 Task: Open Card Bug Report Triage in Board Content Creation to Workspace Community Management and add a team member Softage.4@softage.net, a label Purple, a checklist Playwriting, an attachment from your computer, a color Purple and finally, add a card description 'Plan and execute company charity event' and a comment 'We should approach this task with a customer-centric mindset, ensuring that we meet their needs and expectations.'. Add a start date 'Jan 04, 1900' with a due date 'Jan 11, 1900'
Action: Mouse moved to (115, 60)
Screenshot: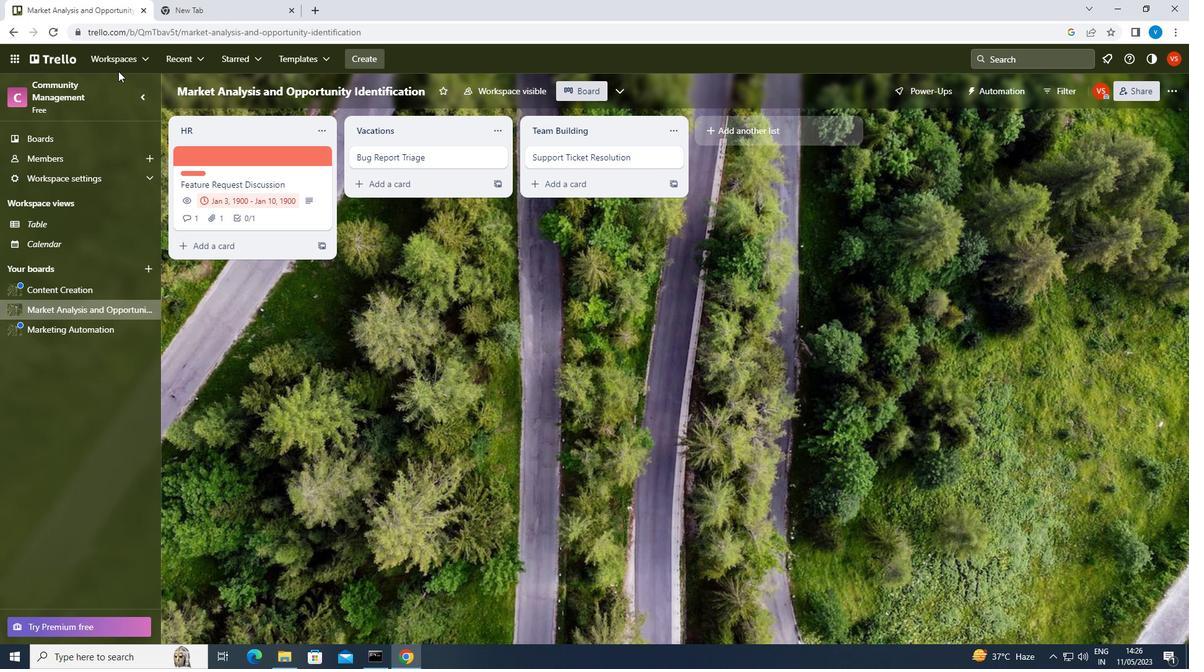 
Action: Mouse pressed left at (115, 60)
Screenshot: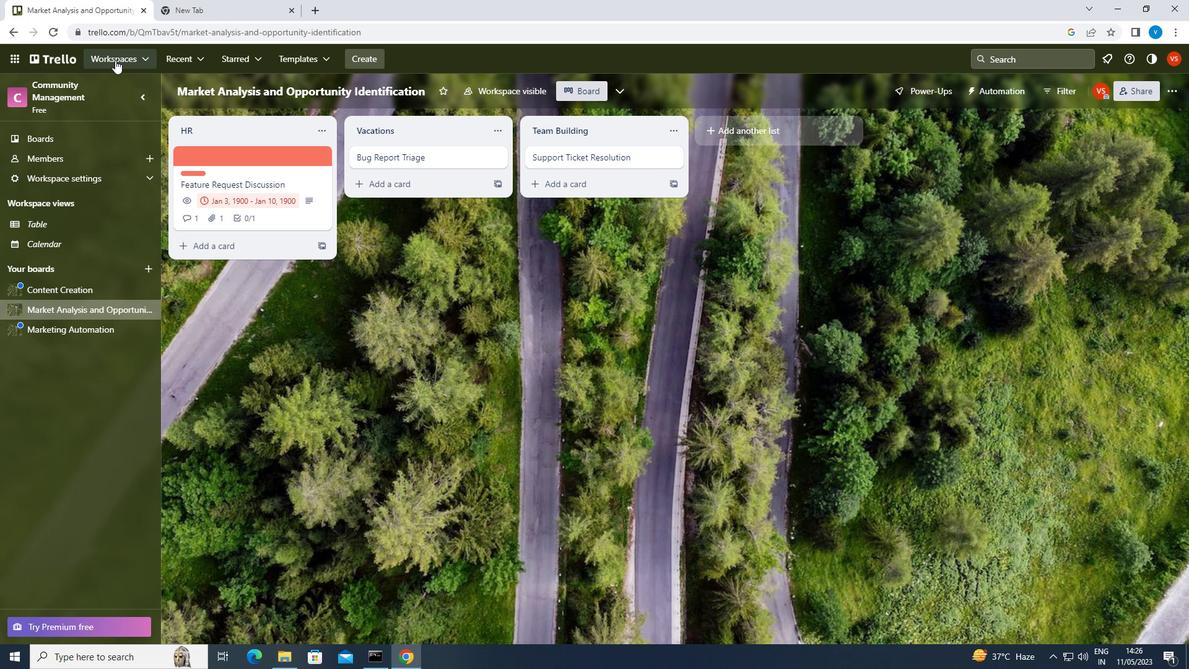 
Action: Mouse moved to (191, 296)
Screenshot: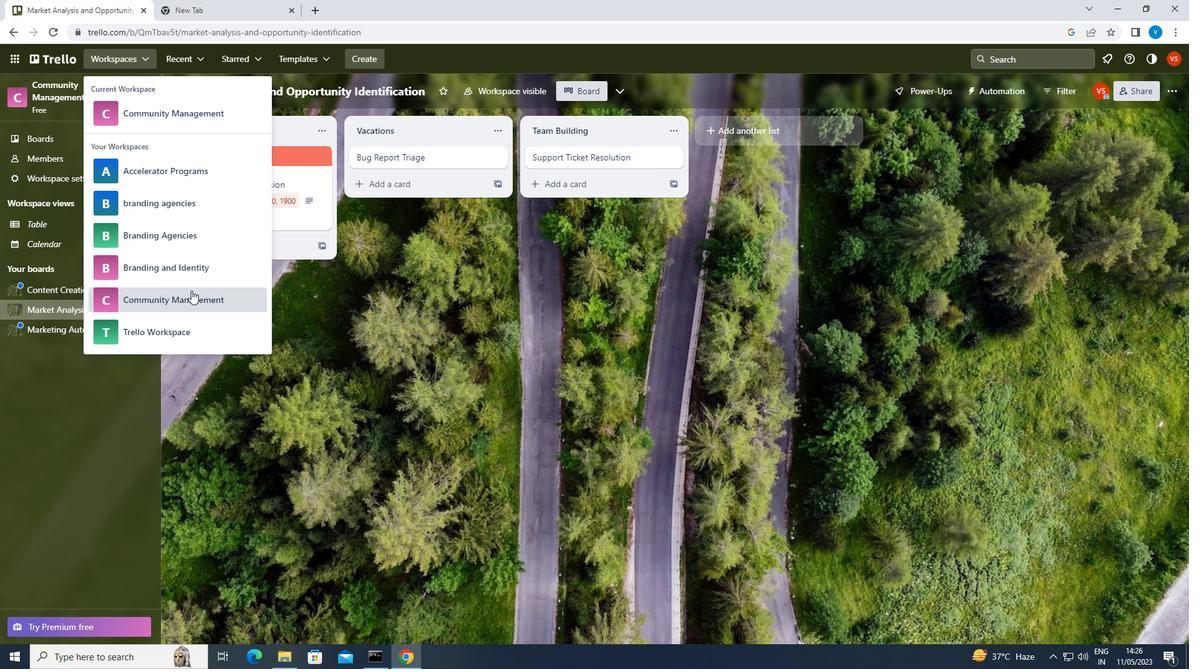 
Action: Mouse pressed left at (191, 296)
Screenshot: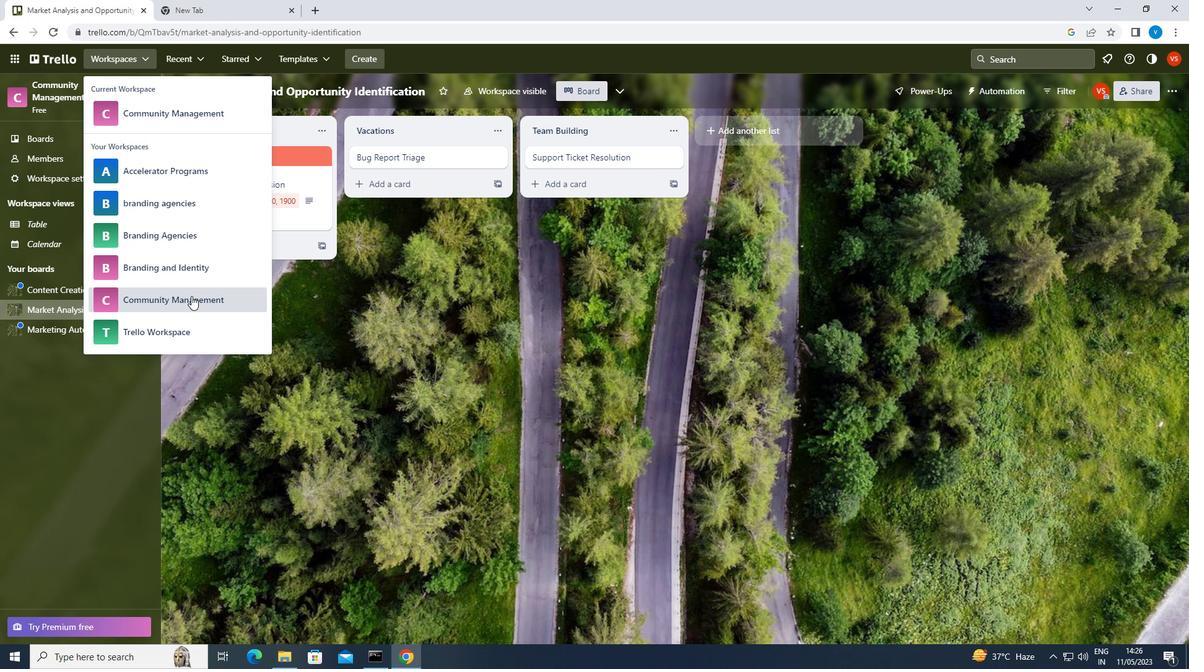 
Action: Mouse moved to (942, 516)
Screenshot: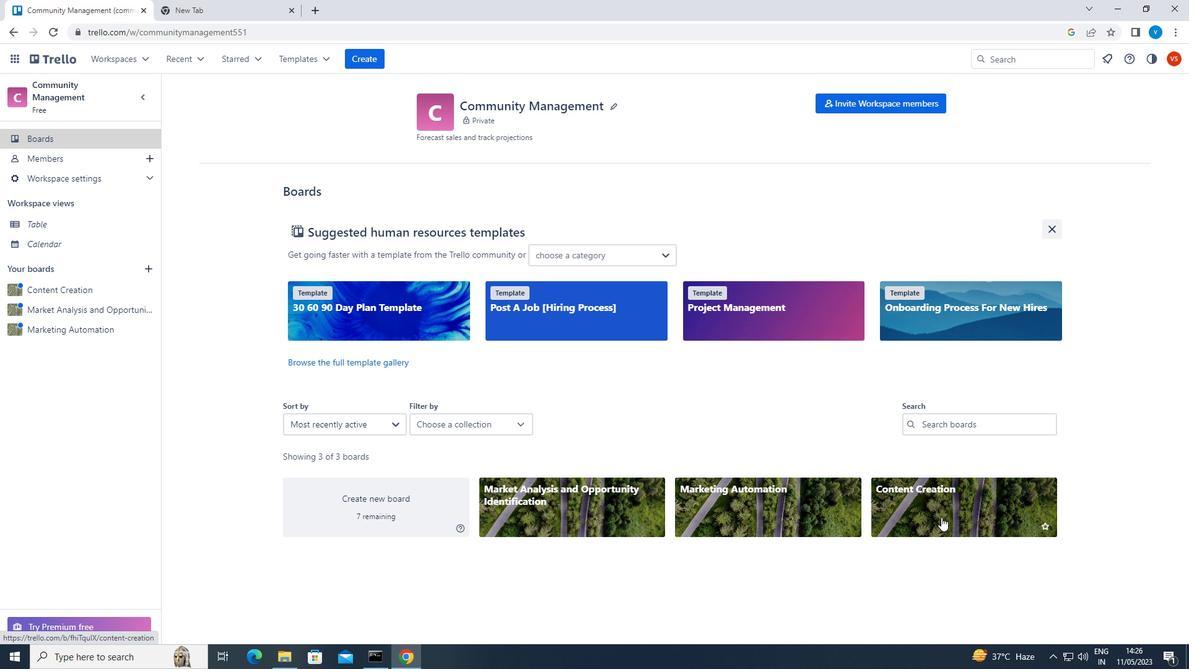
Action: Mouse pressed left at (942, 516)
Screenshot: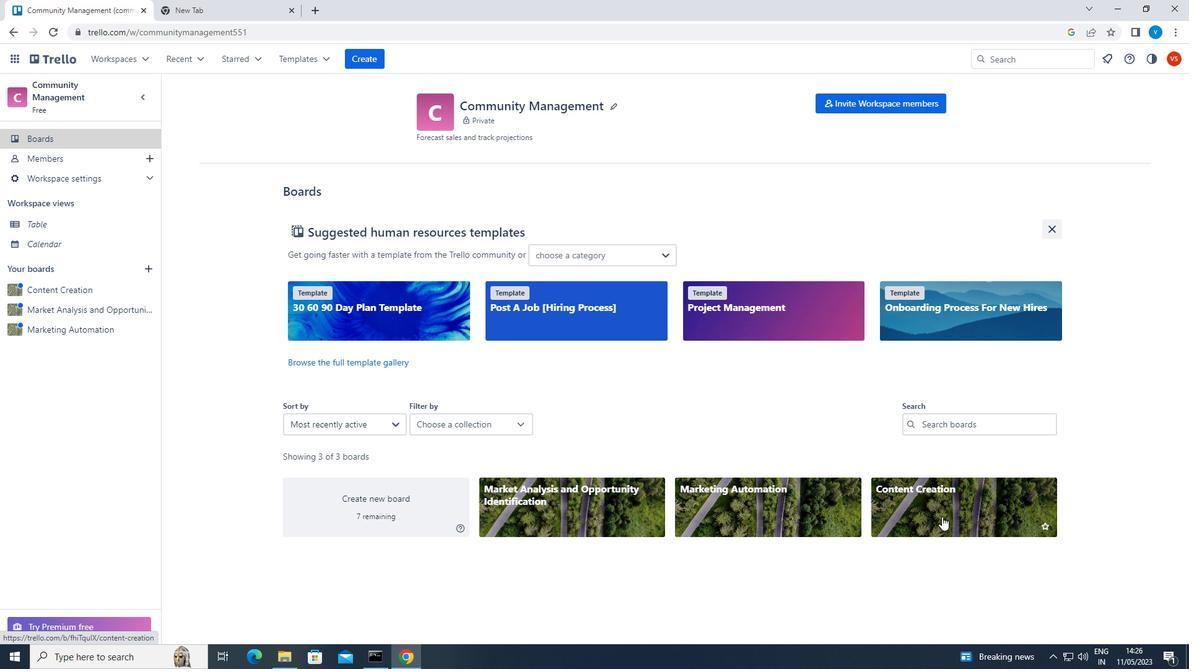 
Action: Mouse moved to (453, 162)
Screenshot: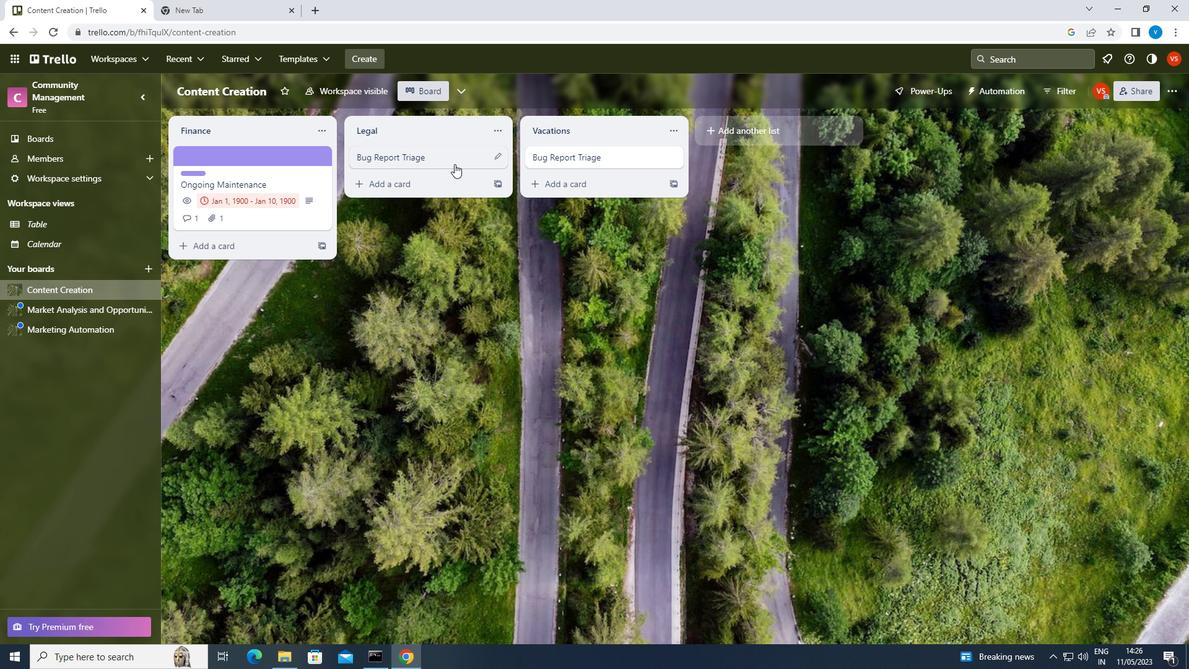 
Action: Mouse pressed left at (453, 162)
Screenshot: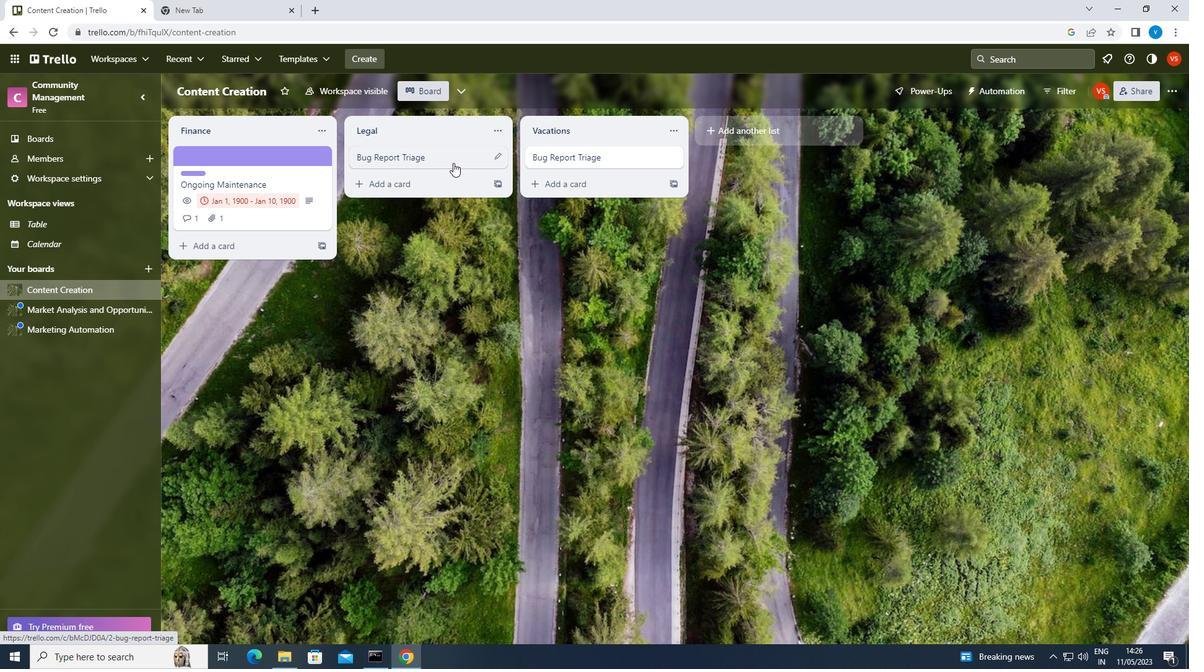 
Action: Mouse moved to (767, 155)
Screenshot: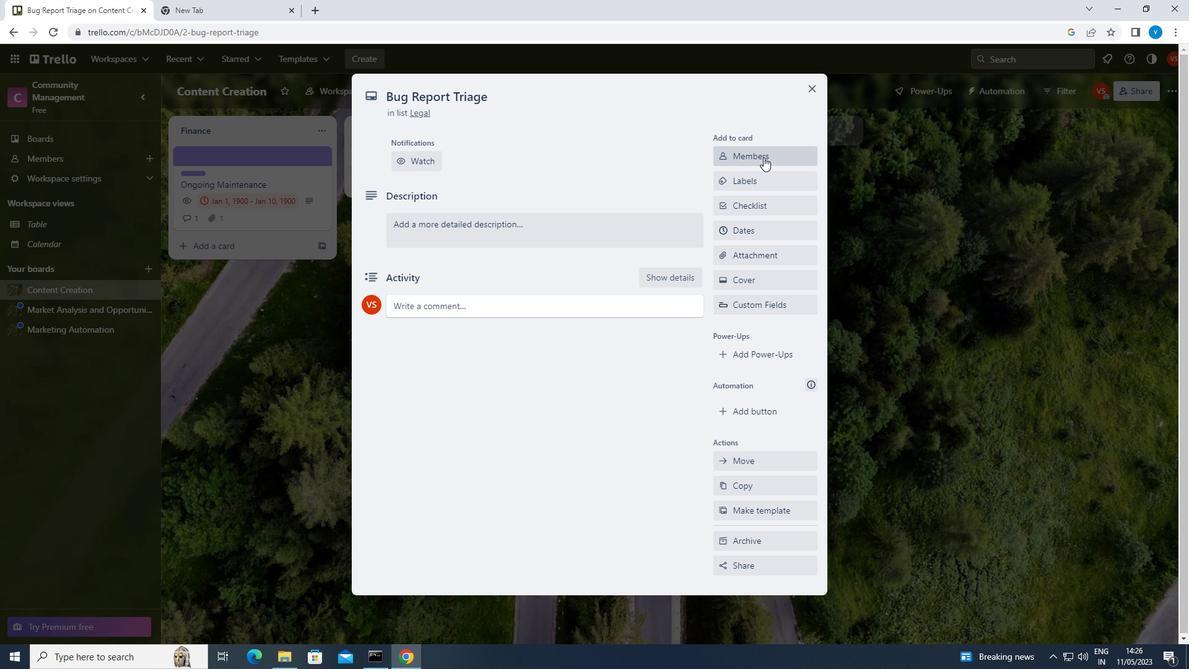 
Action: Mouse pressed left at (767, 155)
Screenshot: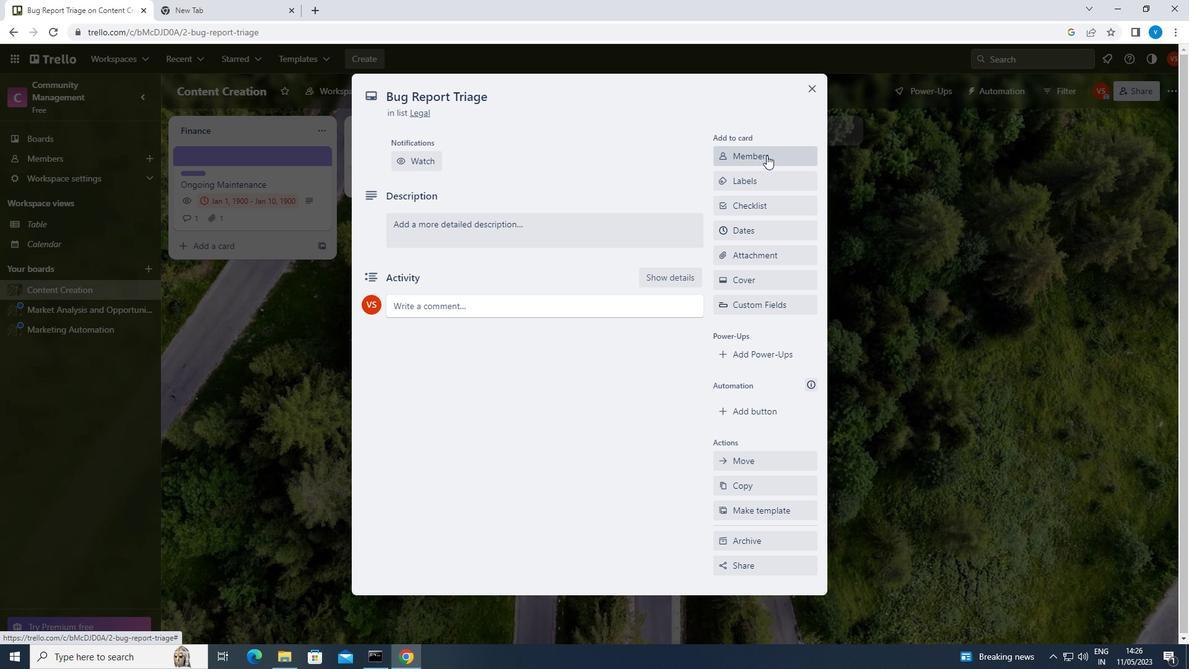 
Action: Mouse moved to (780, 206)
Screenshot: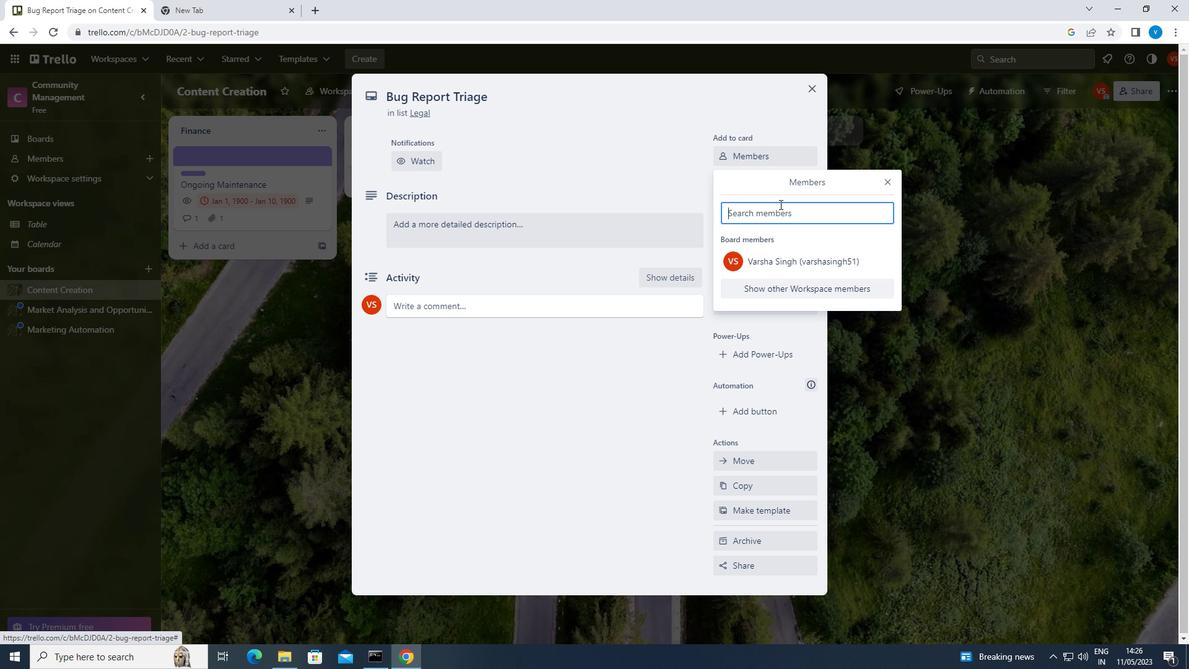 
Action: Mouse pressed left at (780, 206)
Screenshot: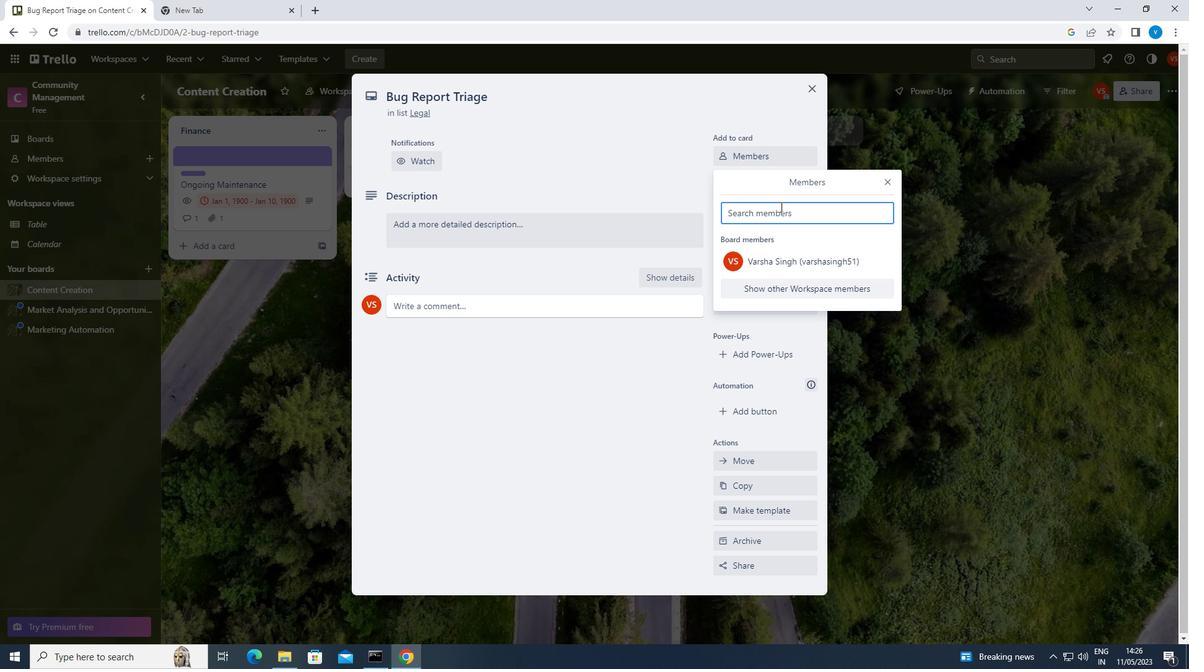 
Action: Mouse moved to (781, 206)
Screenshot: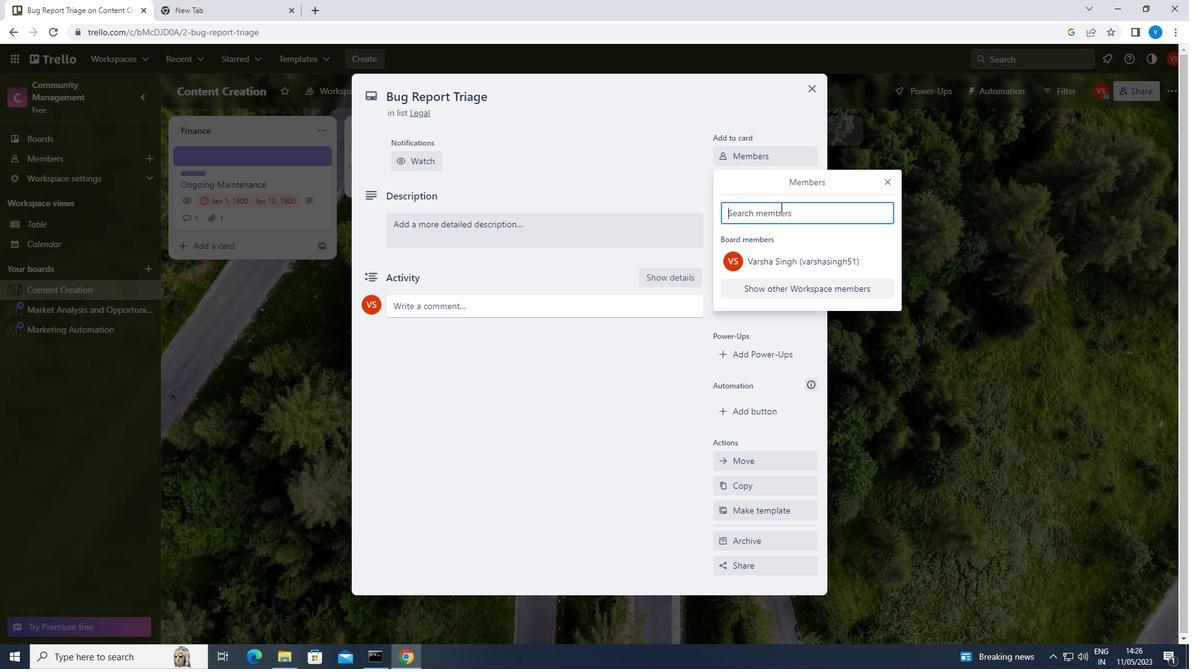 
Action: Key pressed <Key.shift>SOFTAGE.4<Key.shift>@SOFTAGE.NET
Screenshot: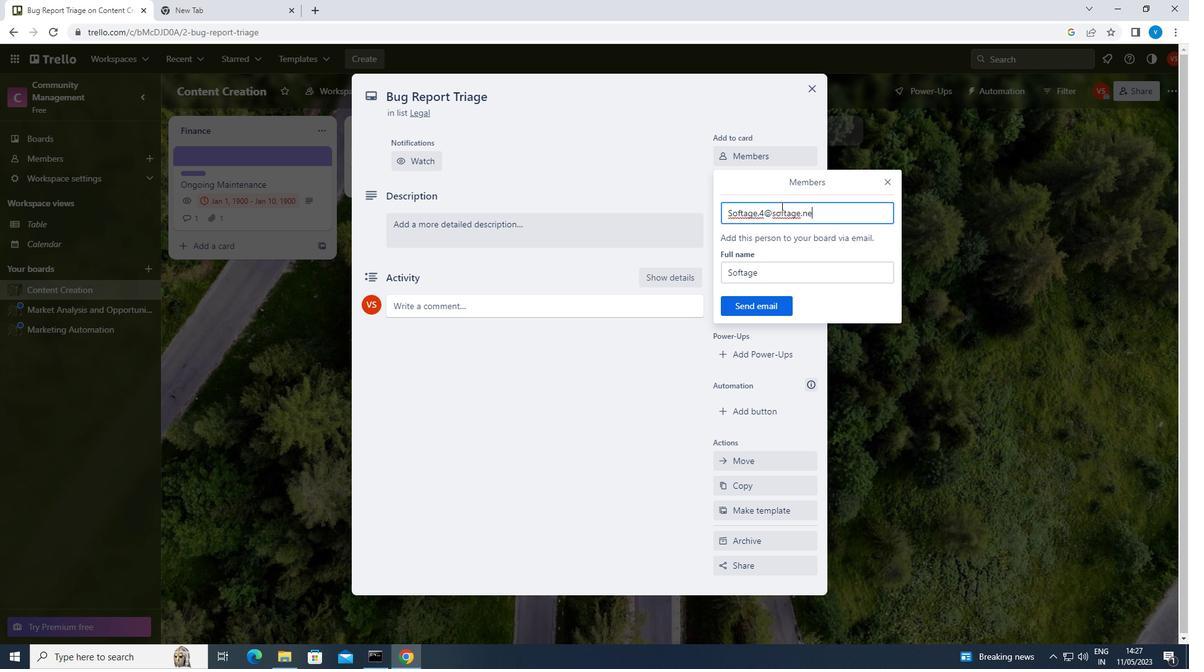 
Action: Mouse moved to (883, 184)
Screenshot: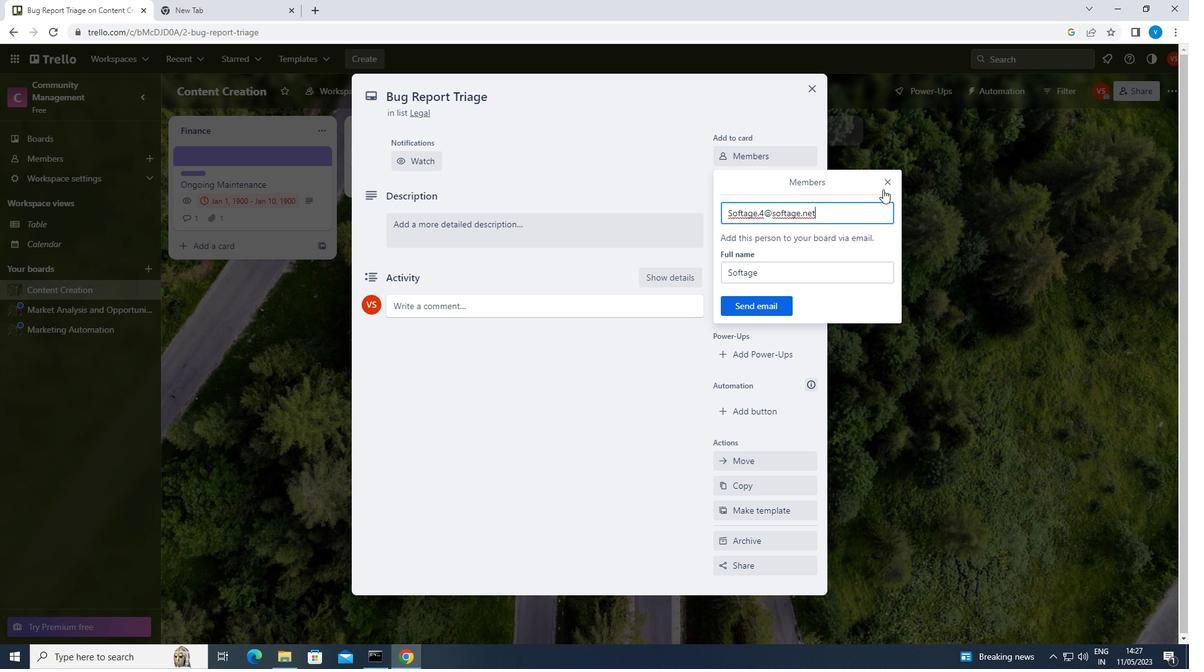 
Action: Mouse pressed left at (883, 184)
Screenshot: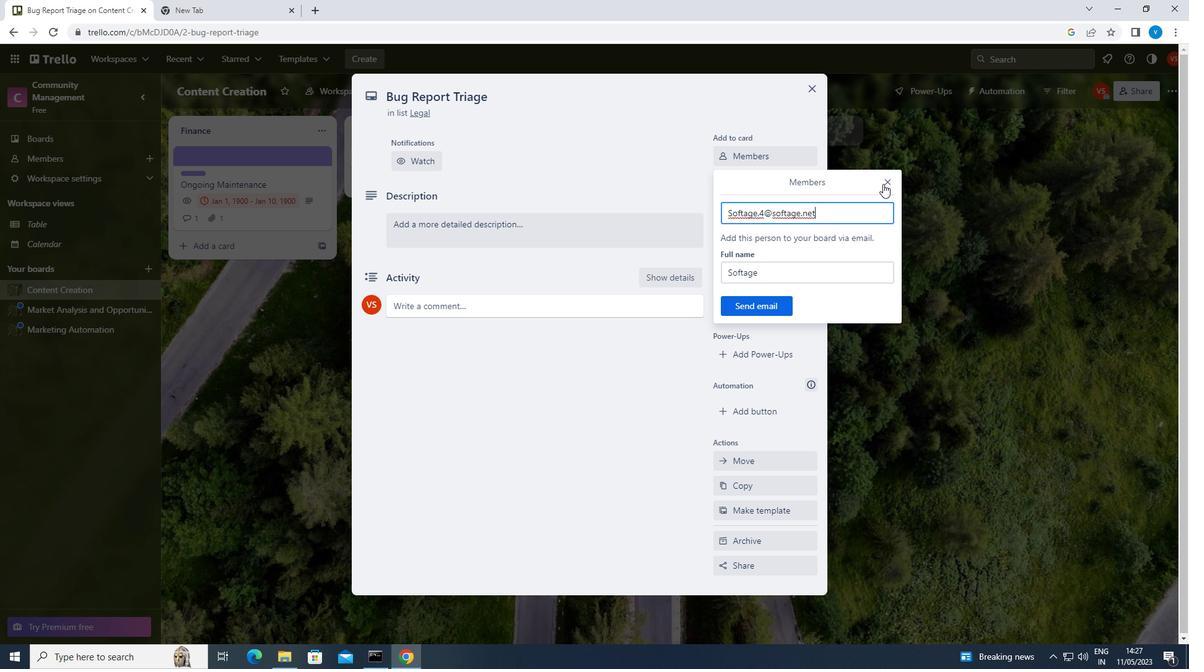 
Action: Mouse moved to (782, 177)
Screenshot: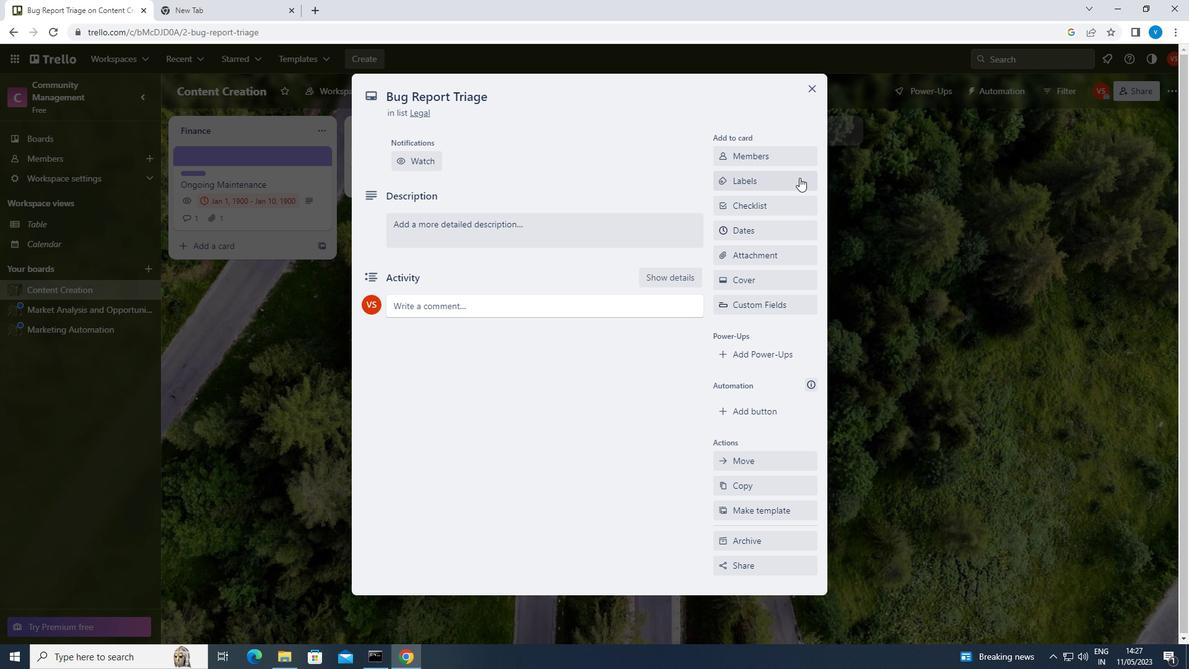 
Action: Mouse pressed left at (782, 177)
Screenshot: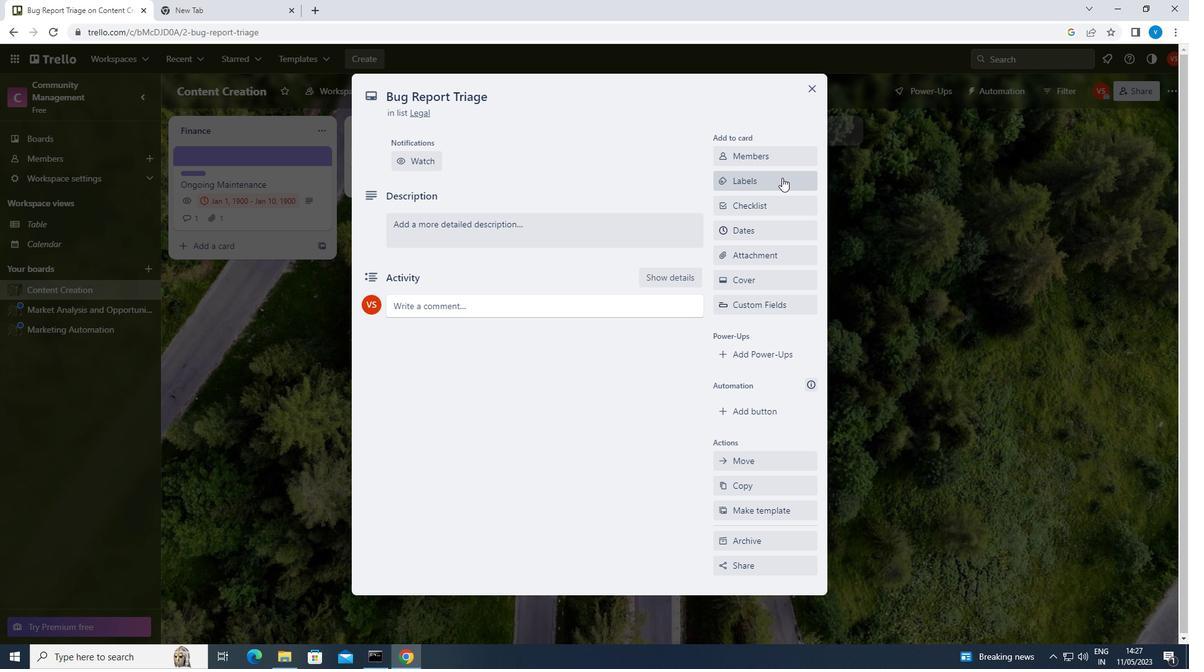 
Action: Mouse moved to (780, 366)
Screenshot: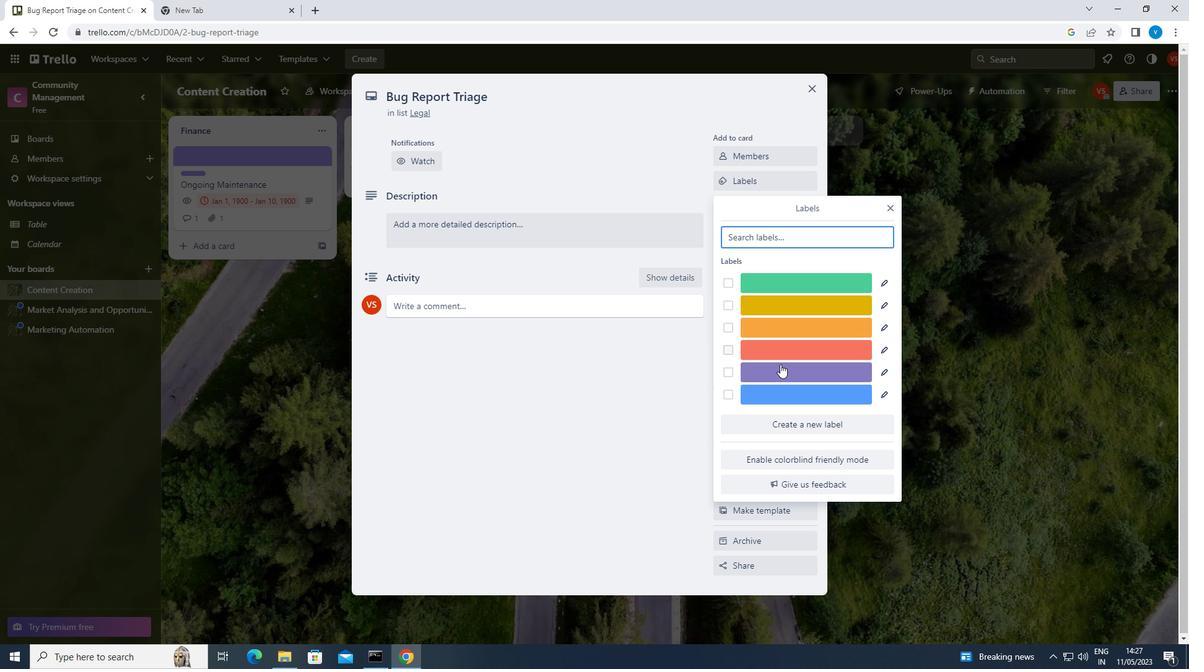 
Action: Mouse pressed left at (780, 366)
Screenshot: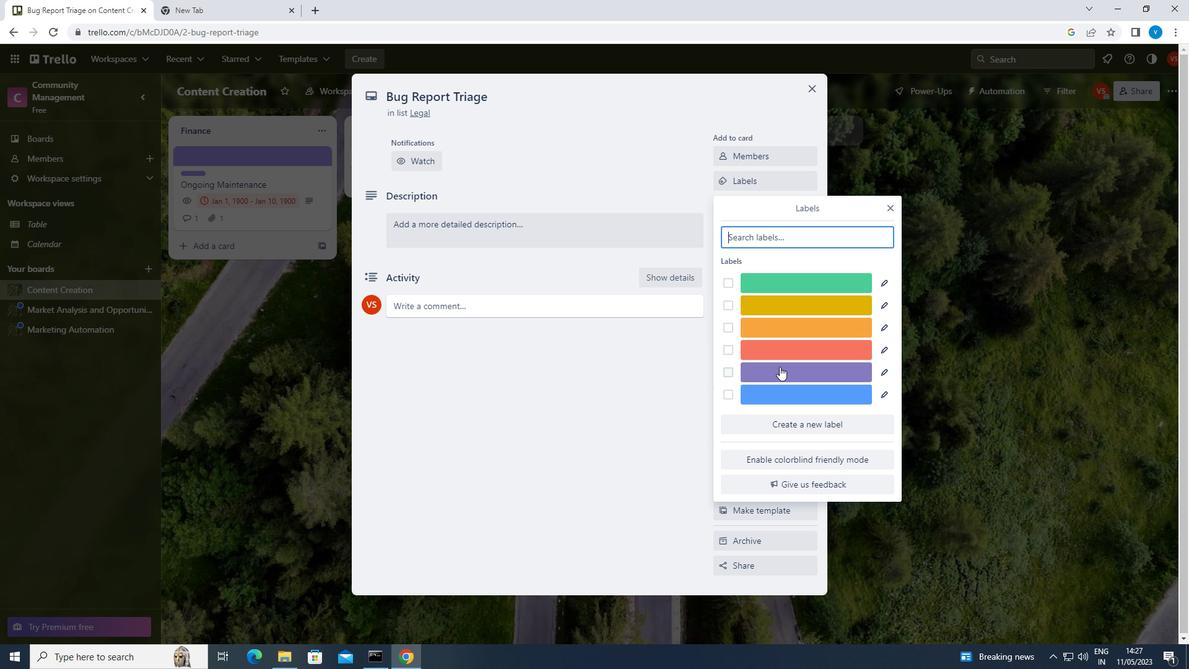 
Action: Mouse moved to (891, 210)
Screenshot: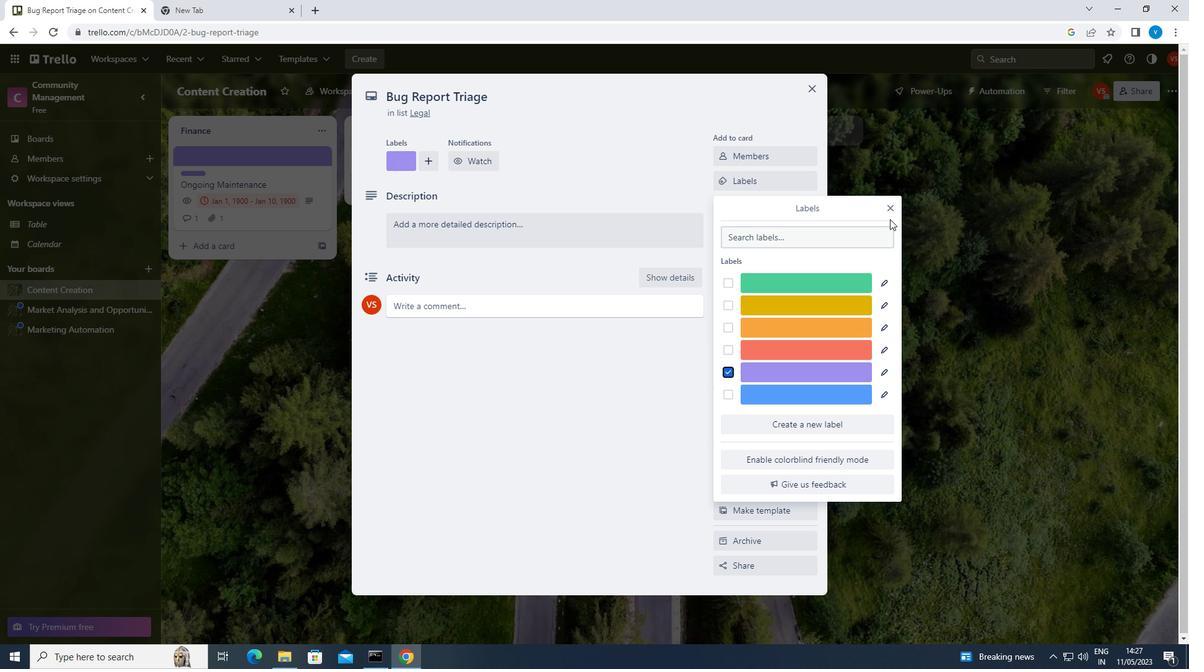 
Action: Mouse pressed left at (891, 210)
Screenshot: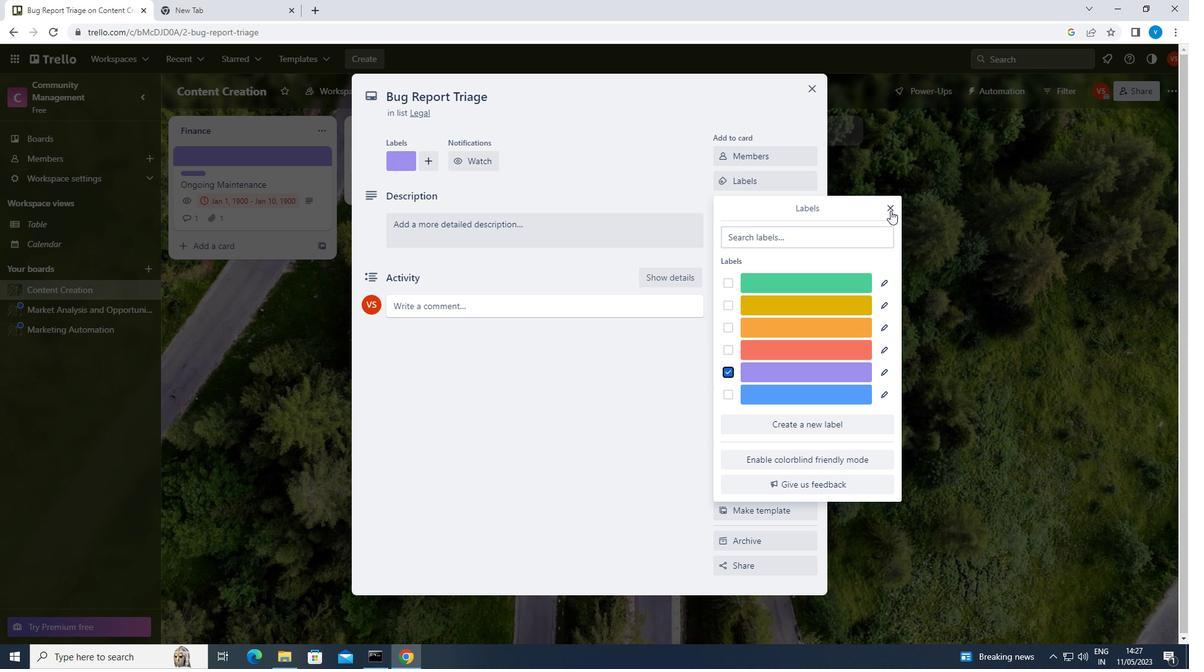 
Action: Mouse moved to (775, 204)
Screenshot: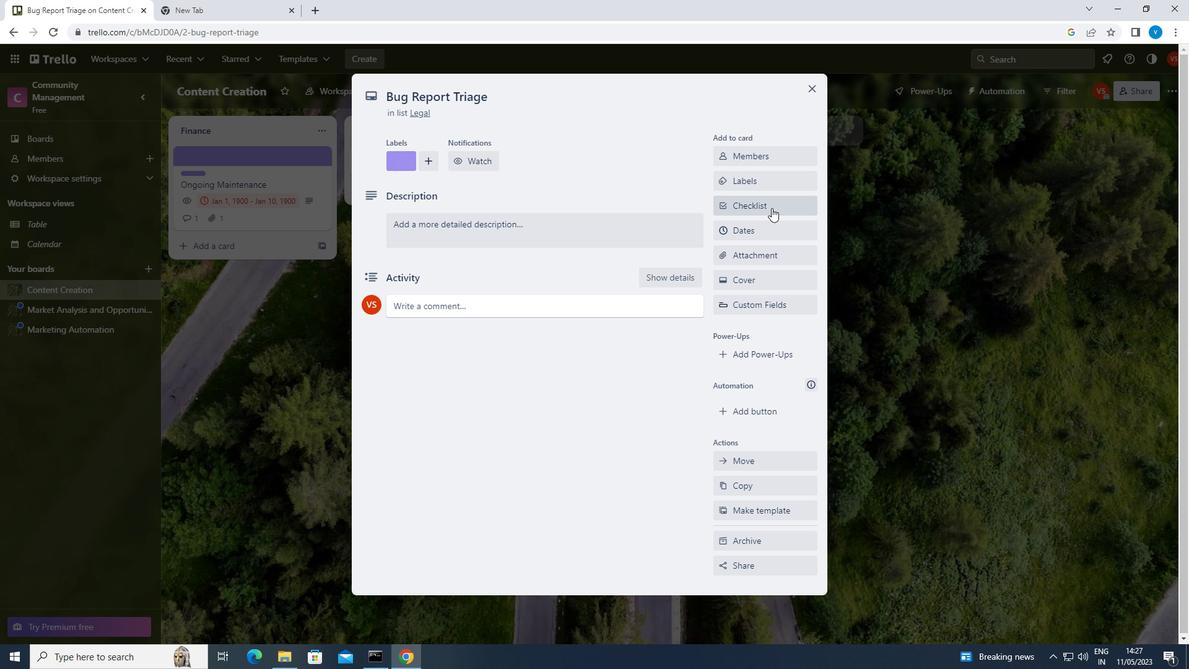
Action: Mouse pressed left at (775, 204)
Screenshot: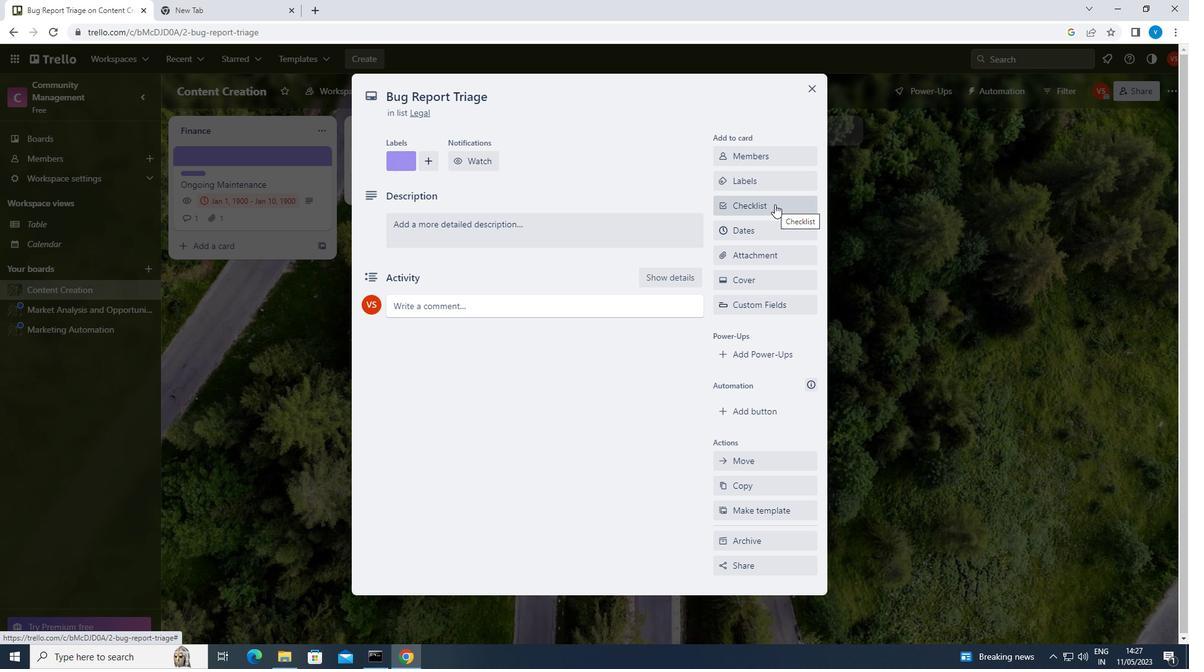 
Action: Mouse moved to (749, 342)
Screenshot: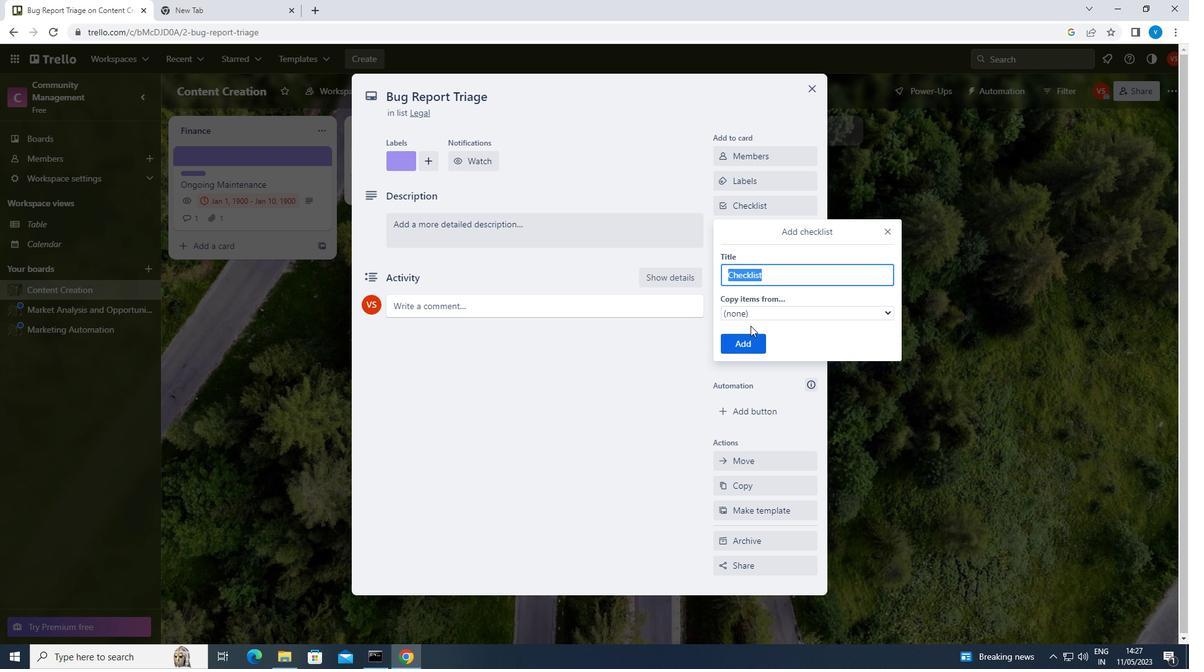 
Action: Mouse pressed left at (749, 342)
Screenshot: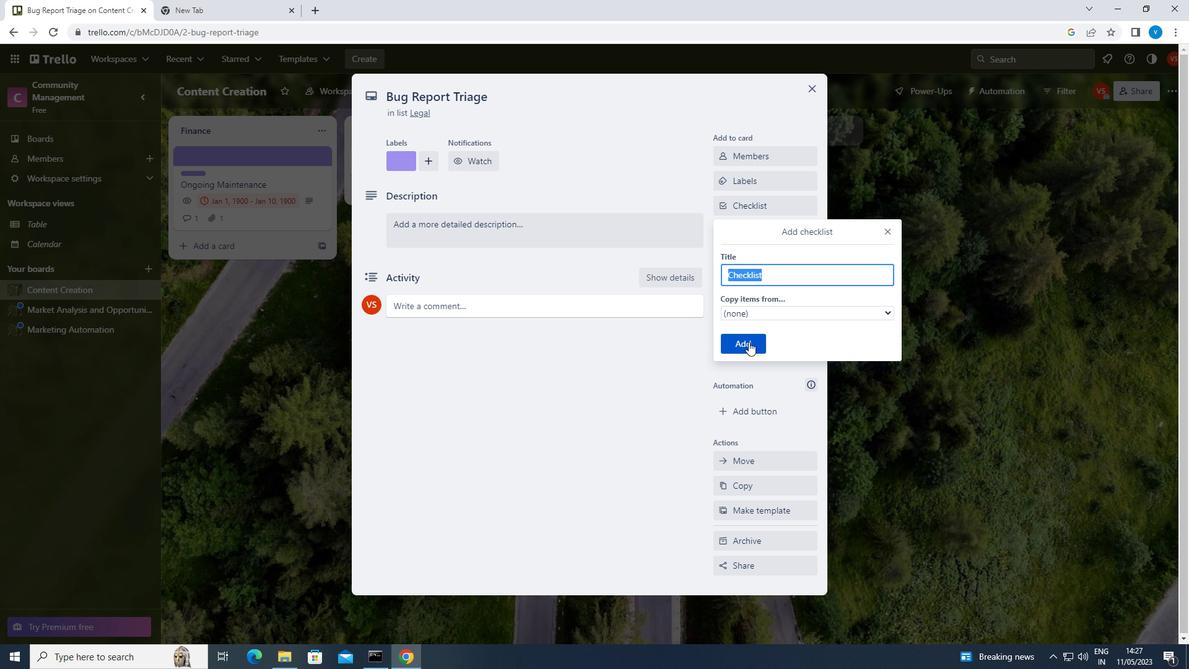 
Action: Mouse moved to (748, 341)
Screenshot: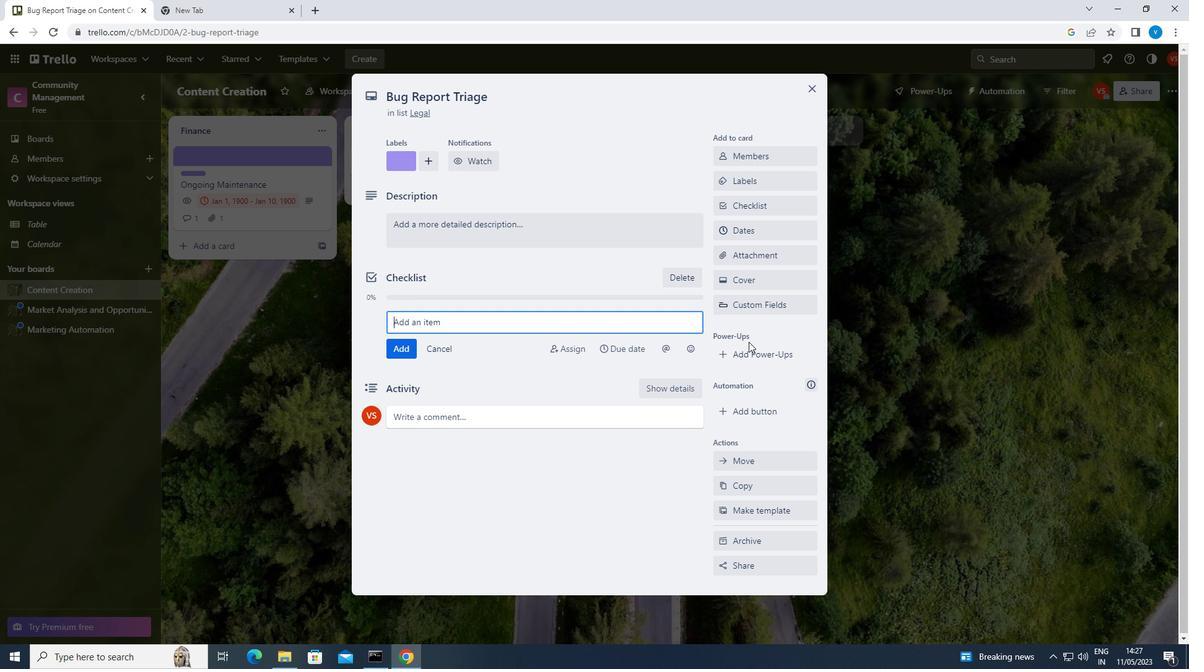 
Action: Key pressed <Key.shift>PLAYWRITING
Screenshot: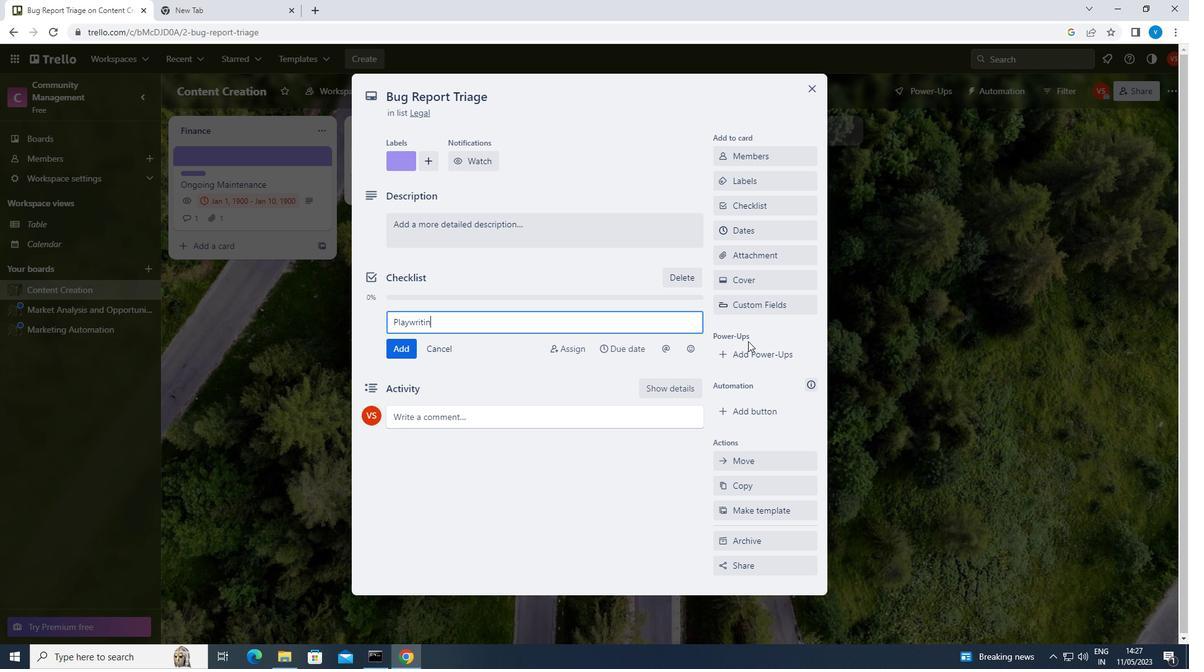 
Action: Mouse moved to (454, 305)
Screenshot: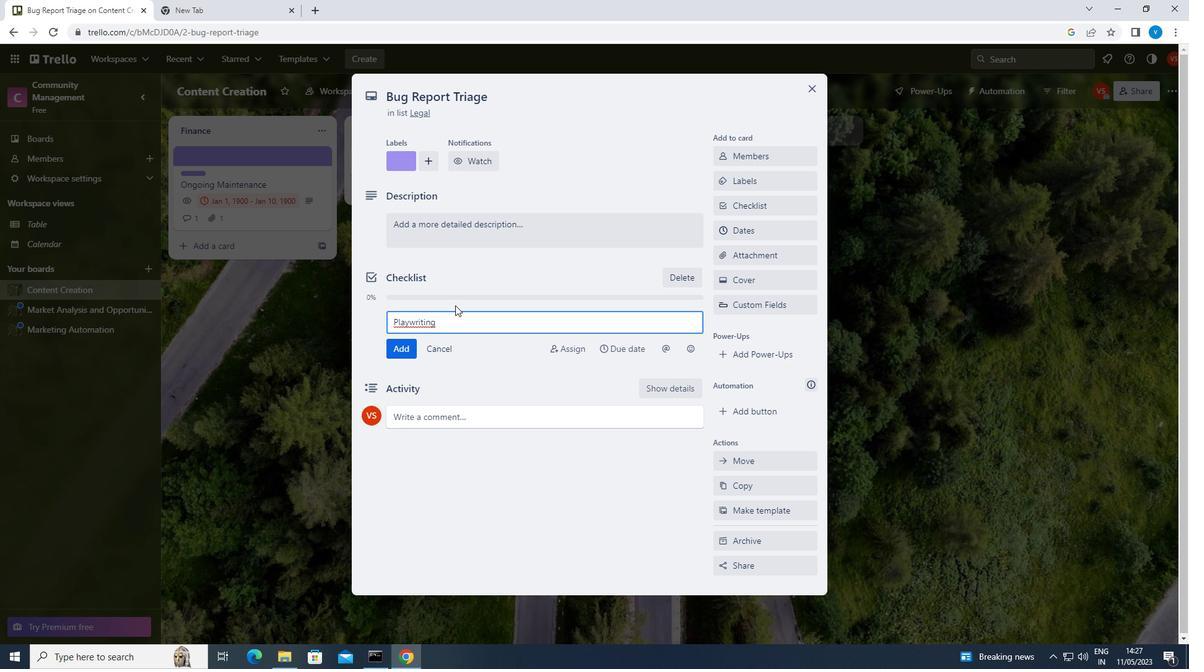 
Action: Key pressed <Key.enter>
Screenshot: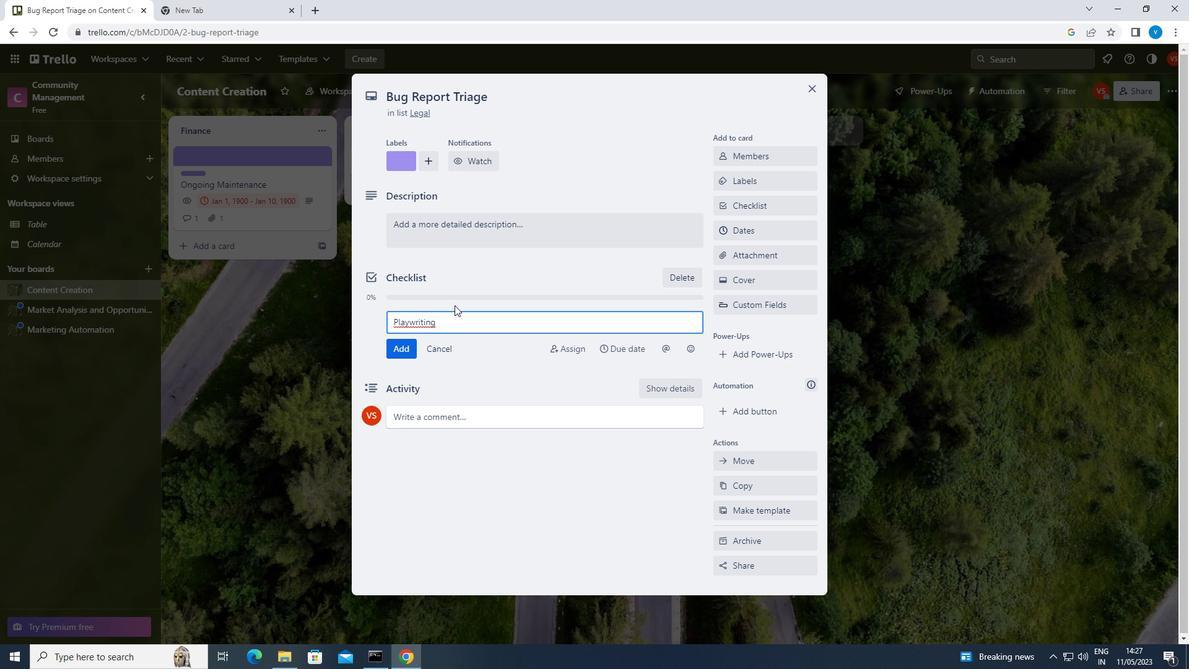 
Action: Mouse moved to (747, 257)
Screenshot: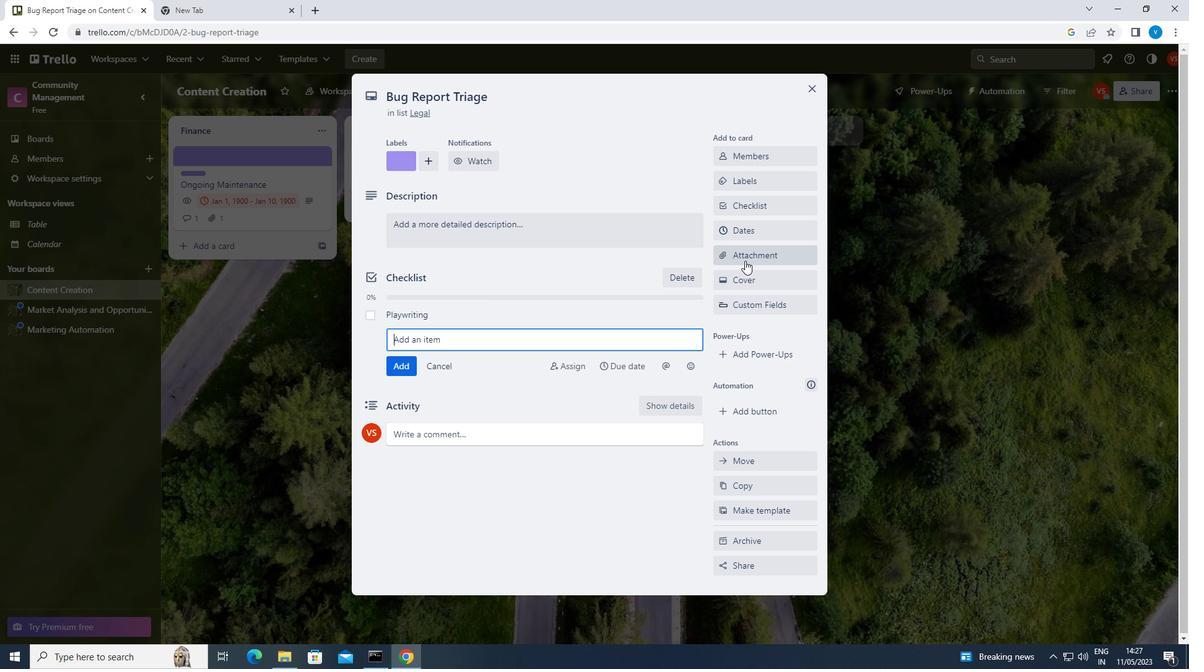 
Action: Mouse pressed left at (747, 257)
Screenshot: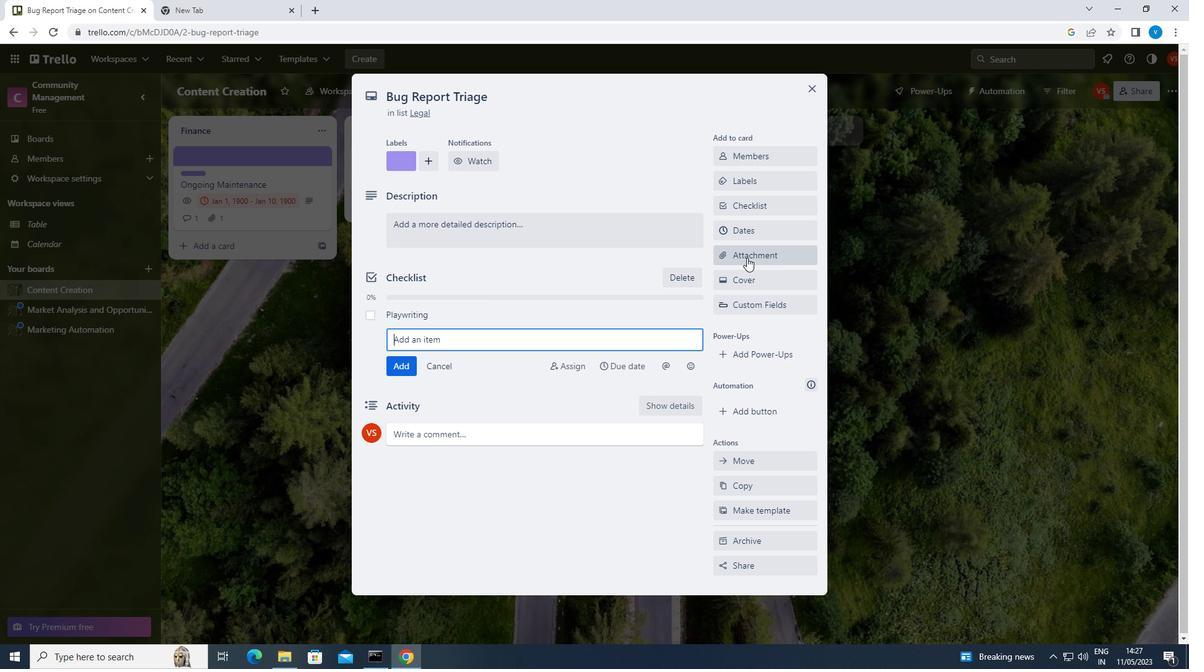 
Action: Mouse moved to (739, 309)
Screenshot: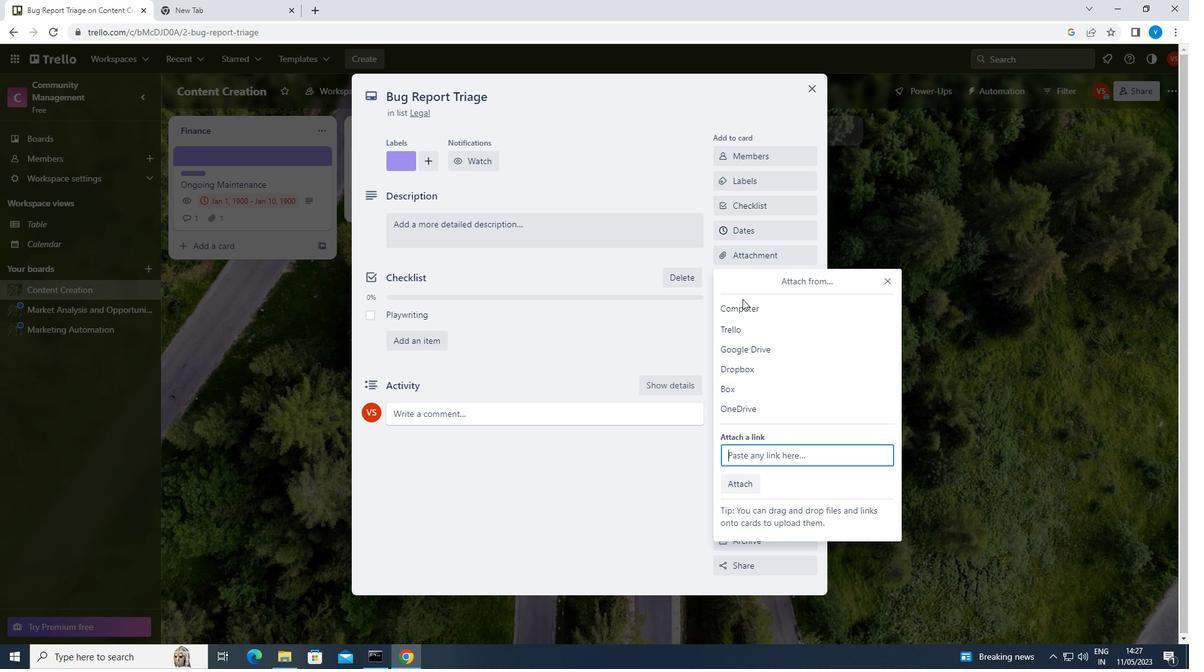 
Action: Mouse pressed left at (739, 309)
Screenshot: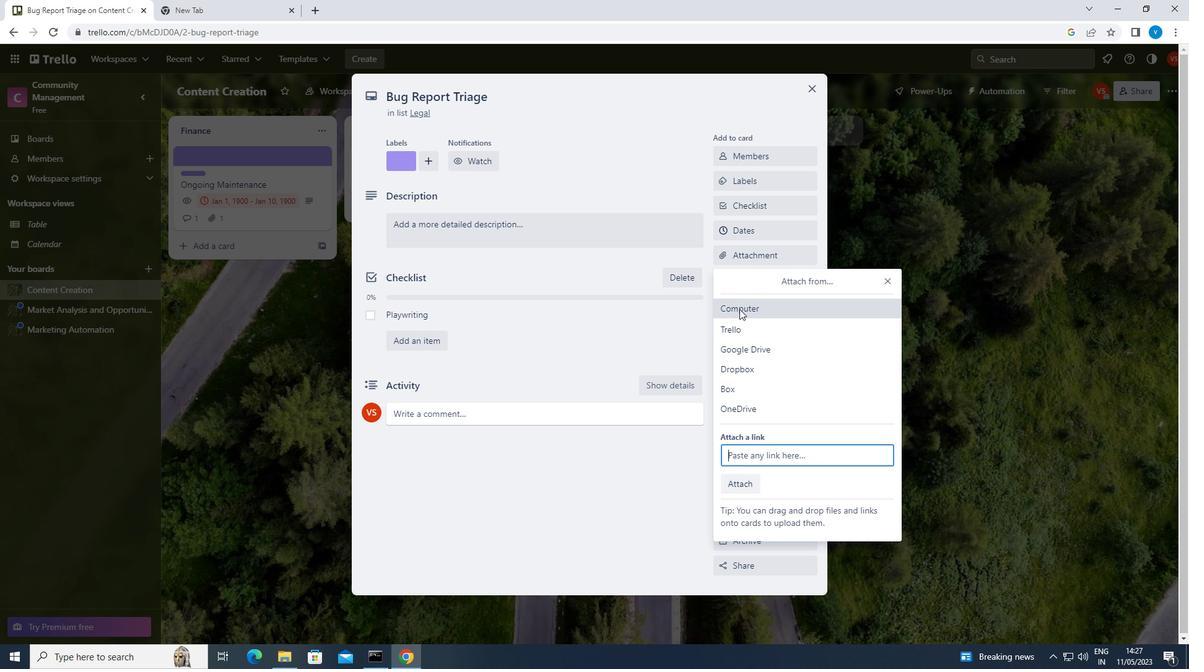 
Action: Mouse moved to (258, 204)
Screenshot: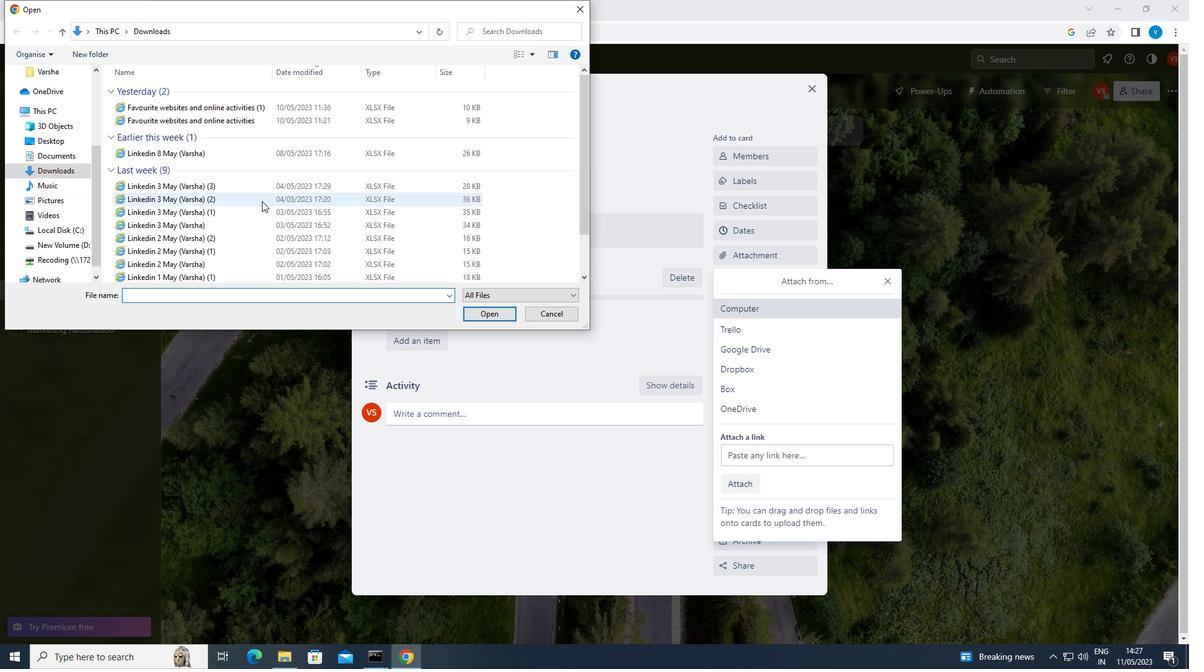 
Action: Mouse pressed left at (258, 204)
Screenshot: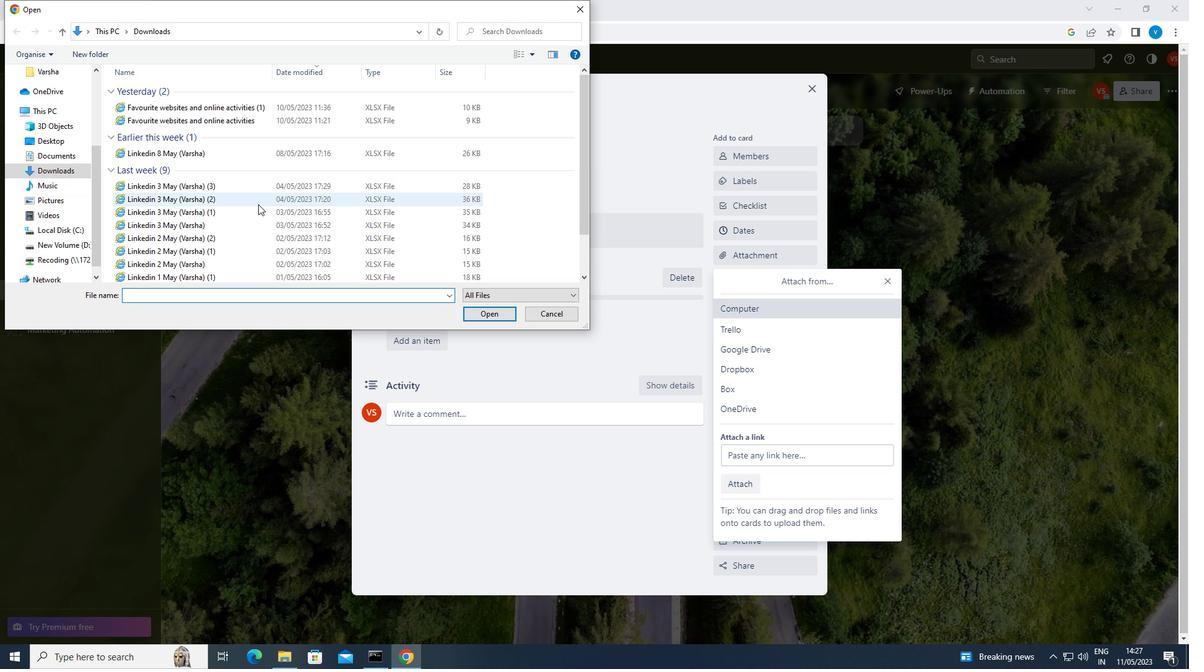 
Action: Mouse moved to (259, 203)
Screenshot: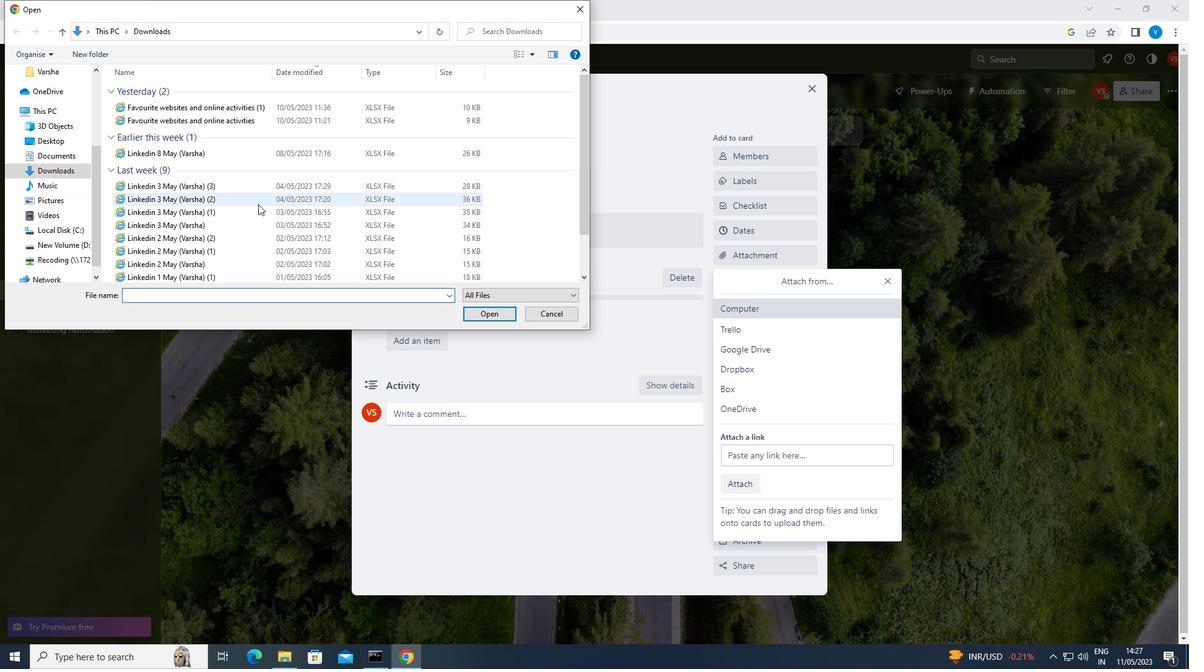 
Action: Mouse pressed left at (259, 203)
Screenshot: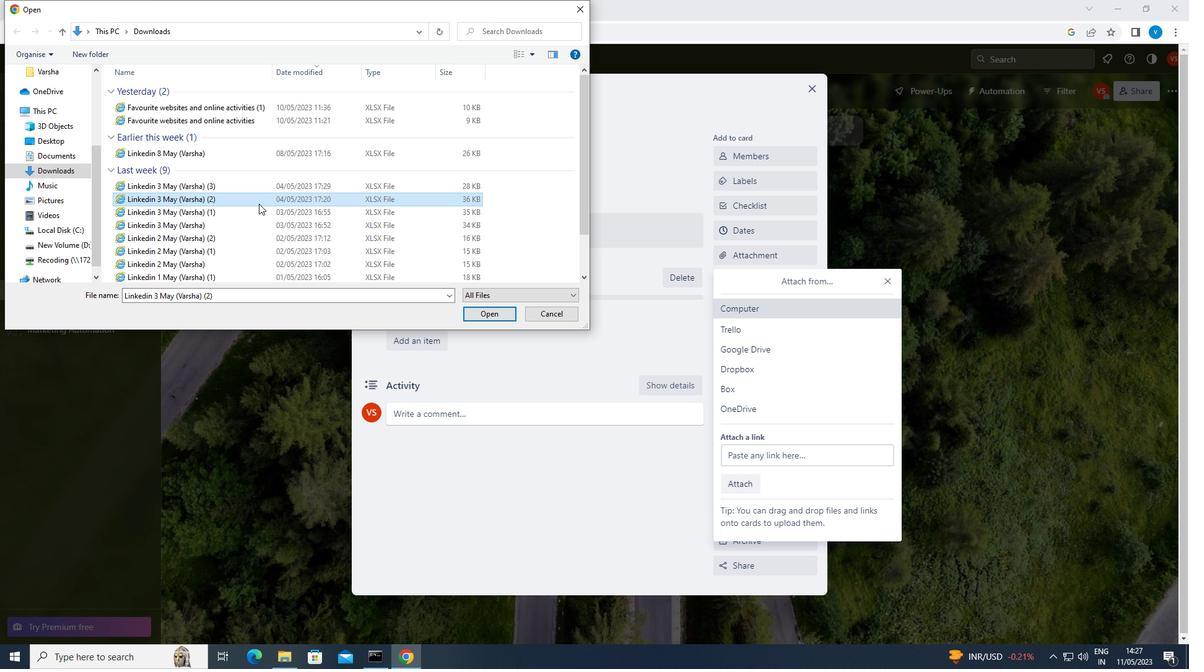 
Action: Mouse moved to (504, 316)
Screenshot: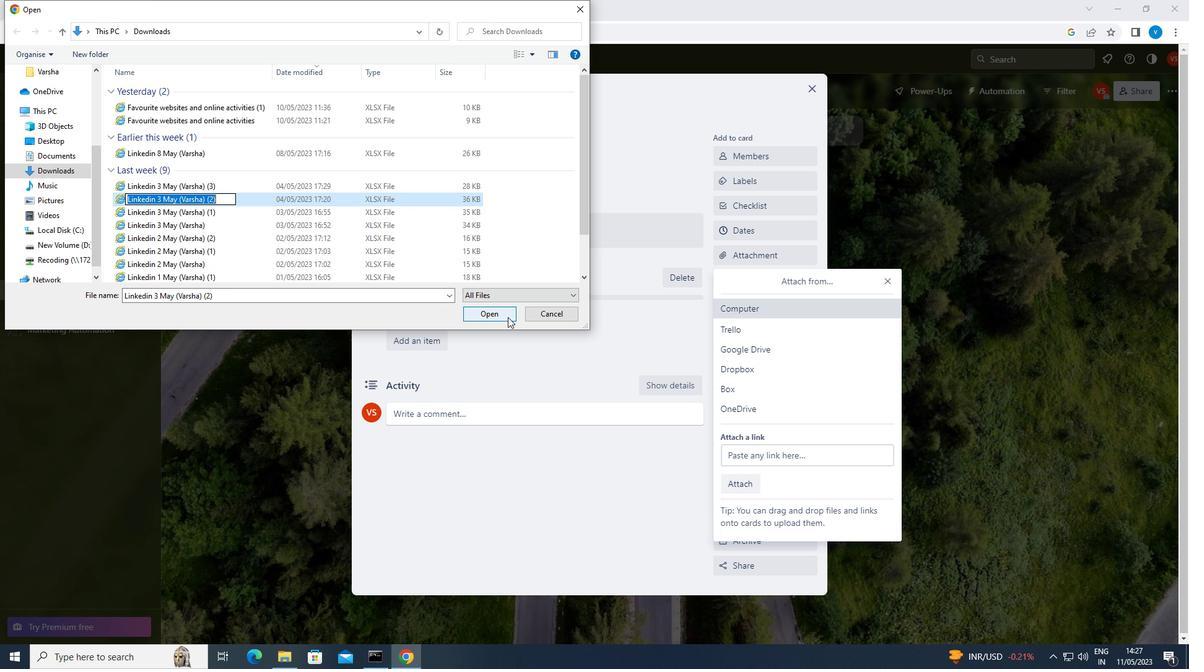 
Action: Mouse pressed left at (504, 316)
Screenshot: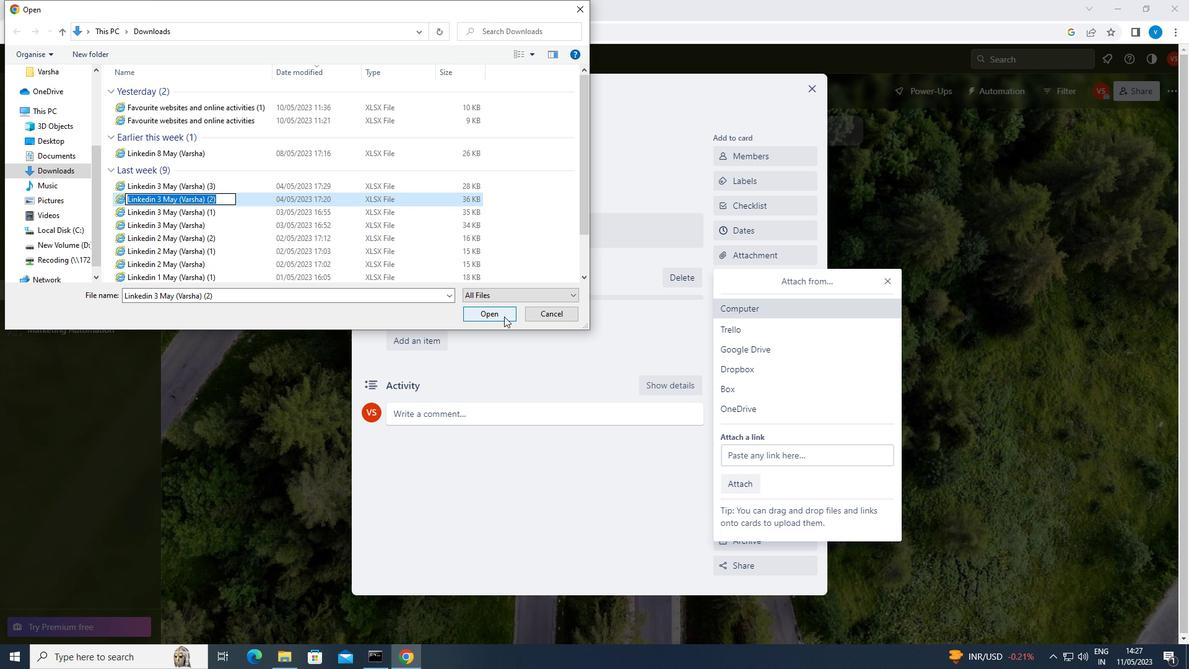 
Action: Mouse moved to (494, 316)
Screenshot: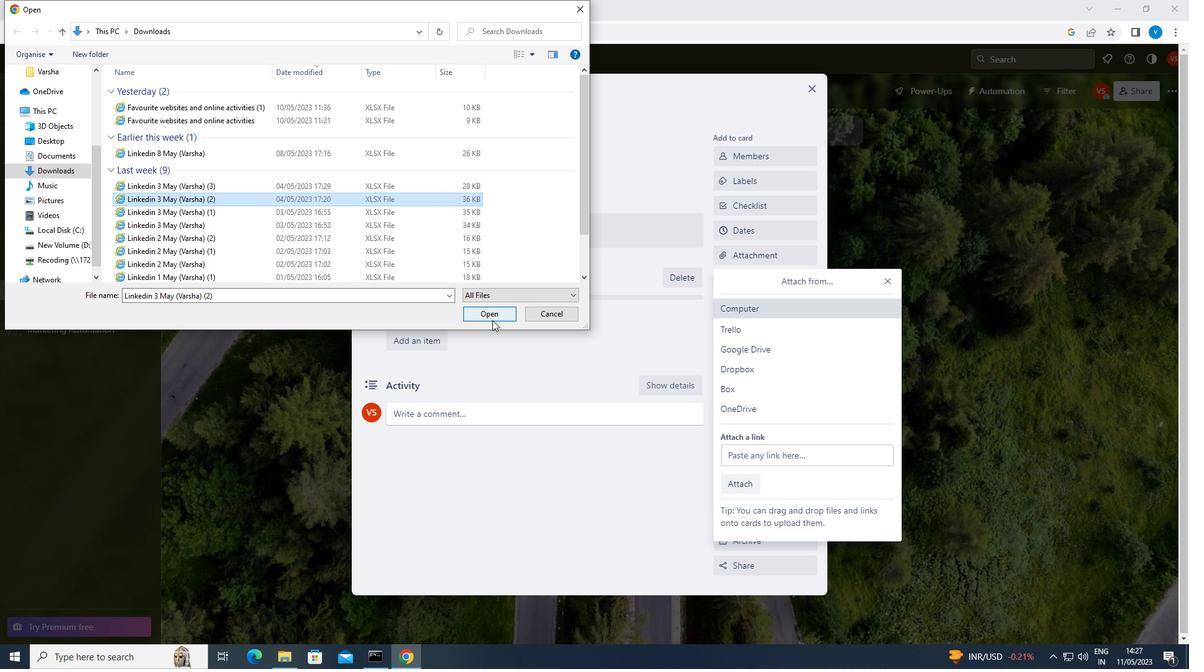 
Action: Mouse pressed left at (494, 316)
Screenshot: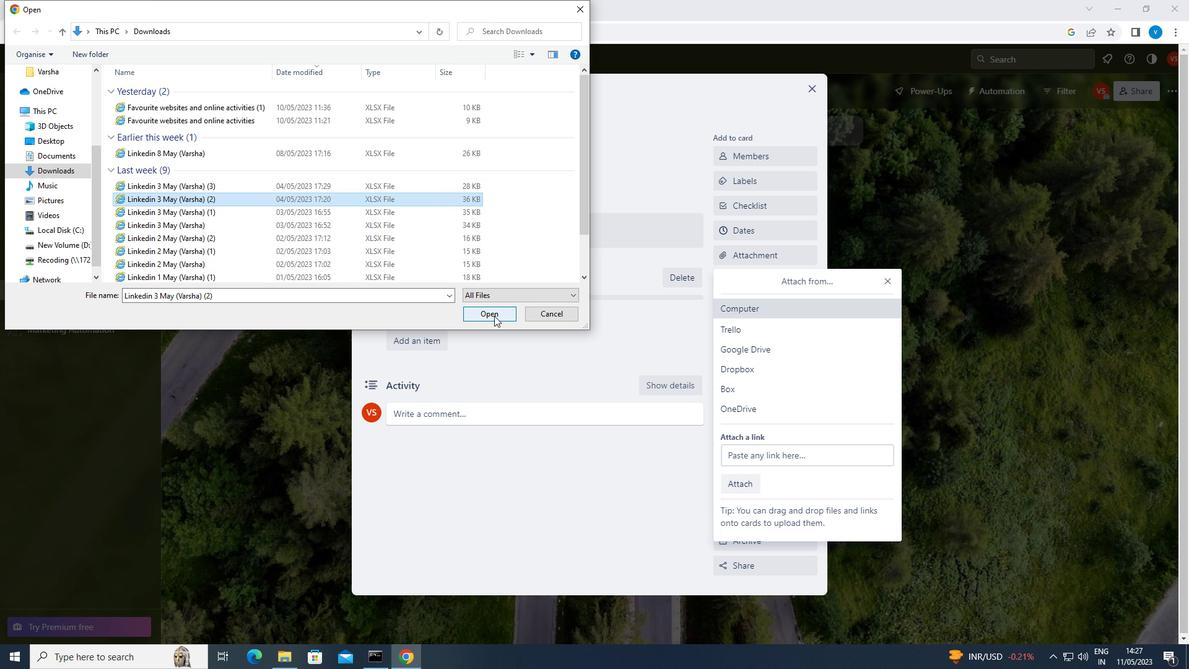 
Action: Mouse moved to (756, 275)
Screenshot: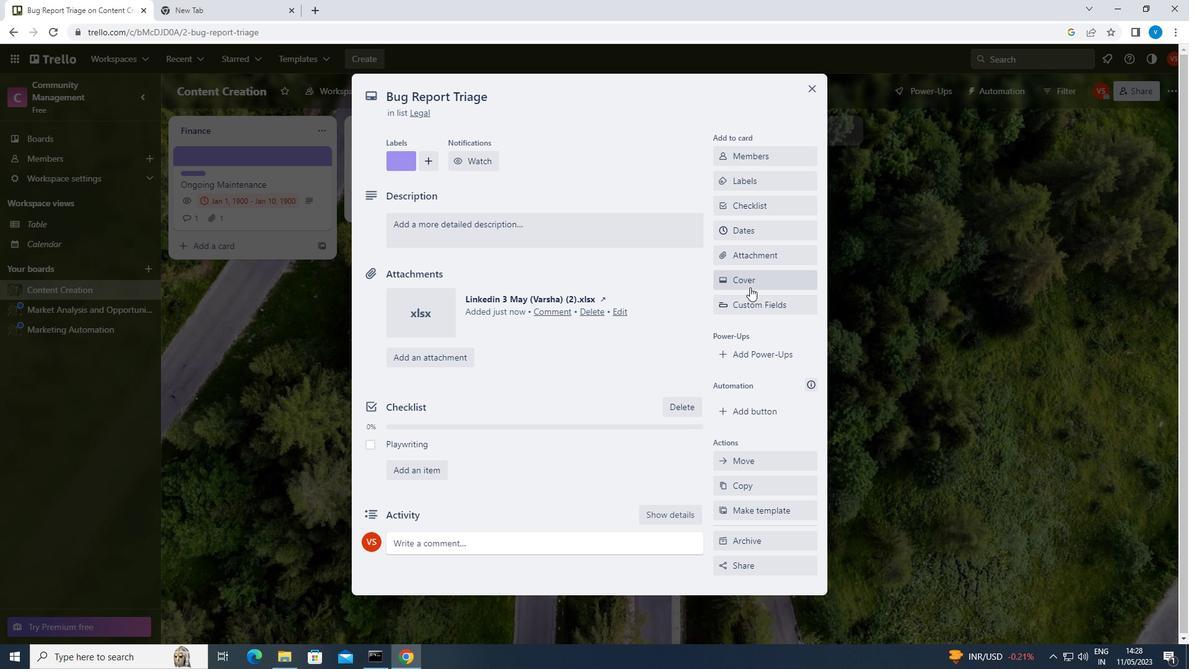 
Action: Mouse pressed left at (756, 275)
Screenshot: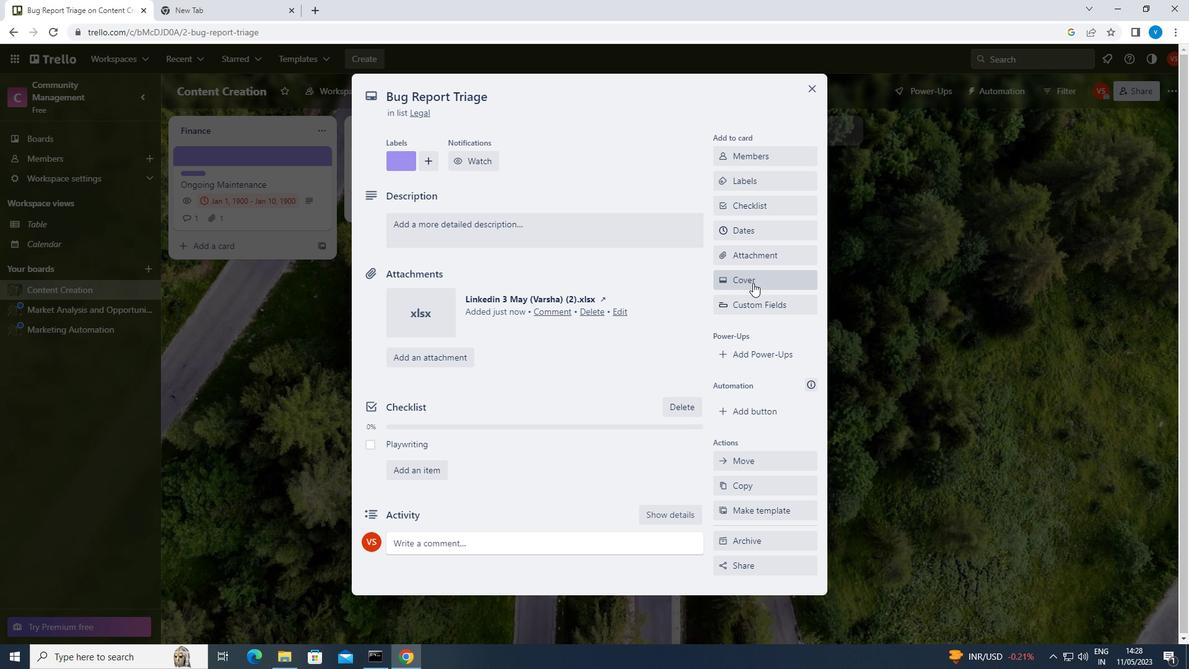 
Action: Mouse moved to (876, 396)
Screenshot: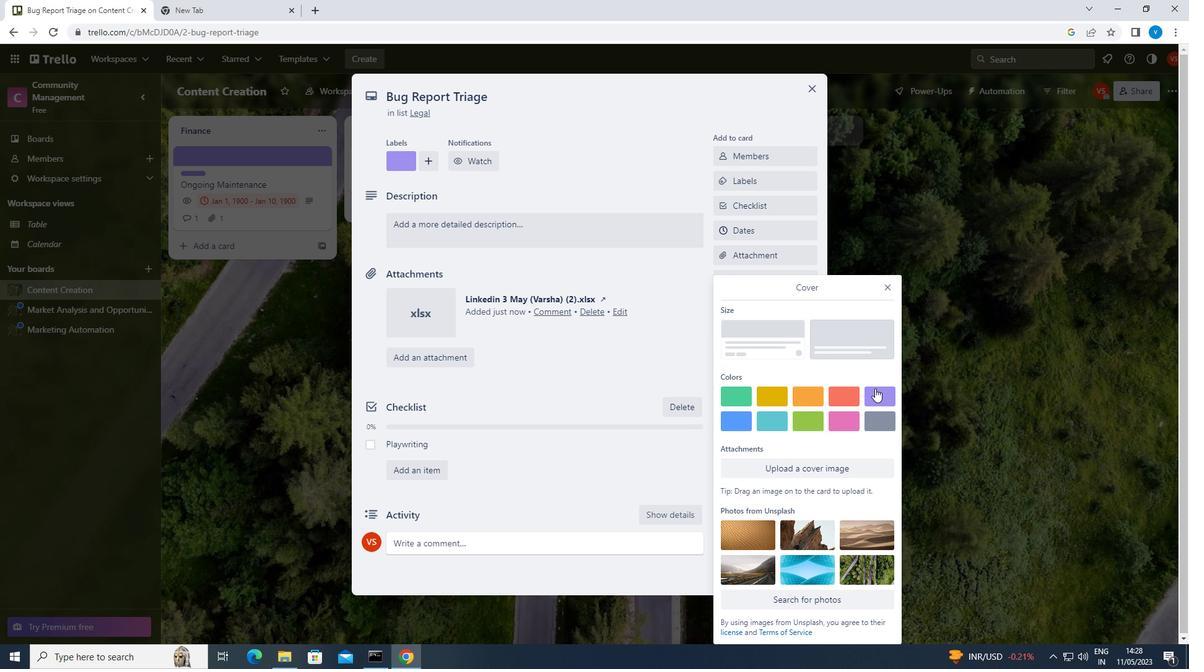 
Action: Mouse pressed left at (876, 396)
Screenshot: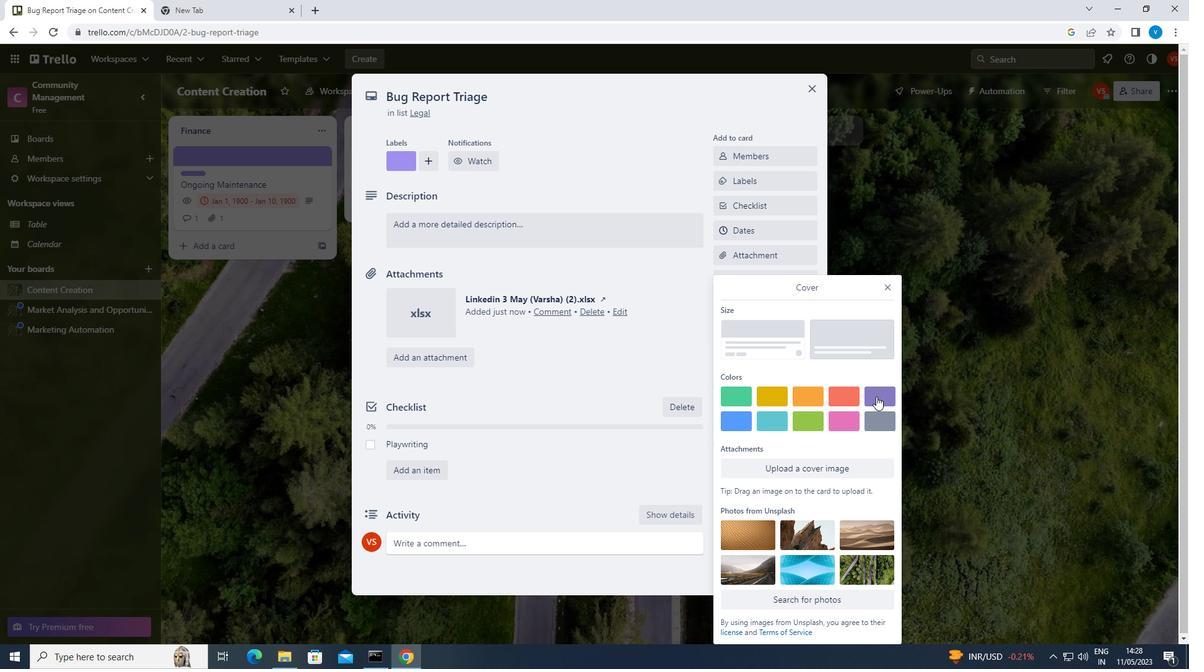 
Action: Mouse moved to (523, 299)
Screenshot: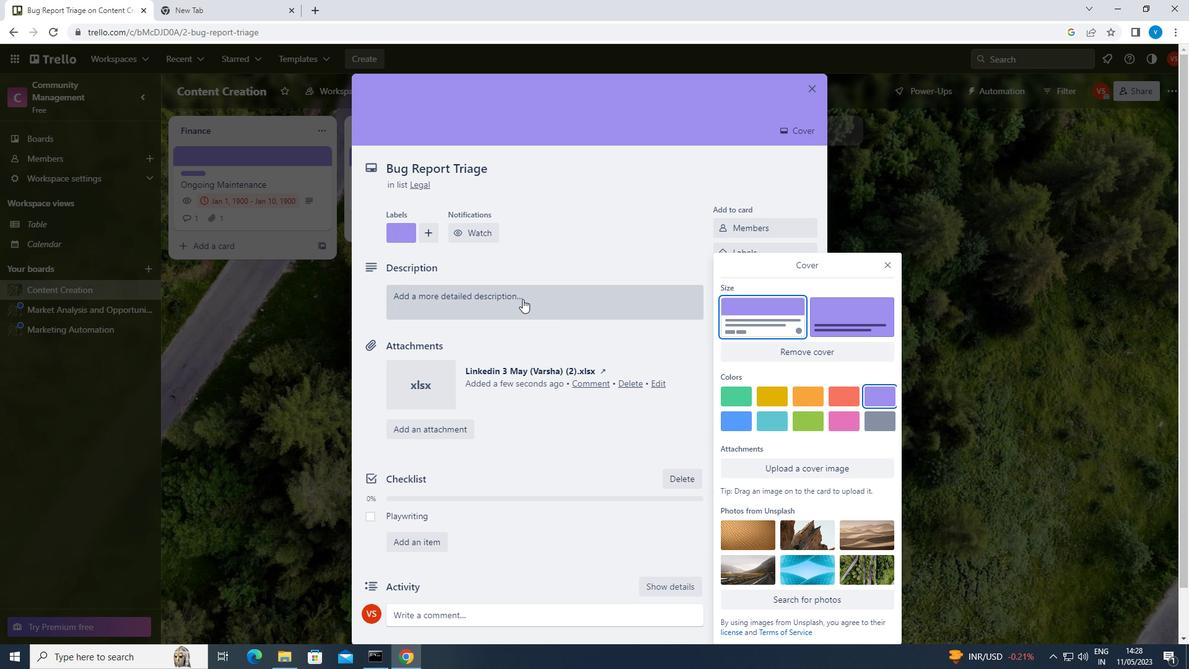 
Action: Mouse pressed left at (523, 299)
Screenshot: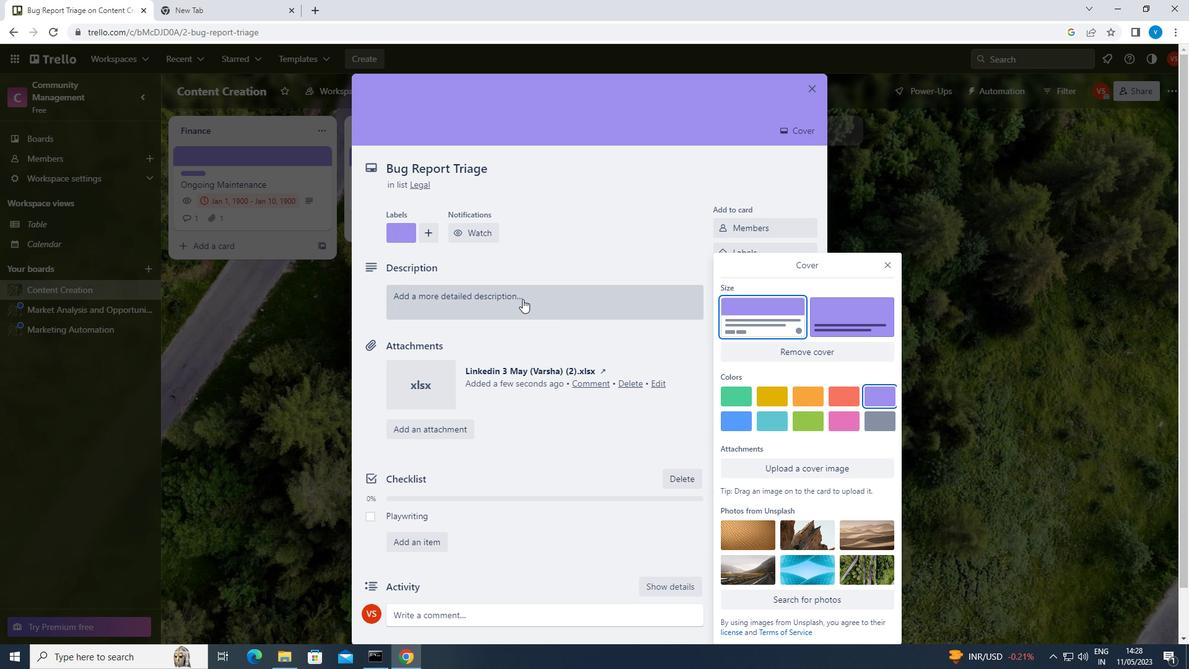 
Action: Mouse moved to (526, 294)
Screenshot: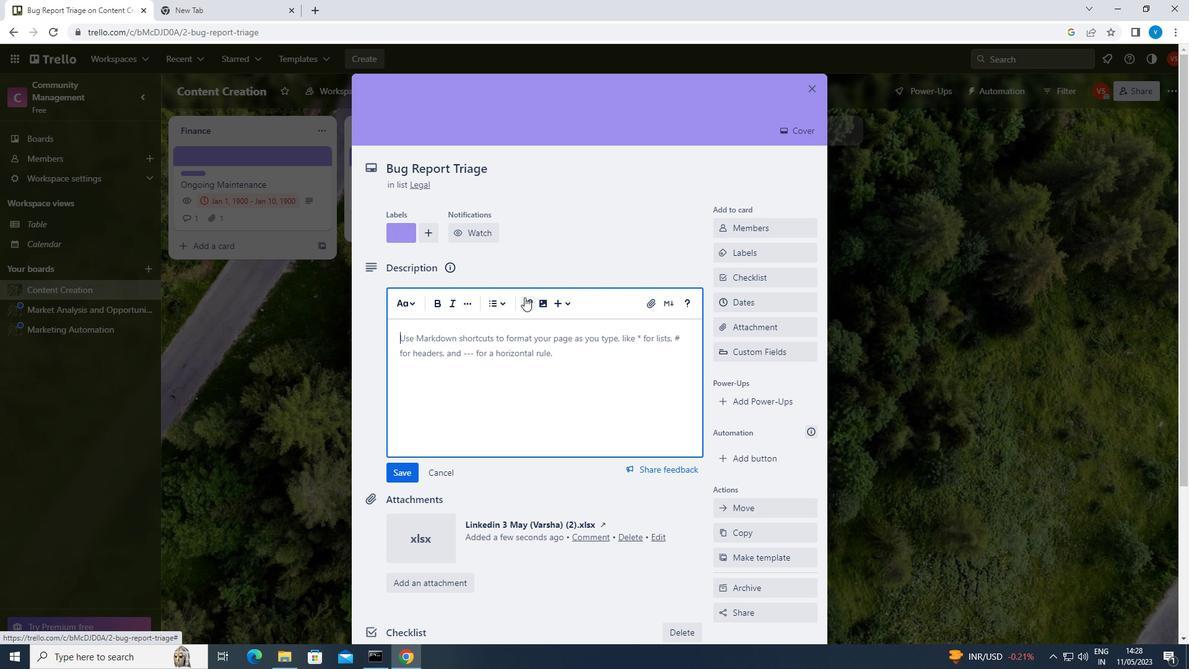 
Action: Key pressed <Key.shift>PLAN<Key.space>AND<Key.space>EXECUTE<Key.space>COMPANY<Key.space>CHARITY<Key.space>EVENT
Screenshot: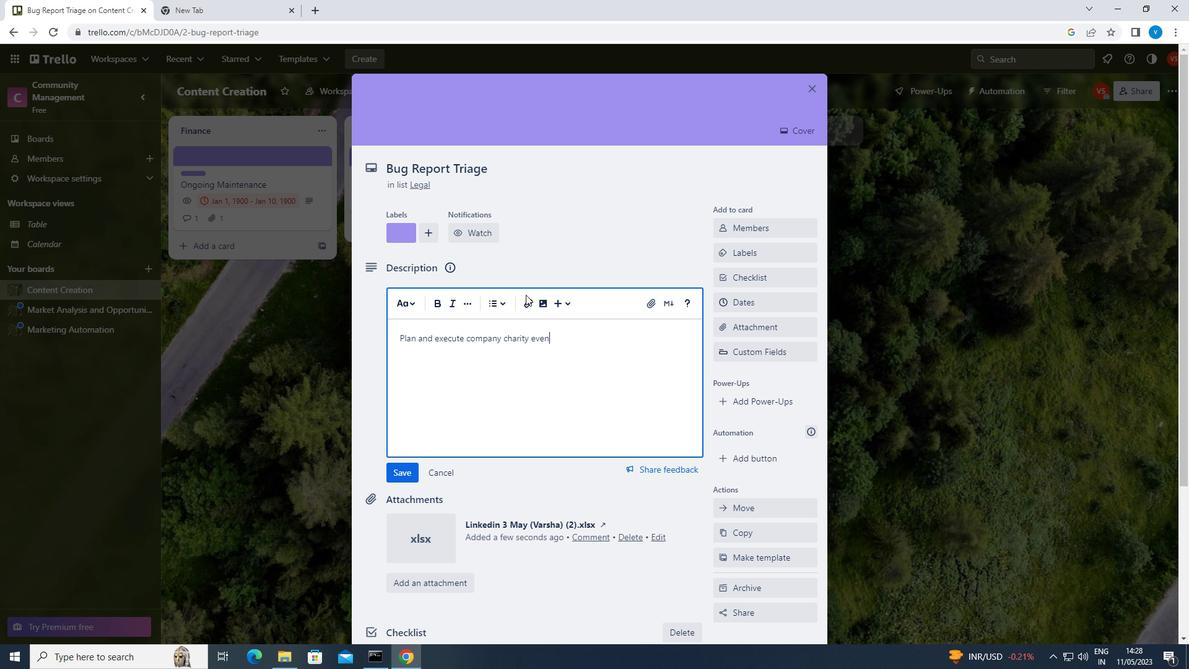 
Action: Mouse moved to (528, 293)
Screenshot: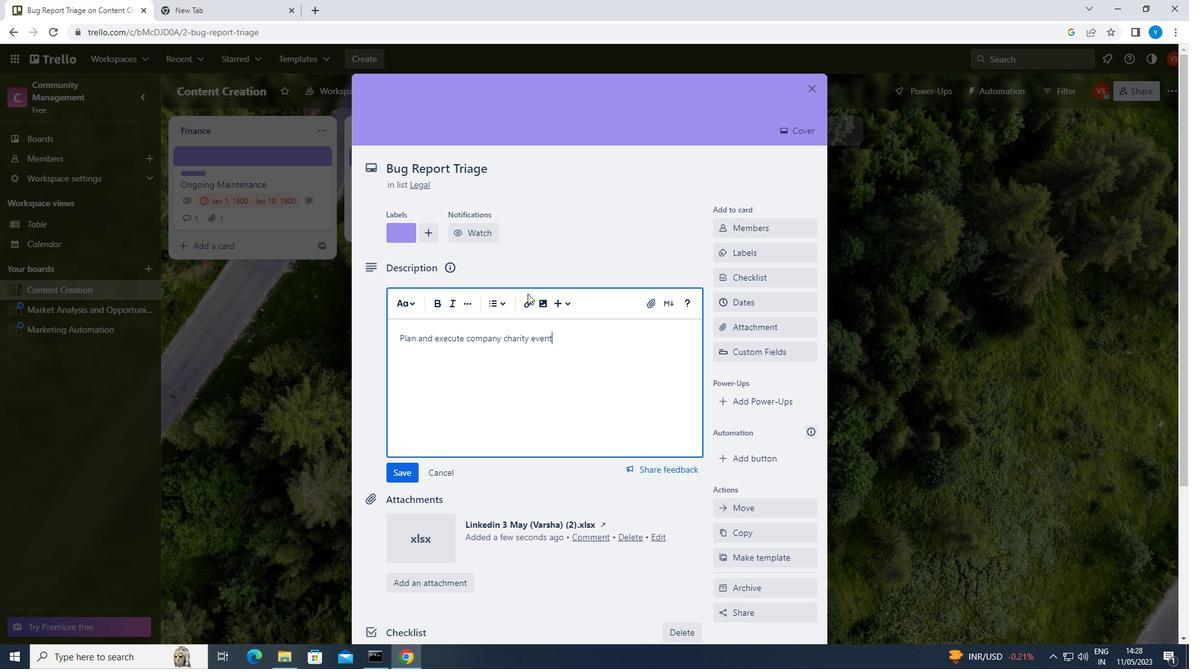 
Action: Mouse scrolled (528, 292) with delta (0, 0)
Screenshot: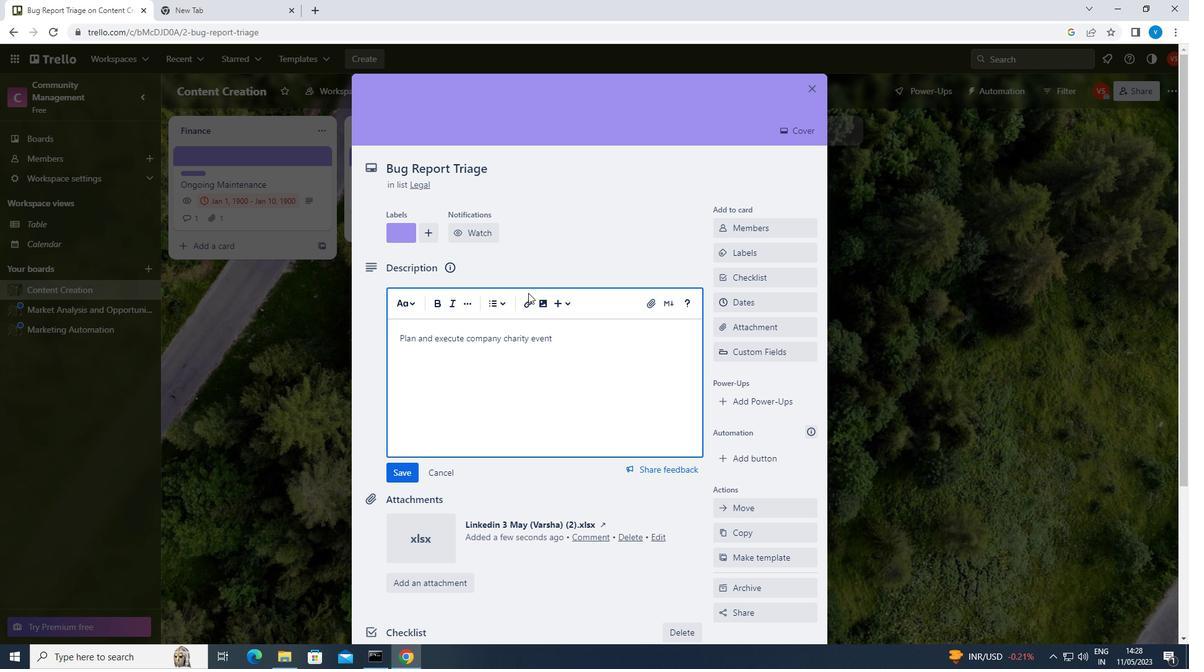 
Action: Mouse moved to (529, 297)
Screenshot: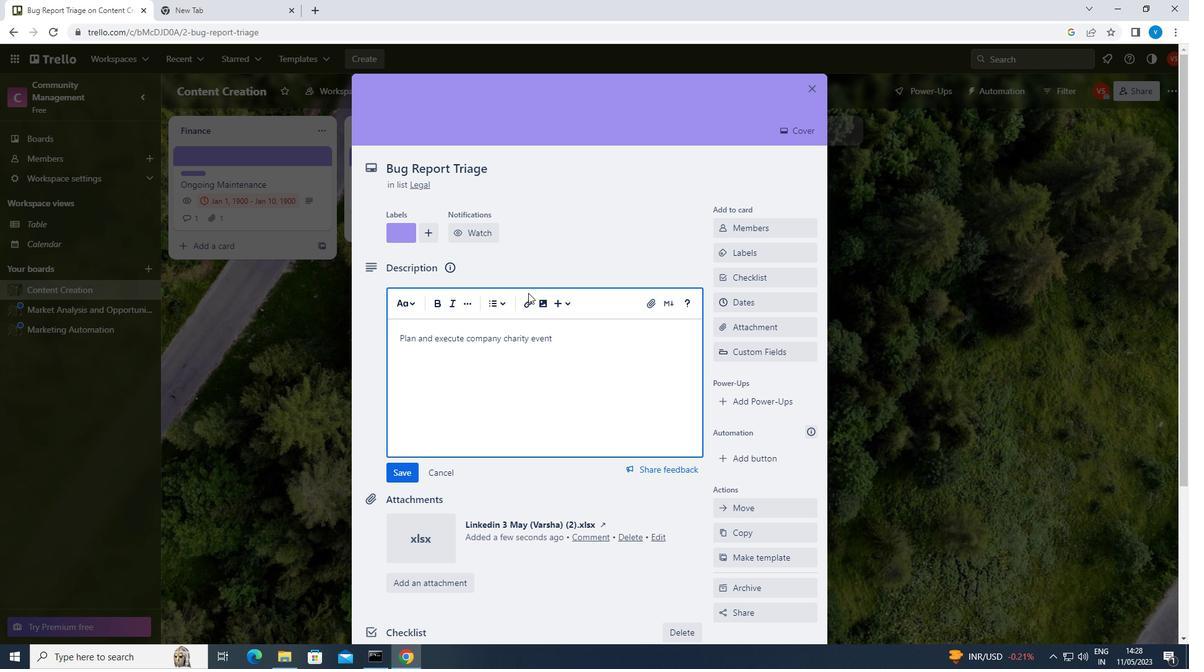 
Action: Mouse scrolled (529, 296) with delta (0, 0)
Screenshot: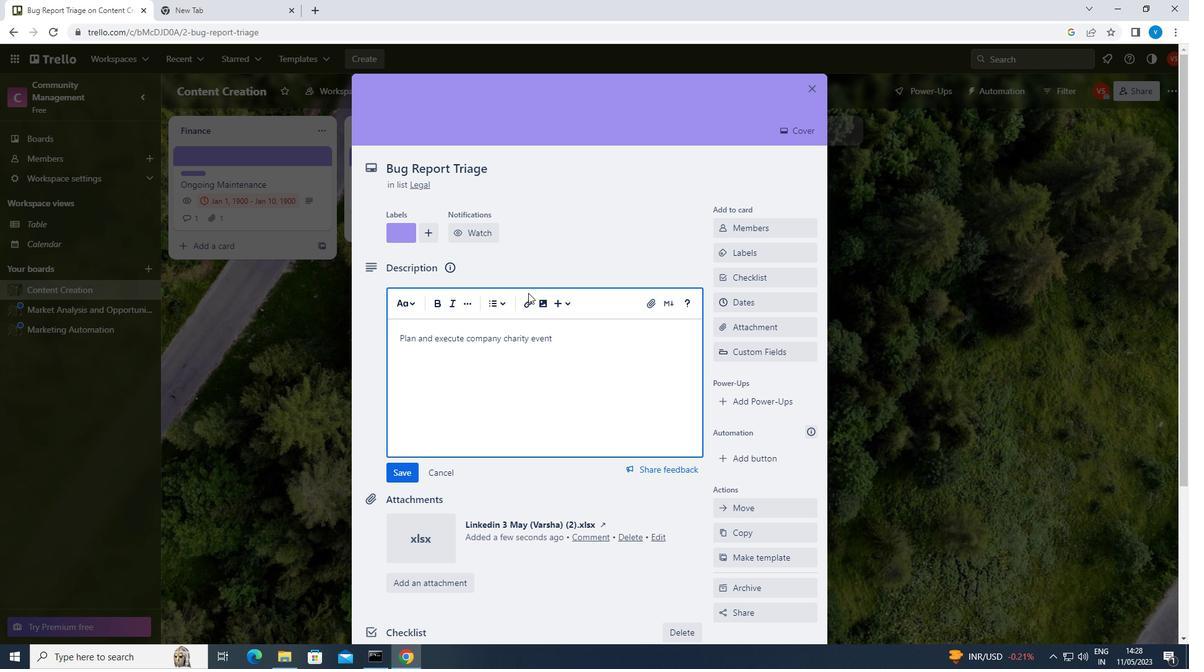 
Action: Mouse scrolled (529, 296) with delta (0, 0)
Screenshot: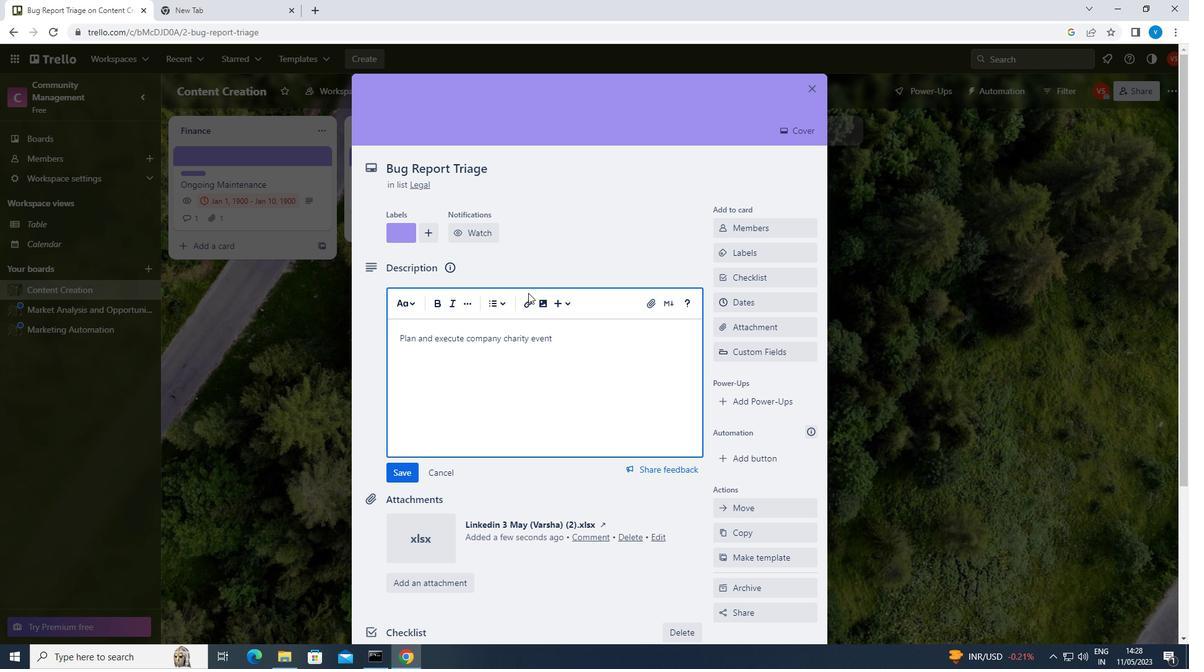 
Action: Mouse scrolled (529, 296) with delta (0, 0)
Screenshot: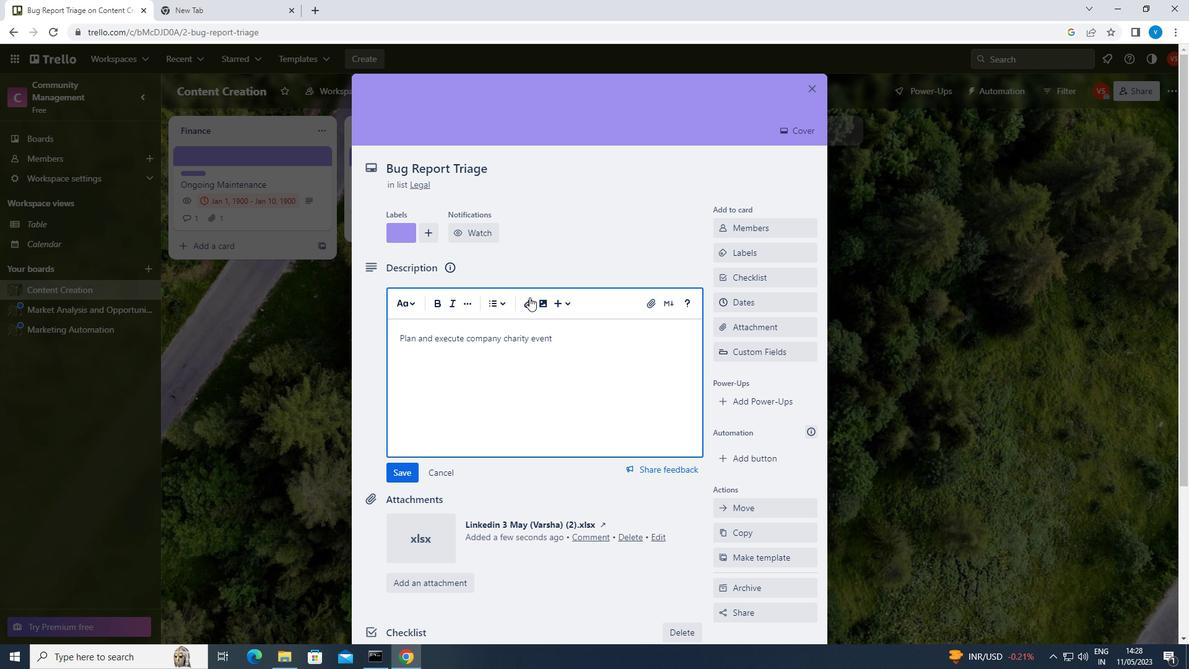 
Action: Mouse moved to (529, 298)
Screenshot: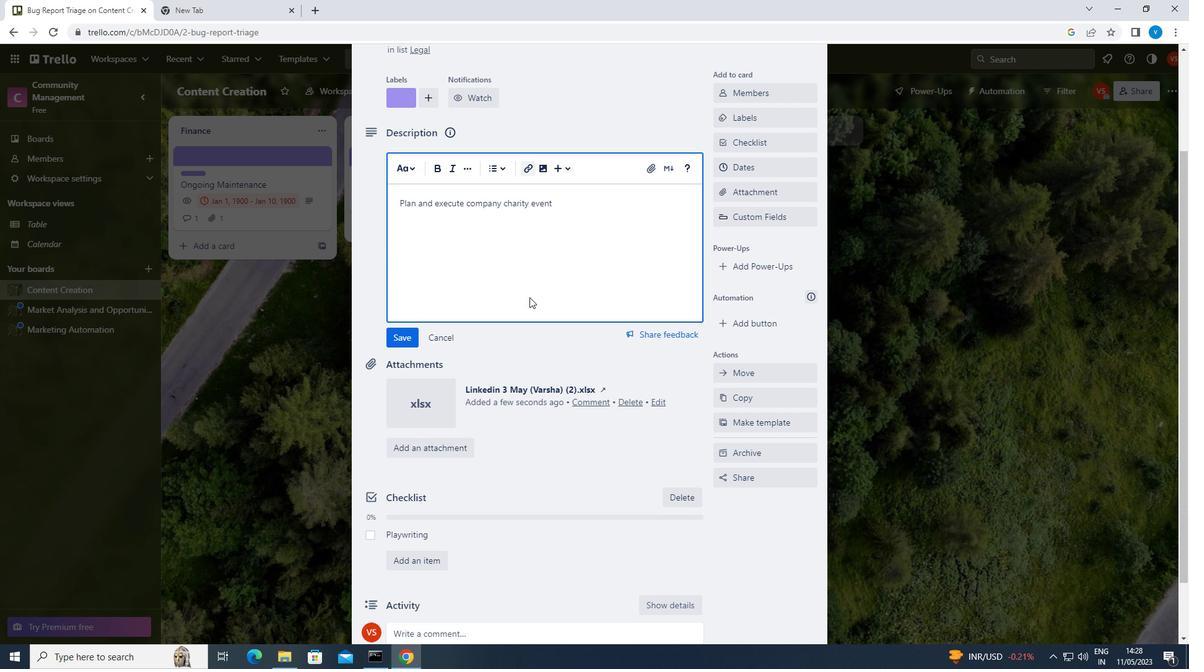 
Action: Mouse scrolled (529, 298) with delta (0, 0)
Screenshot: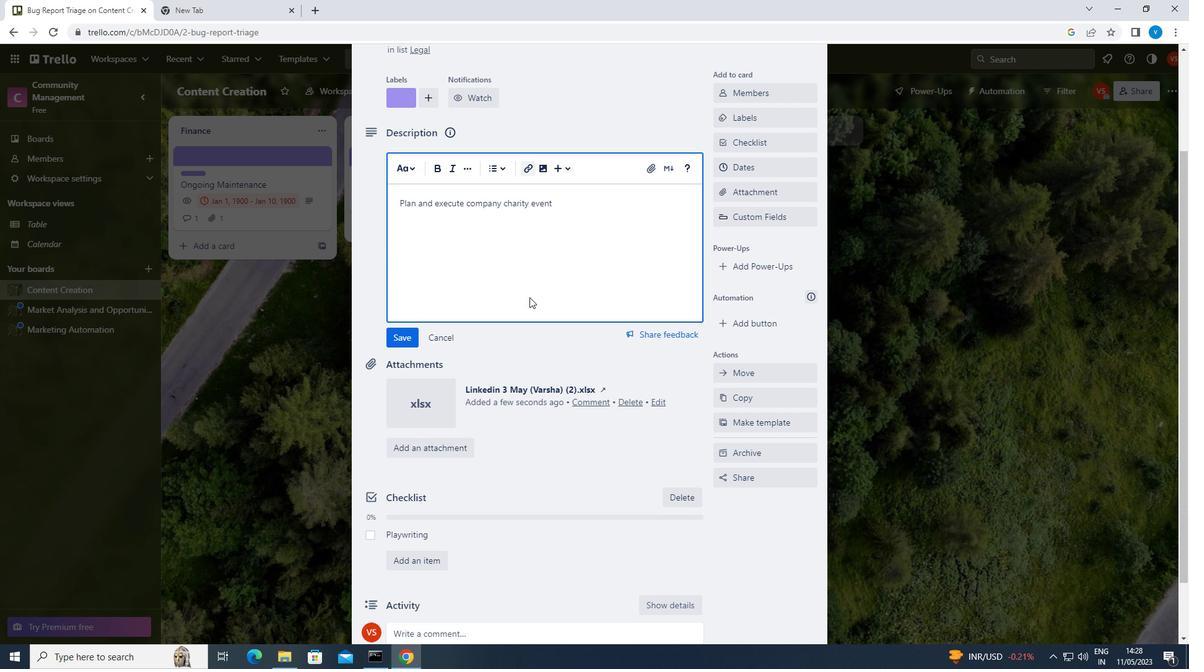 
Action: Mouse moved to (531, 303)
Screenshot: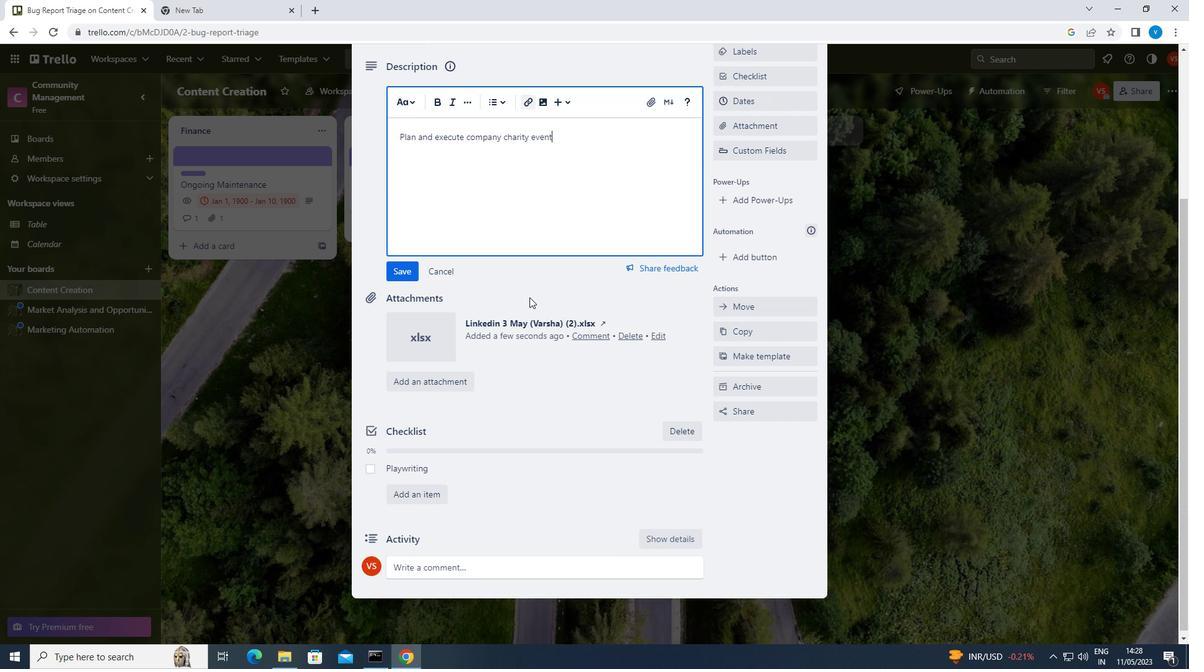 
Action: Mouse scrolled (531, 303) with delta (0, 0)
Screenshot: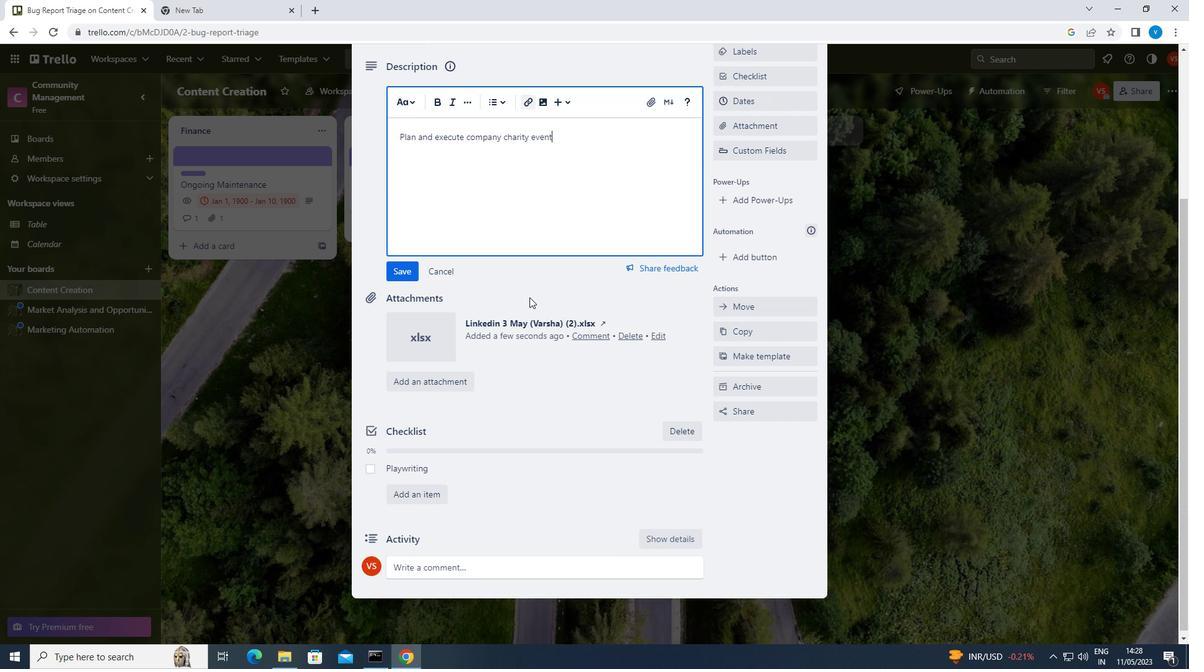 
Action: Mouse moved to (531, 304)
Screenshot: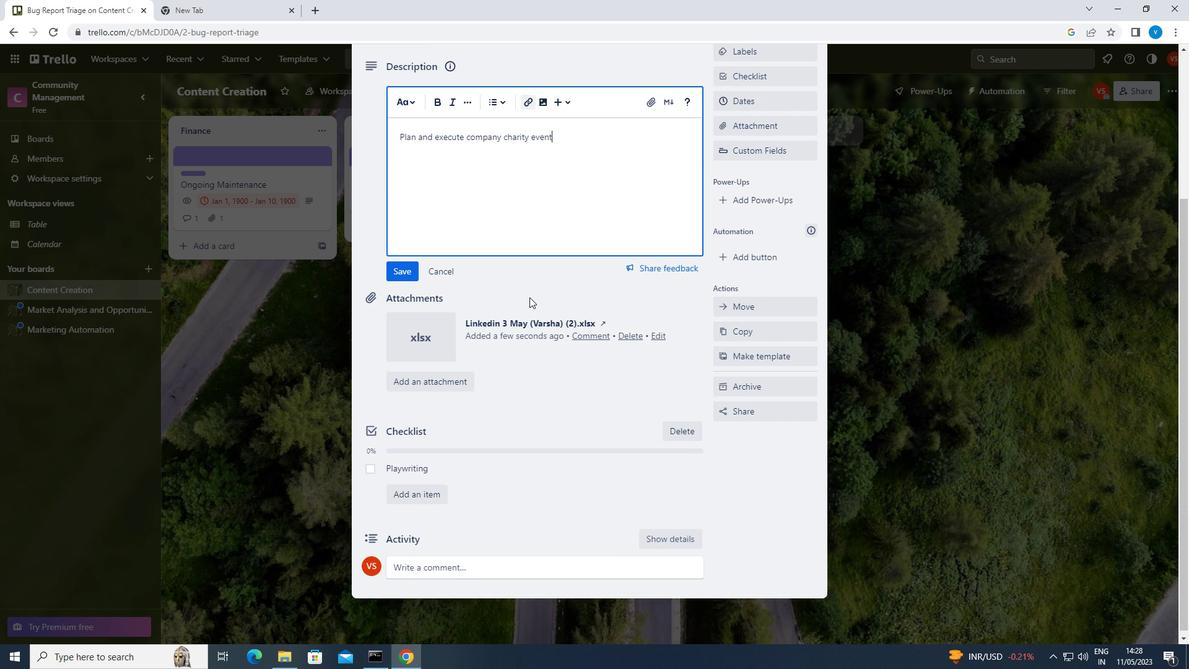 
Action: Mouse scrolled (531, 303) with delta (0, 0)
Screenshot: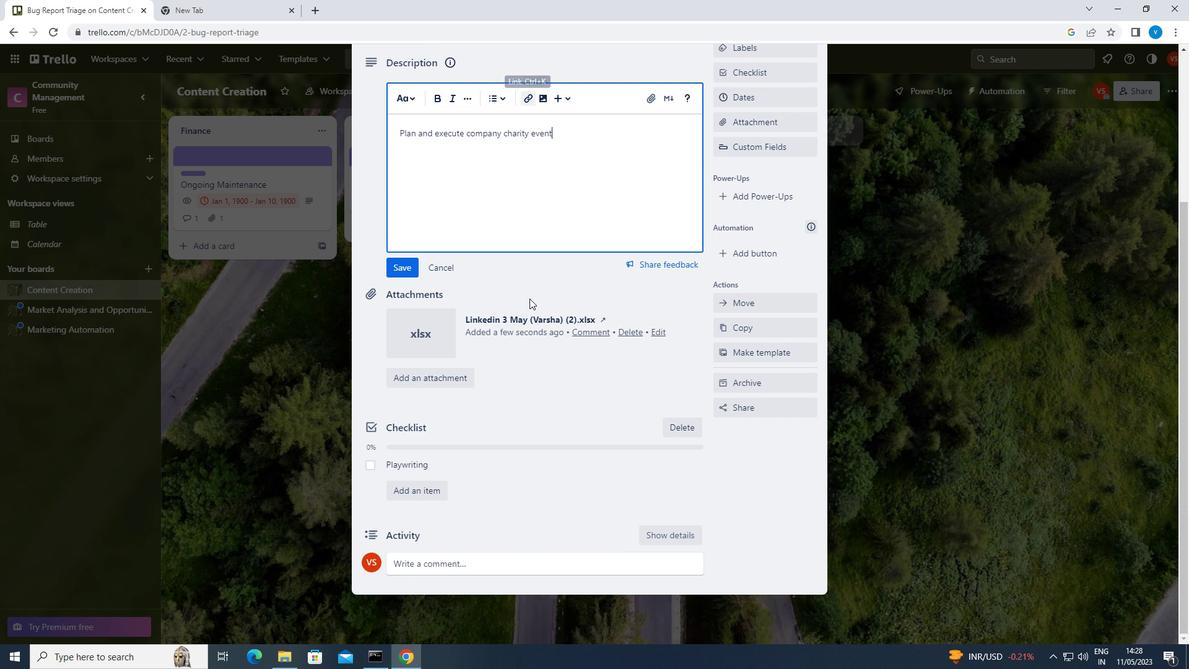 
Action: Mouse moved to (509, 565)
Screenshot: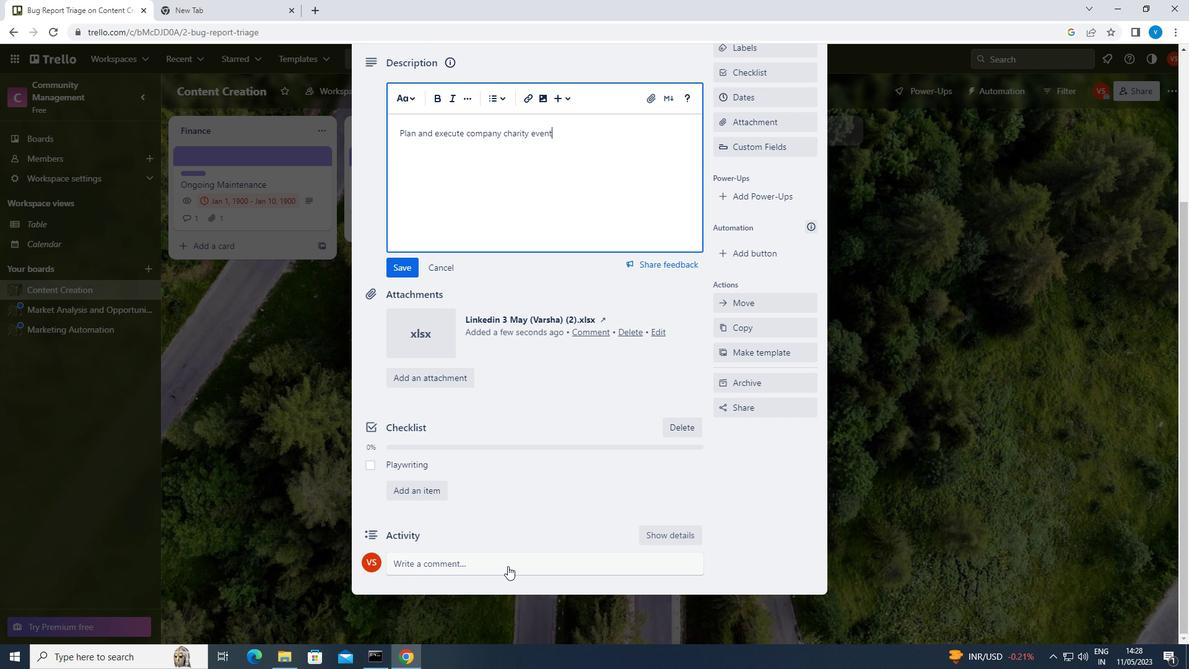 
Action: Mouse pressed left at (509, 565)
Screenshot: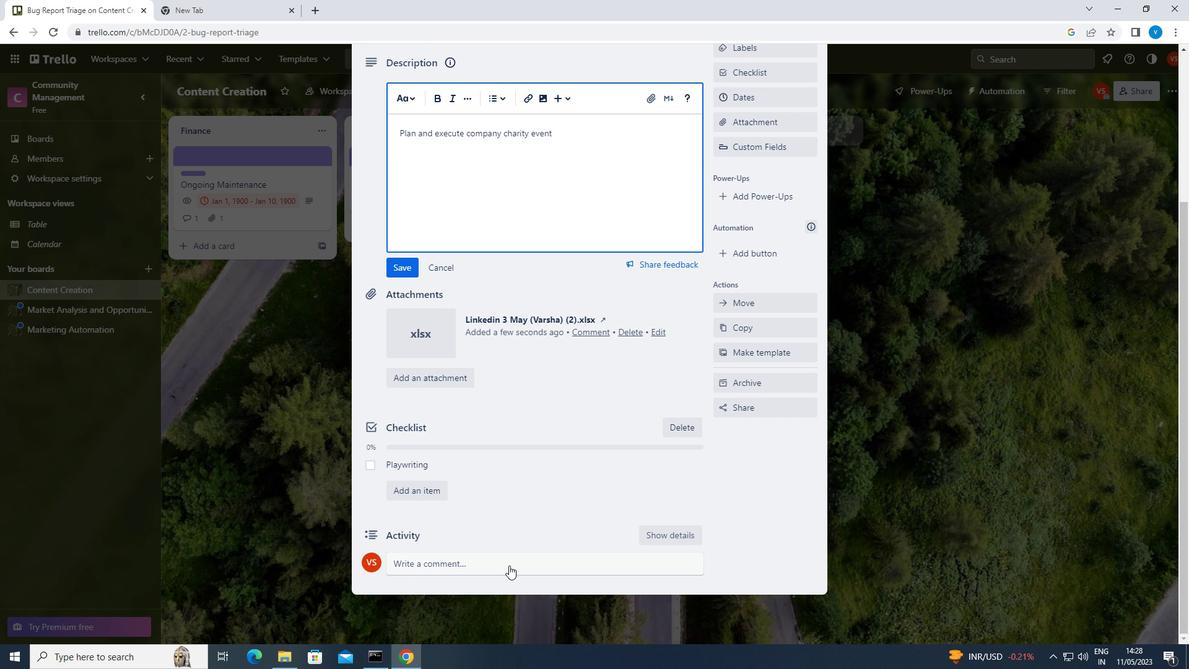 
Action: Key pressed <Key.shift>WE<Key.space>SHOULD<Key.space>APPROACH<Key.space>THIS<Key.space>TASK<Key.space>WITH<Key.space>A<Key.space>CUSTOMER<Key.space><Key.backspace>-CENTRIC<Key.space>MINDSET,<Key.space>ENSURING<Key.space>THAT<Key.space>WE<Key.space>MEET<Key.space>THEIR<Key.space>NEEDS<Key.space>AND<Key.space>EXPECTATIONS.
Screenshot: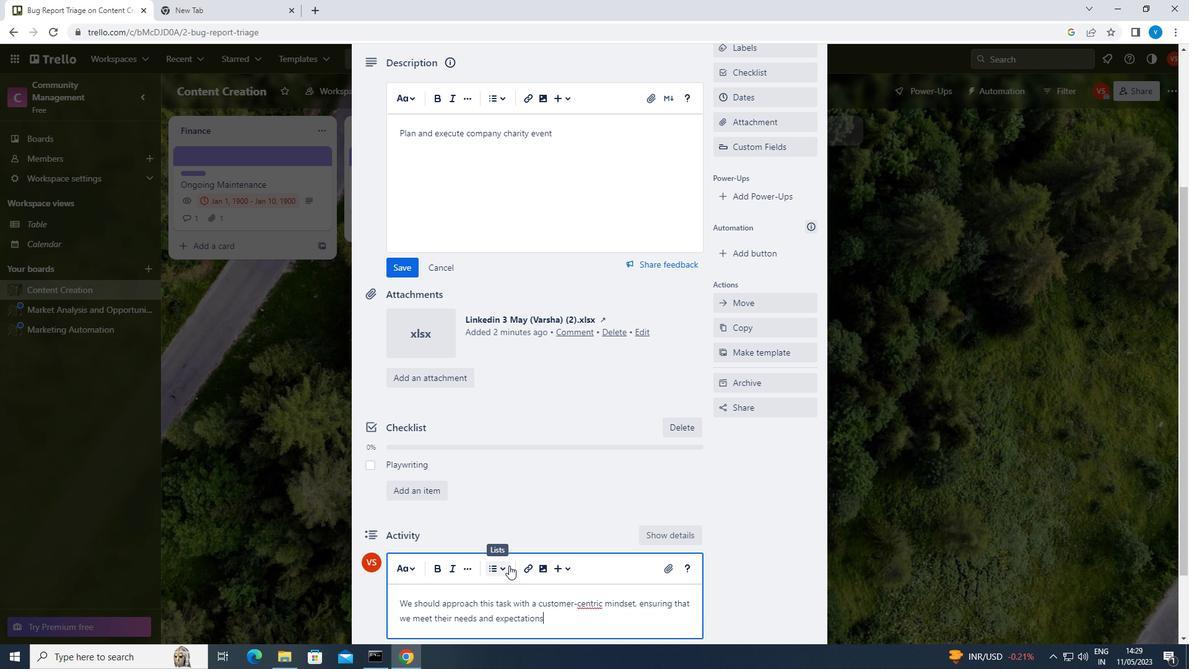 
Action: Mouse moved to (768, 103)
Screenshot: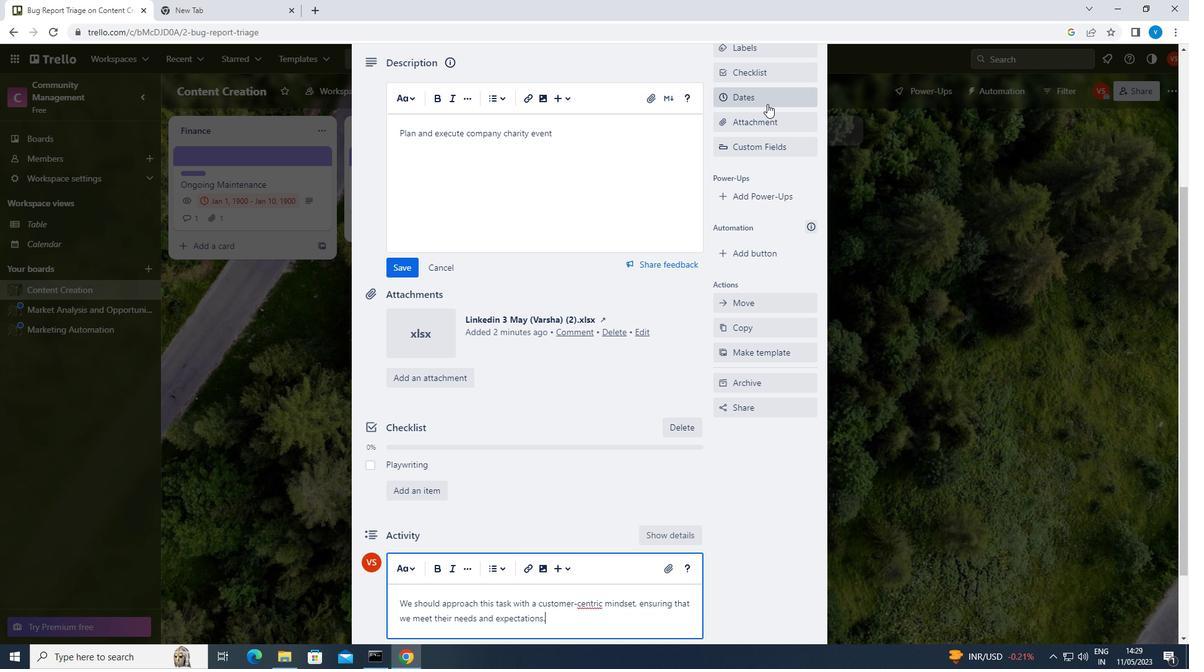 
Action: Mouse pressed left at (768, 103)
Screenshot: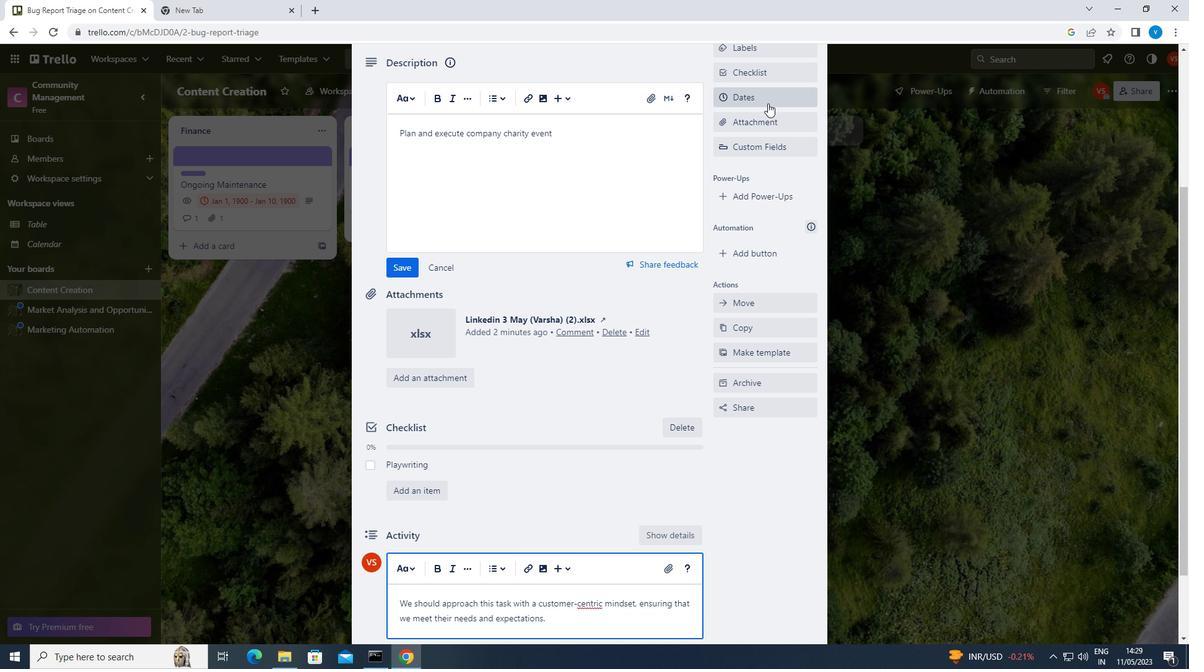 
Action: Mouse moved to (727, 353)
Screenshot: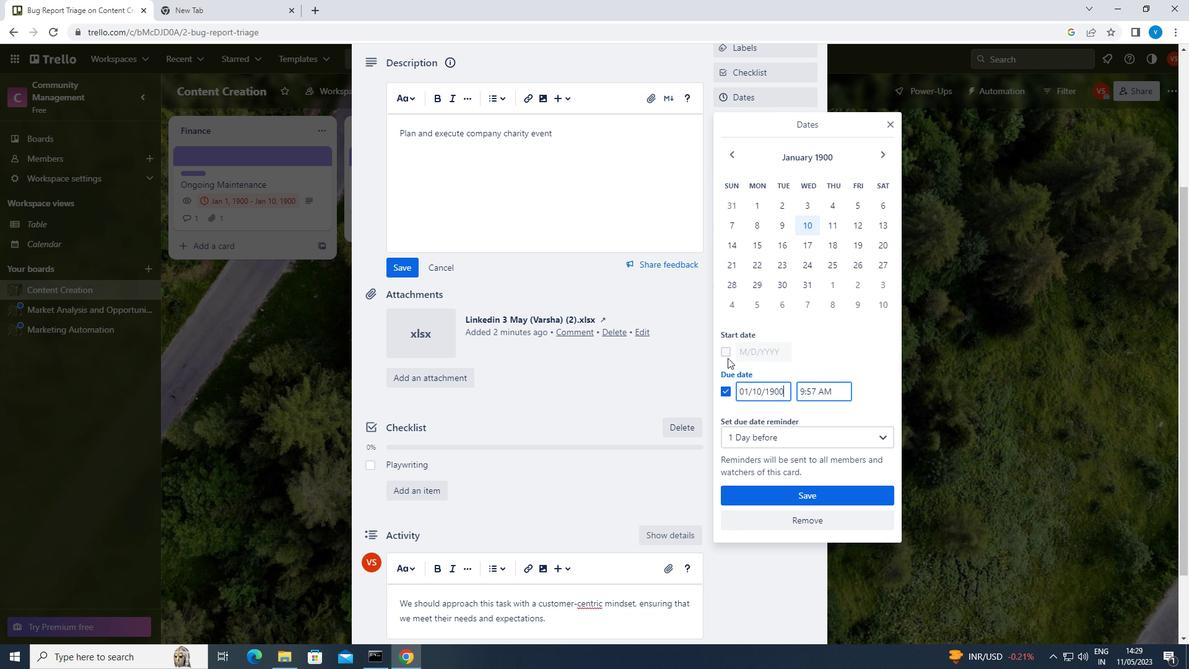 
Action: Mouse pressed left at (727, 353)
Screenshot: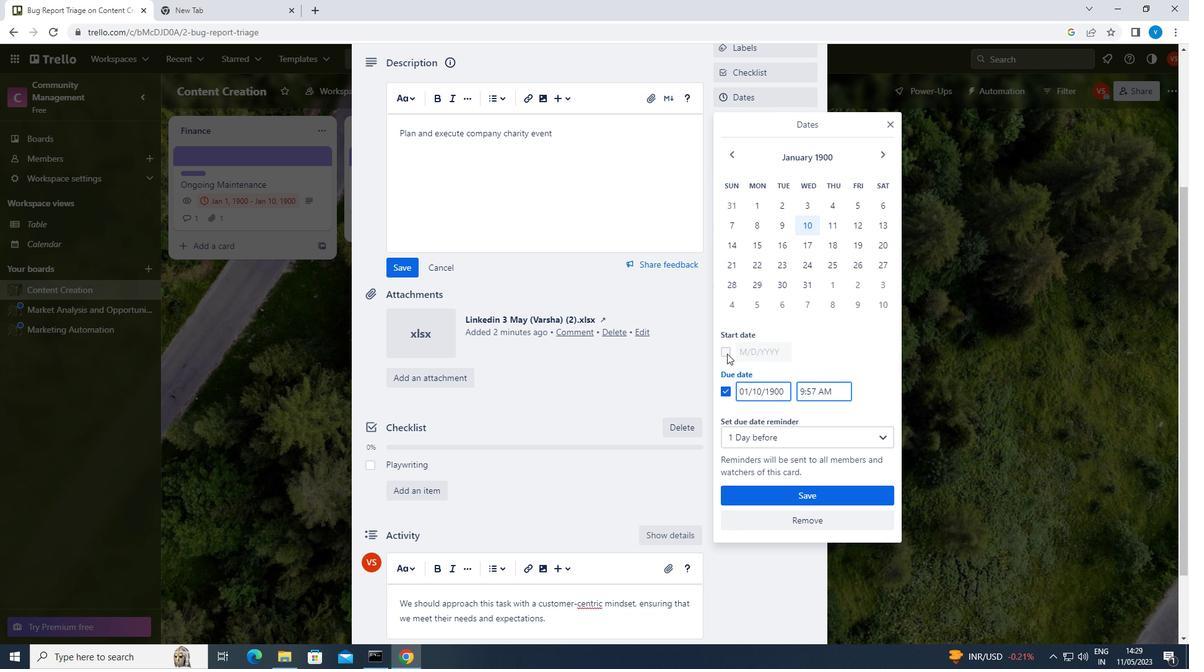 
Action: Mouse moved to (783, 349)
Screenshot: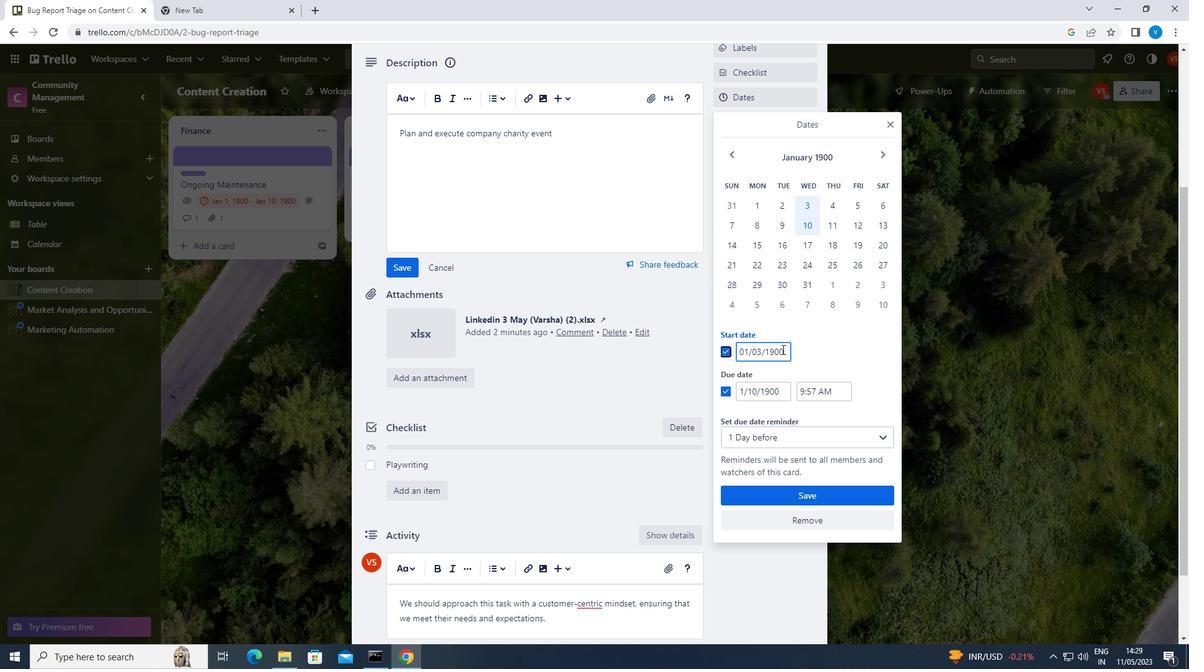 
Action: Mouse pressed left at (783, 349)
Screenshot: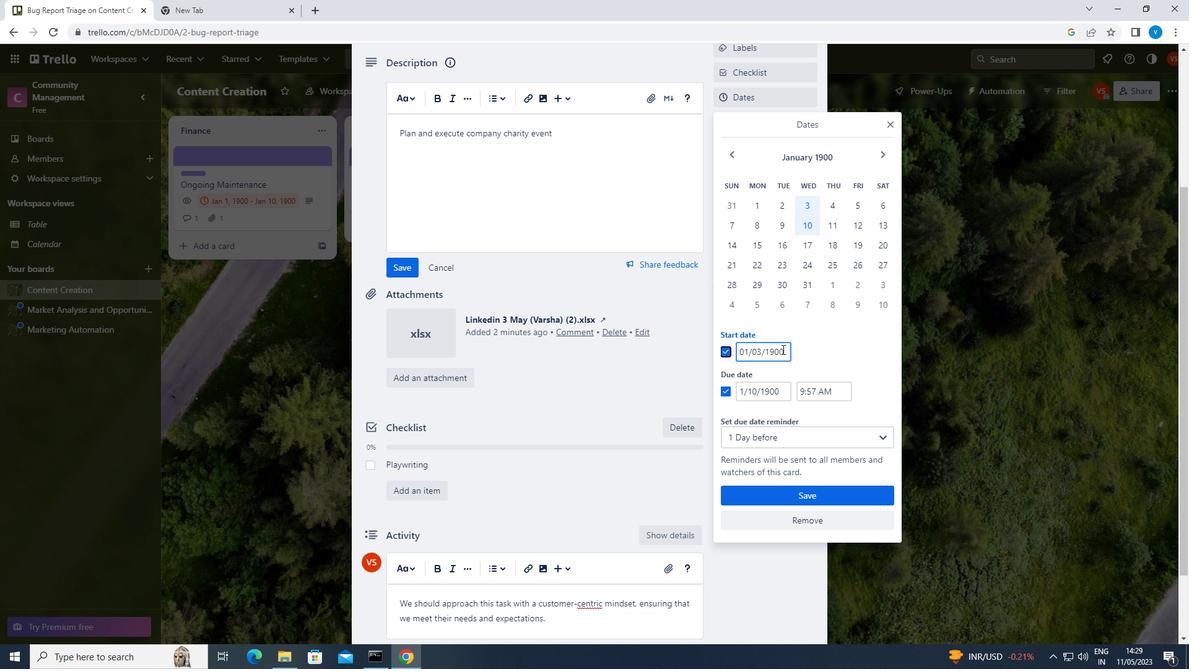 
Action: Mouse moved to (783, 347)
Screenshot: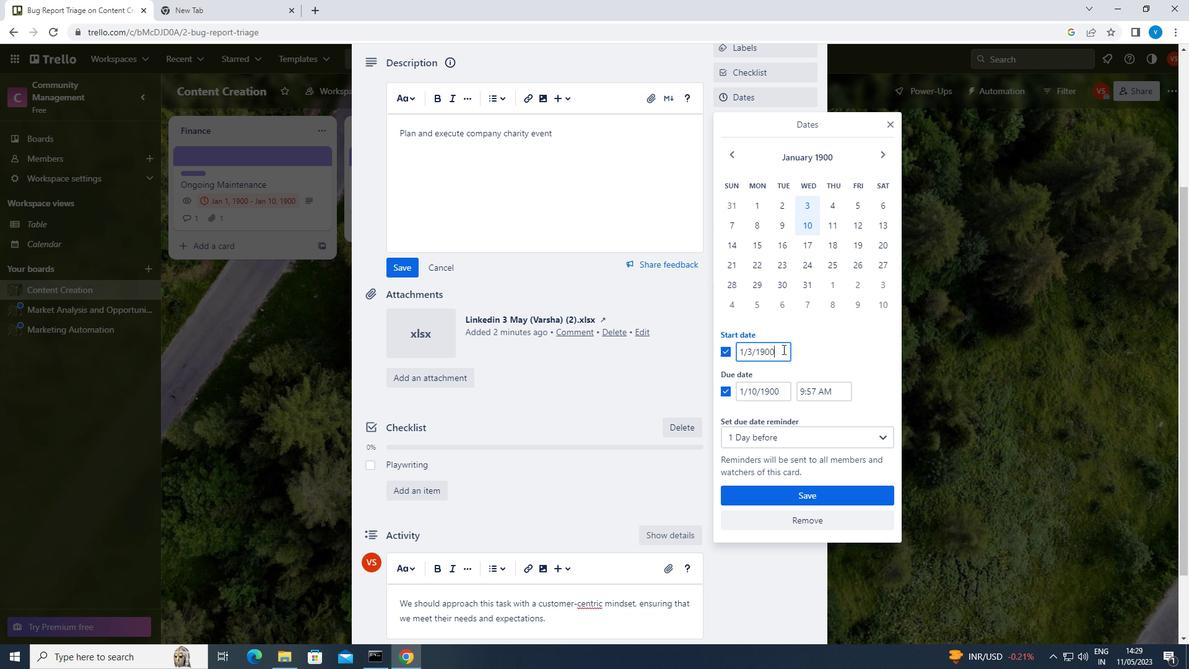 
Action: Key pressed <Key.backspace><Key.backspace><Key.backspace><Key.backspace><Key.backspace><Key.backspace><Key.backspace>
Screenshot: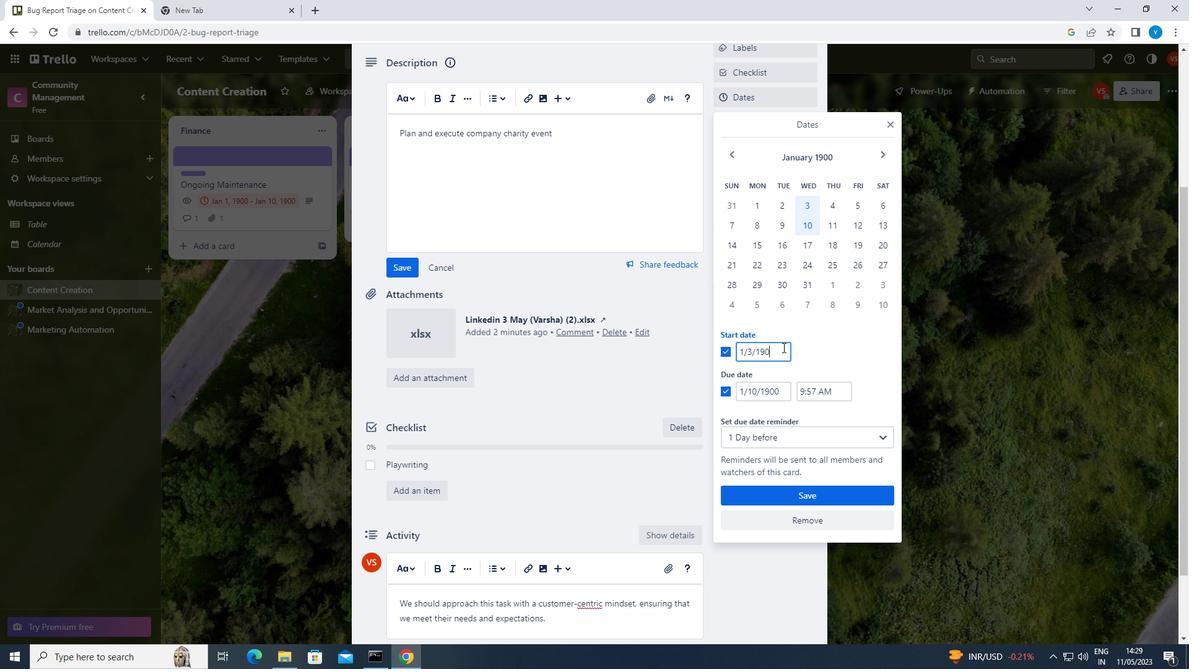 
Action: Mouse moved to (783, 347)
Screenshot: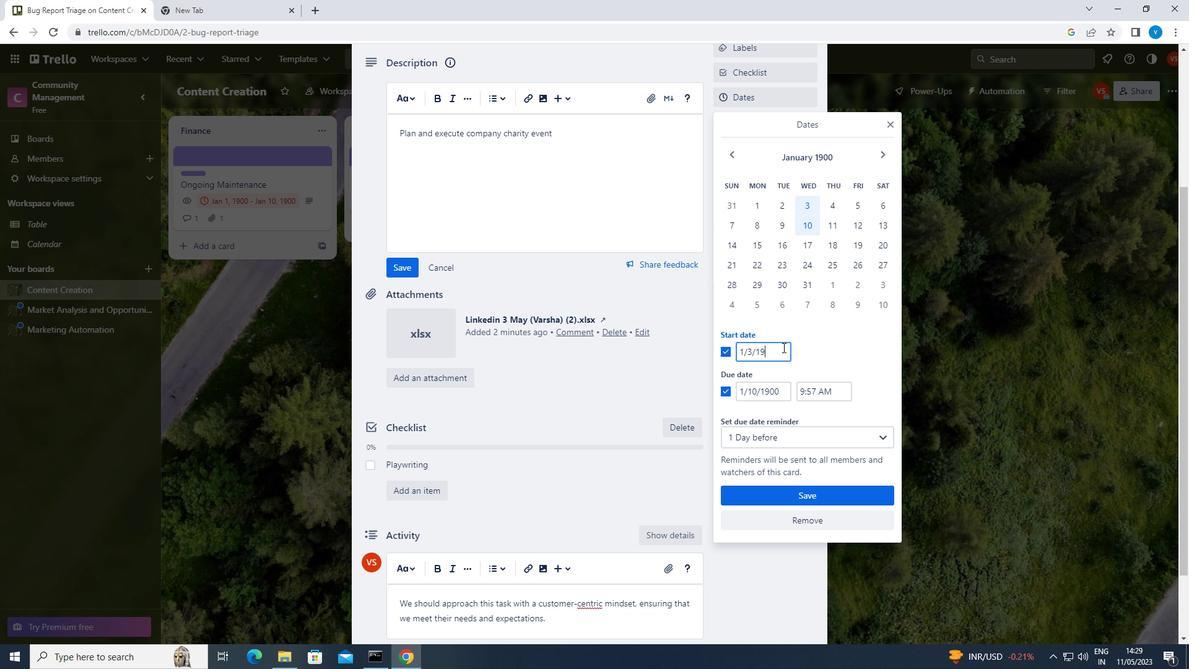 
Action: Key pressed <Key.backspace><Key.backspace><Key.backspace><Key.backspace><Key.backspace>01/04/1900
Screenshot: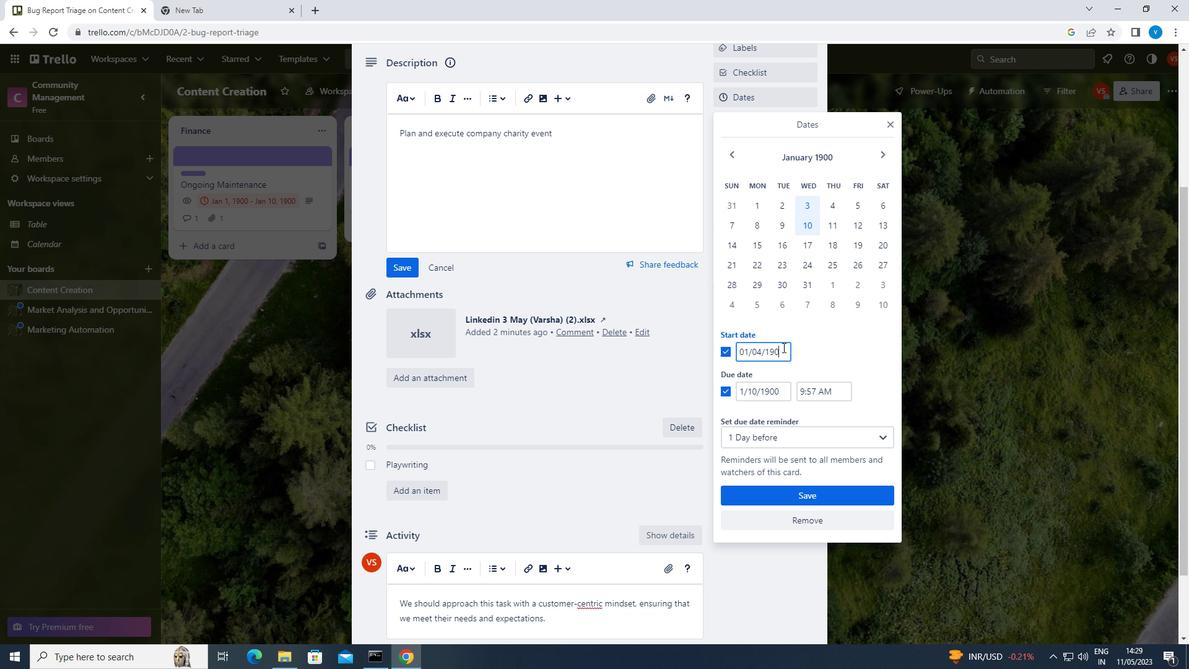 
Action: Mouse moved to (781, 390)
Screenshot: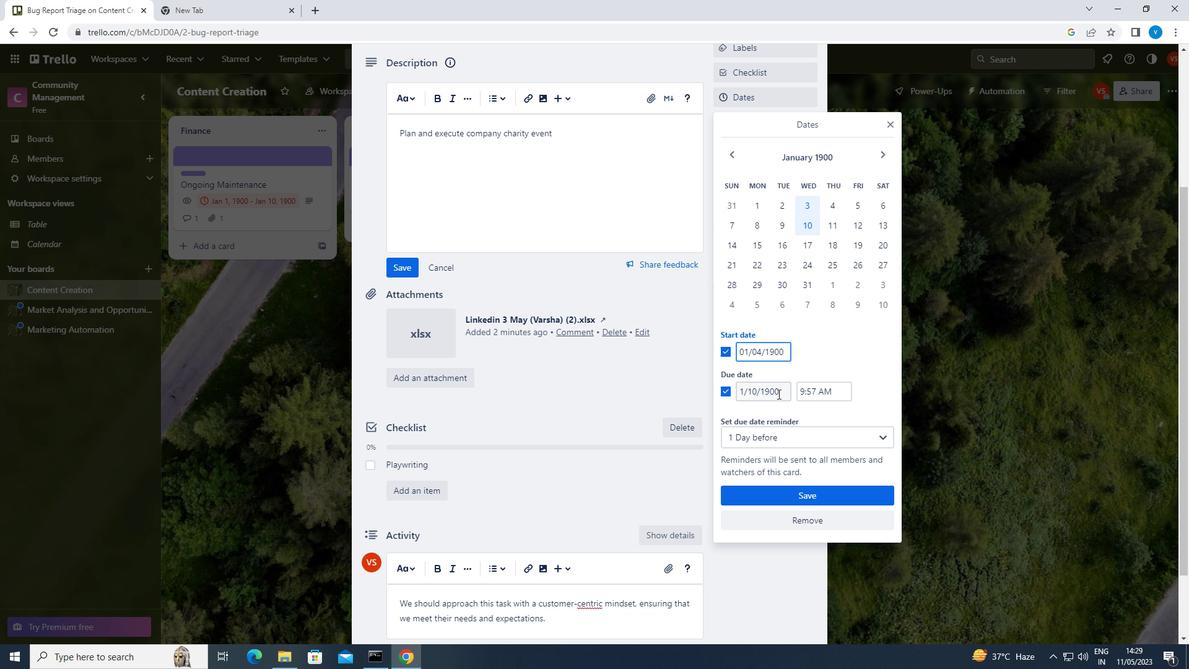 
Action: Mouse pressed left at (781, 390)
Screenshot: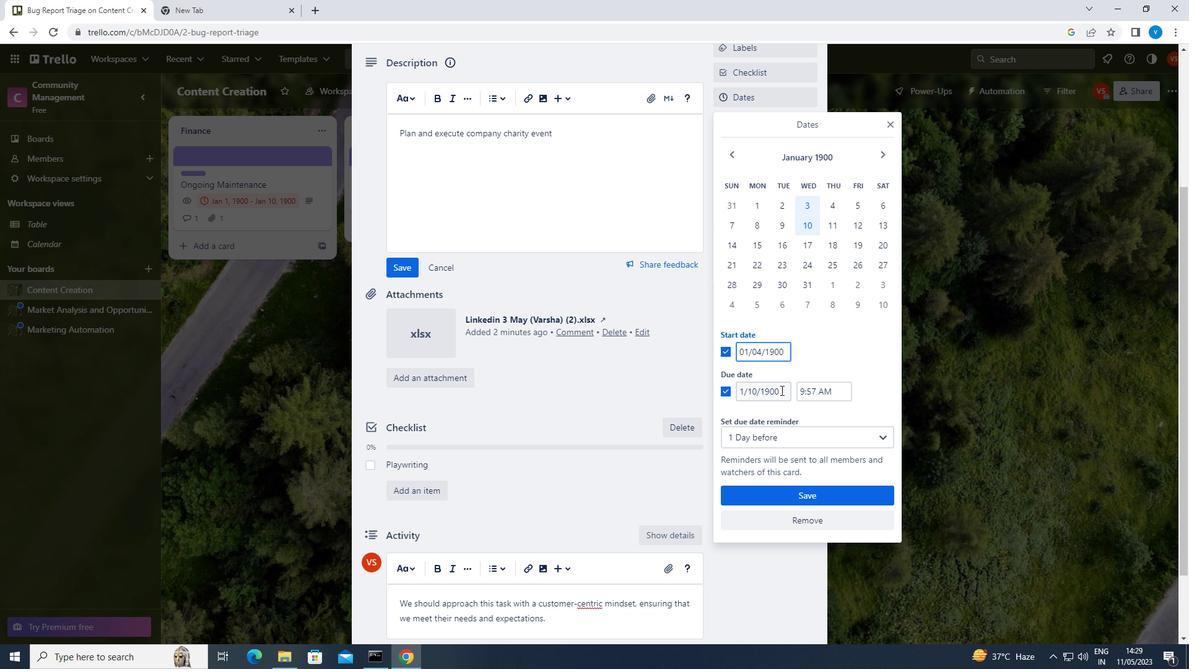 
Action: Mouse moved to (780, 387)
Screenshot: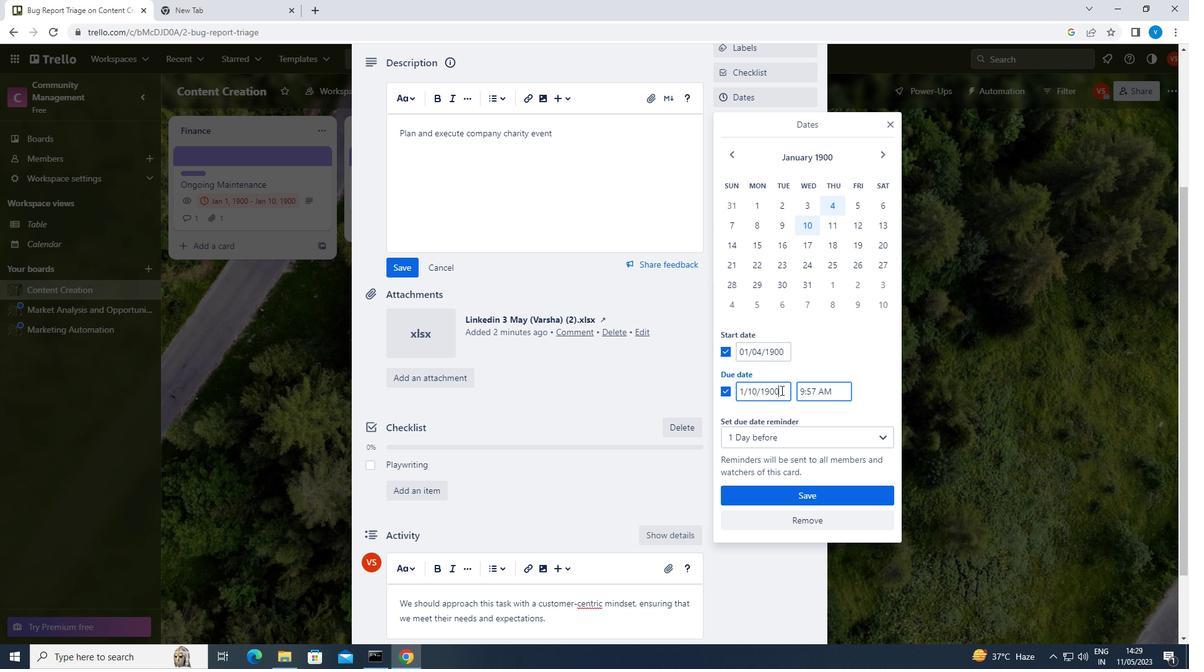 
Action: Key pressed <Key.backspace><Key.backspace><Key.backspace><Key.backspace><Key.backspace><Key.backspace><Key.backspace><Key.backspace><Key.backspace><Key.backspace><Key.backspace><Key.backspace><Key.backspace><Key.backspace>01/11/1900
Screenshot: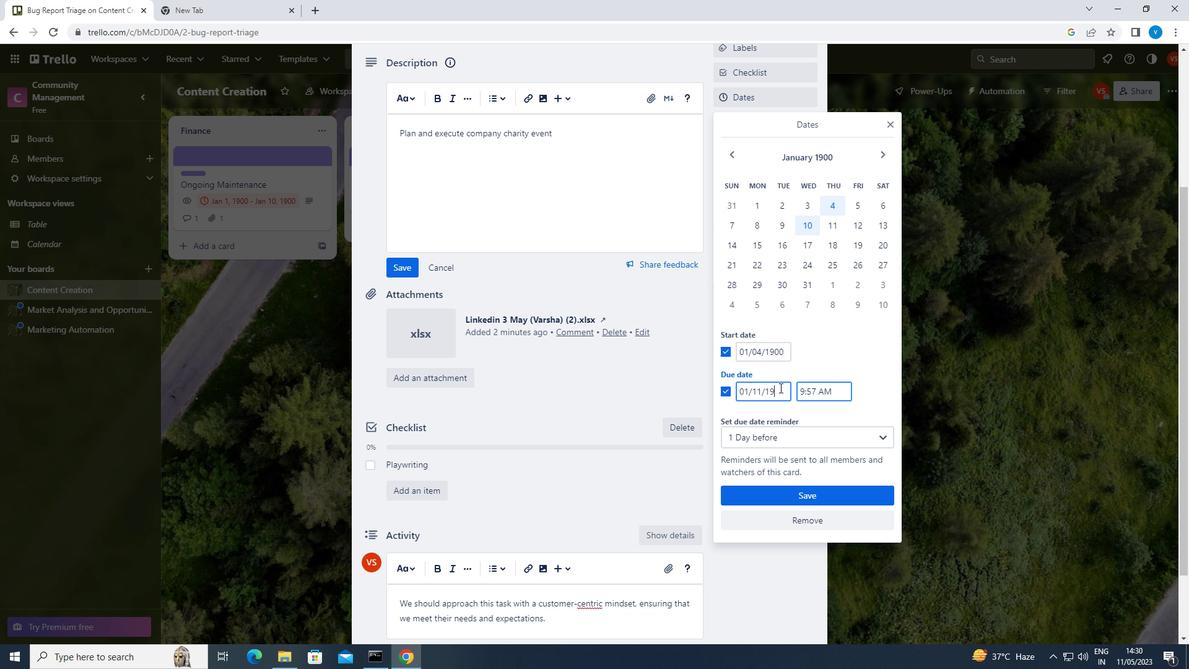 
Action: Mouse moved to (794, 498)
Screenshot: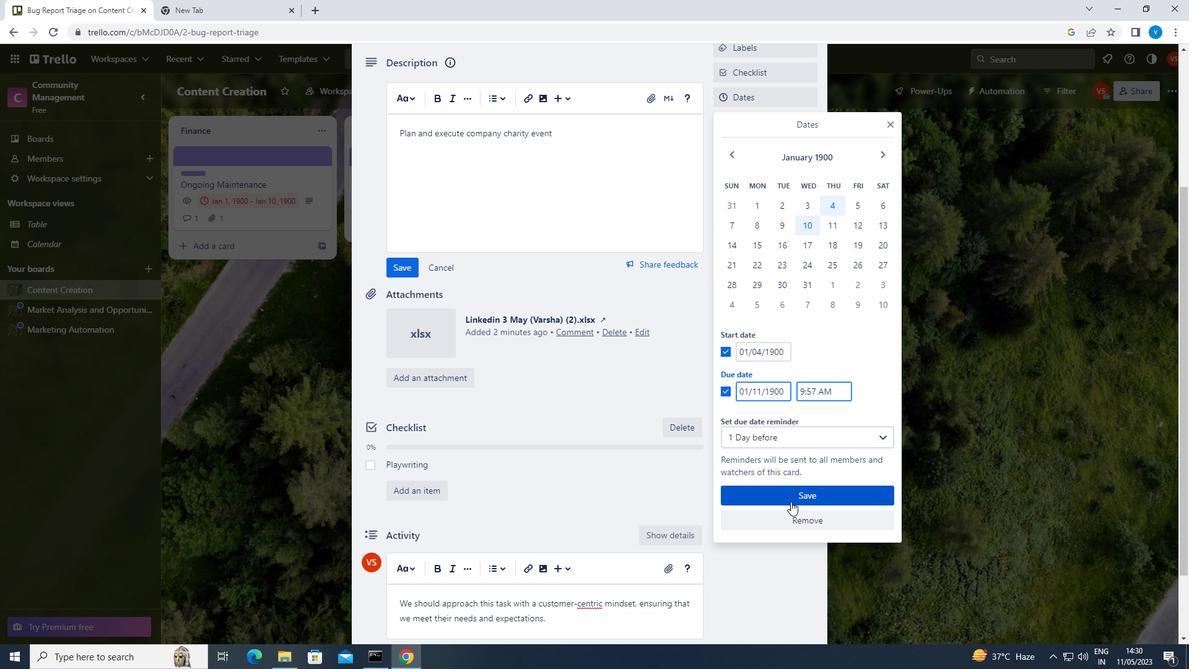 
Action: Mouse pressed left at (794, 498)
Screenshot: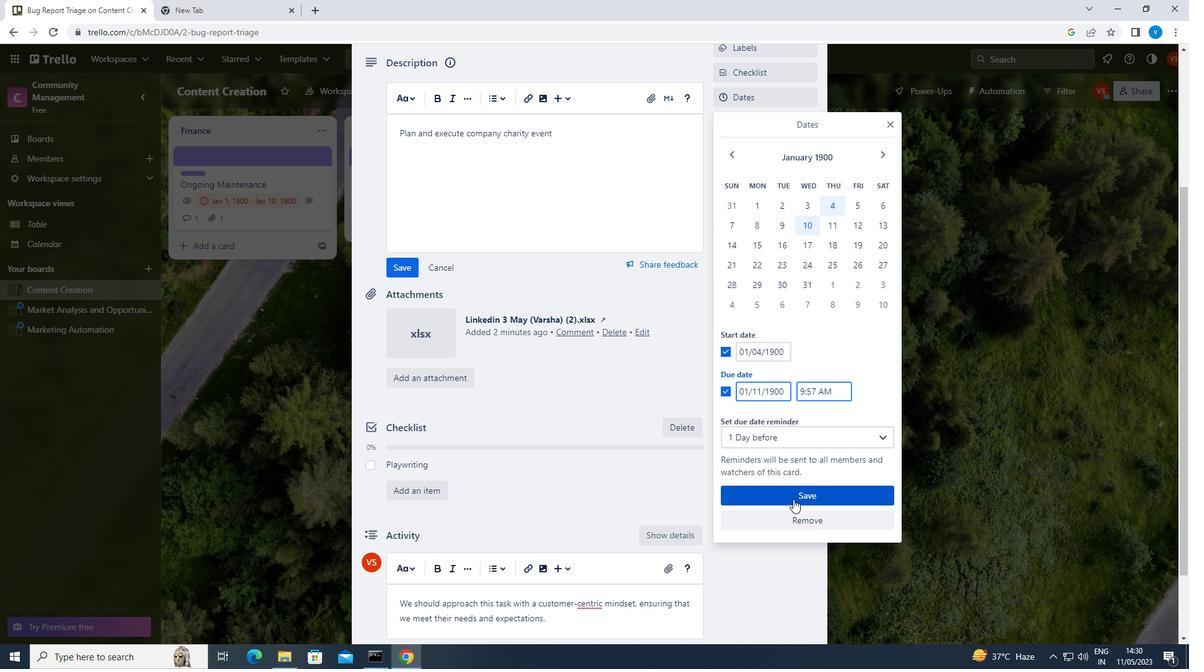 
Action: Mouse moved to (761, 486)
Screenshot: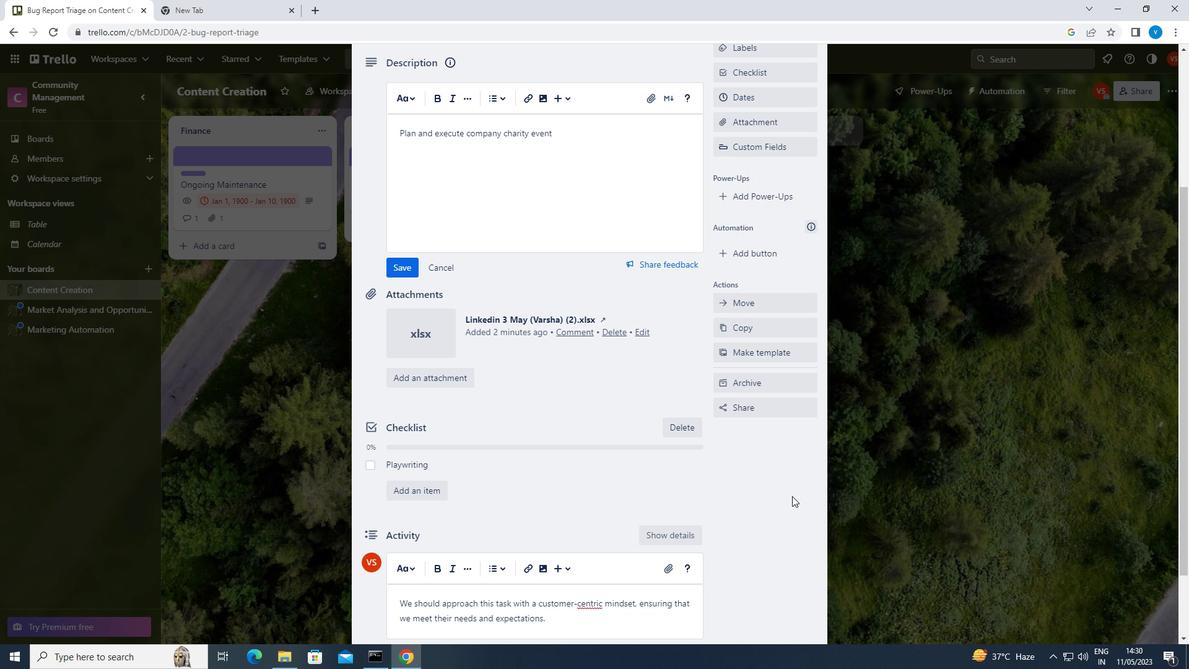 
Action: Mouse scrolled (761, 485) with delta (0, 0)
Screenshot: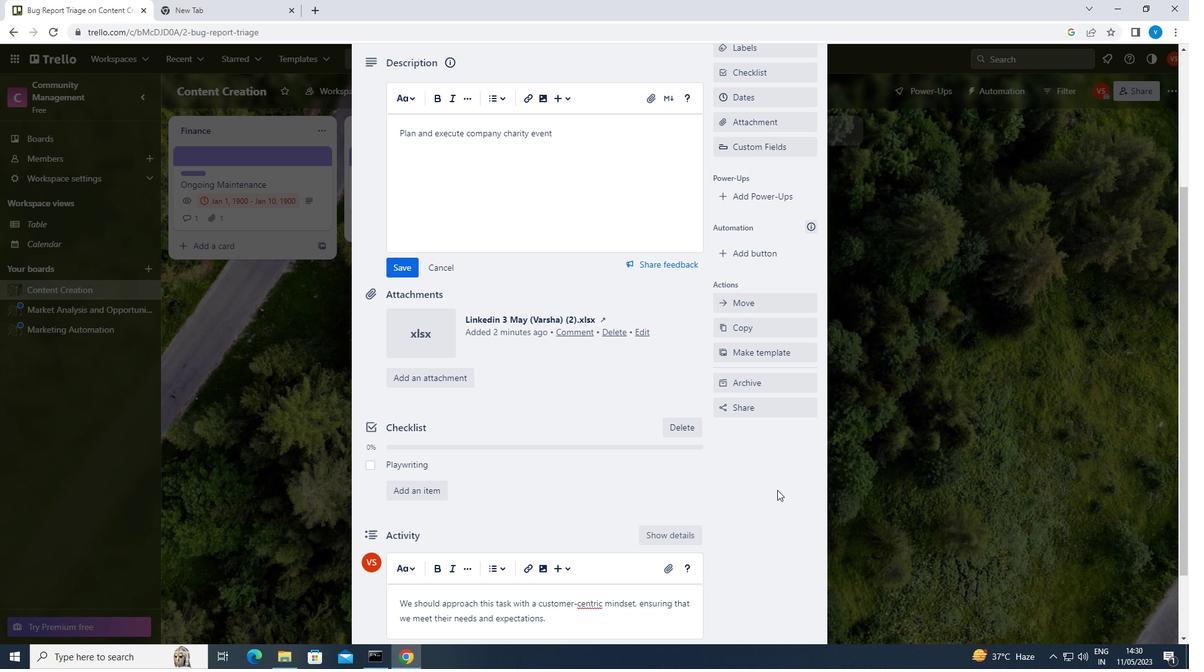 
Action: Mouse moved to (759, 492)
Screenshot: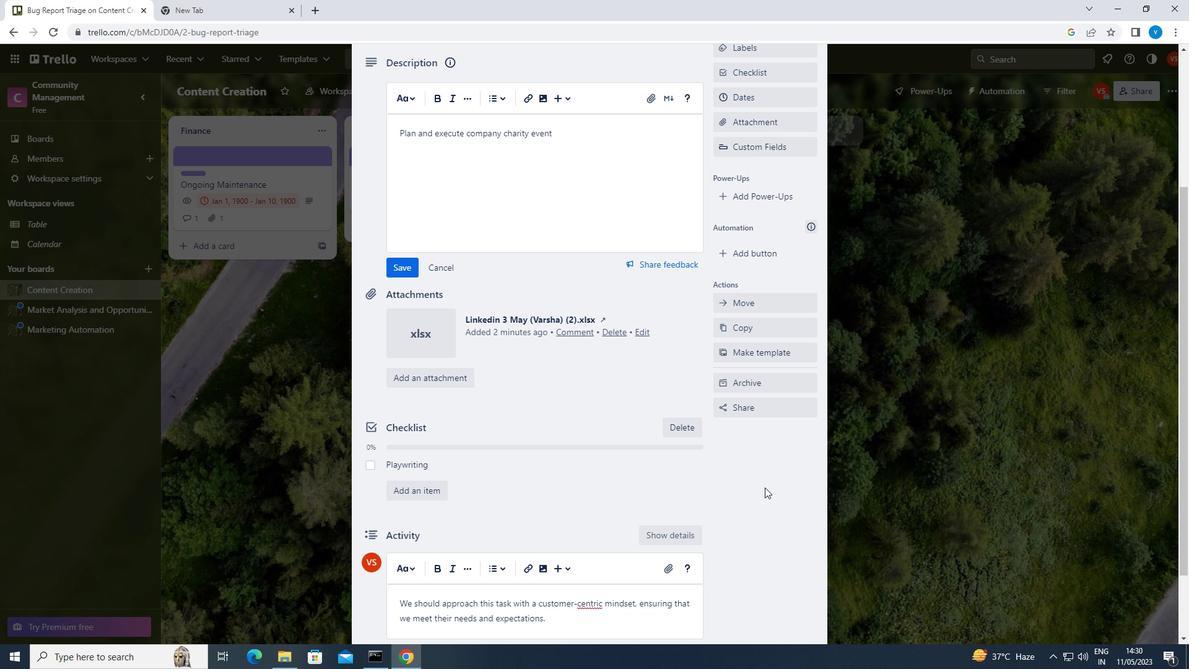 
Action: Mouse scrolled (759, 491) with delta (0, 0)
Screenshot: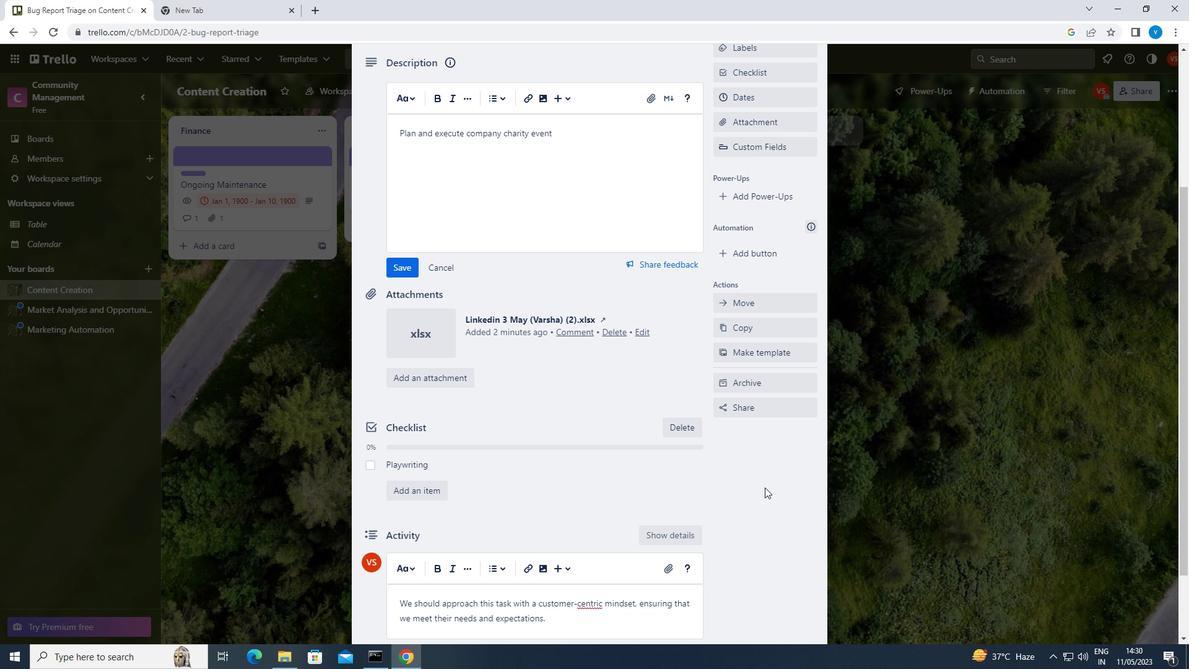 
Action: Mouse moved to (757, 495)
Screenshot: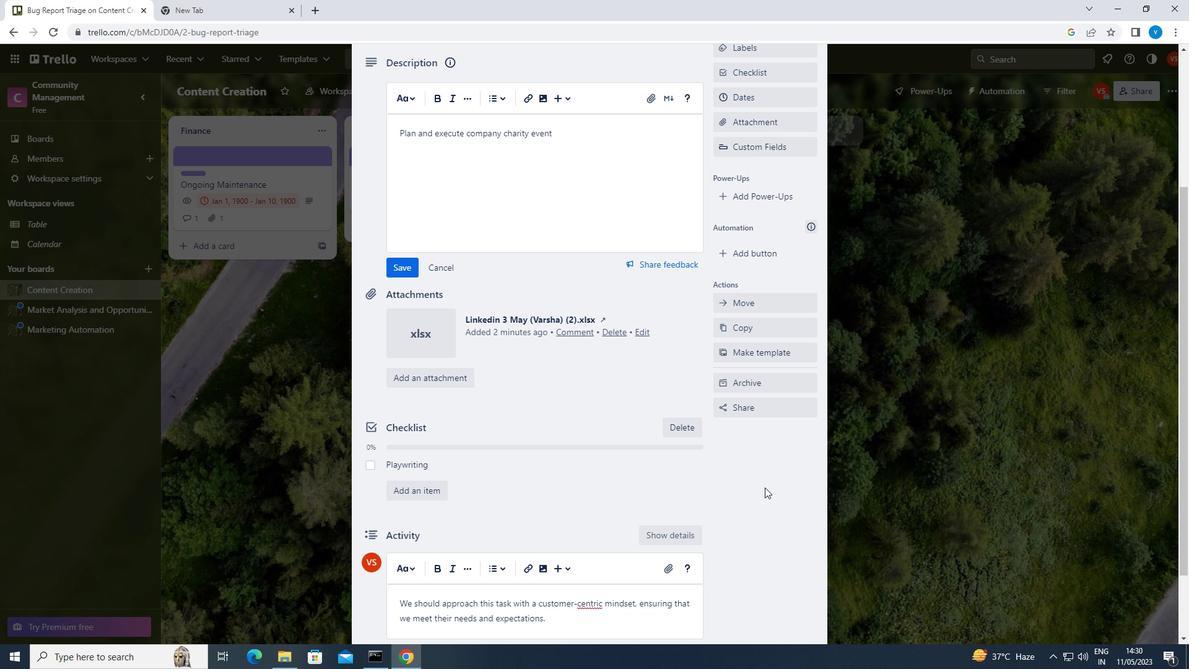 
Action: Mouse scrolled (757, 495) with delta (0, 0)
Screenshot: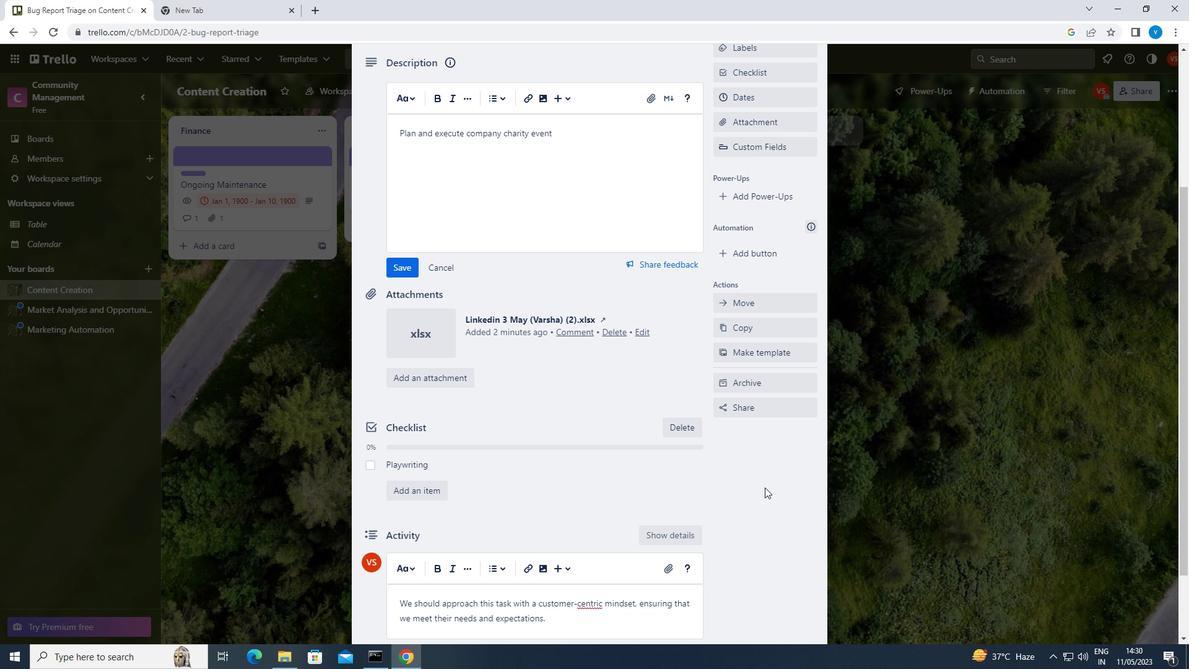 
Action: Mouse moved to (756, 498)
Screenshot: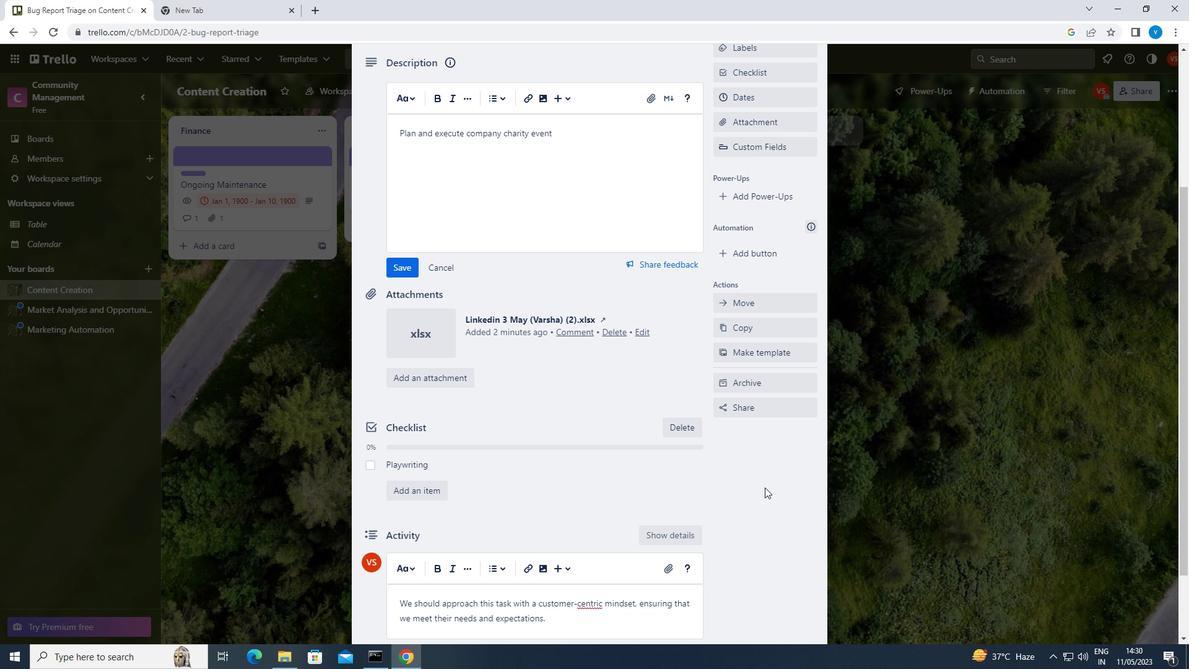 
Action: Mouse scrolled (756, 498) with delta (0, 0)
Screenshot: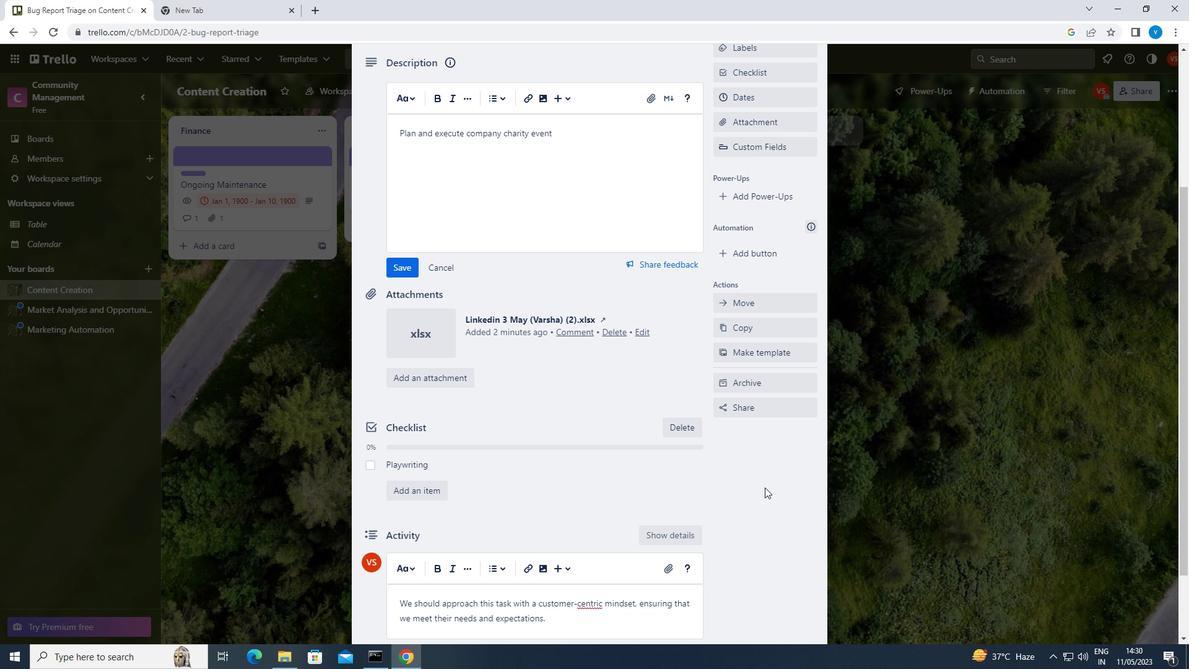 
Action: Mouse moved to (754, 500)
Screenshot: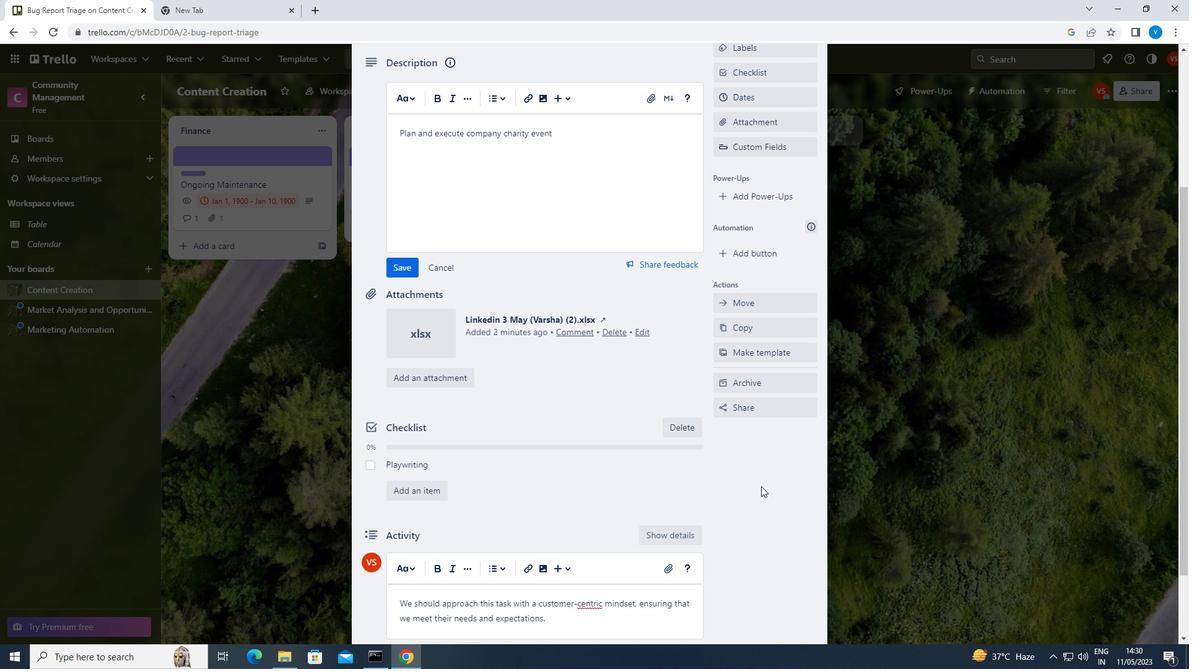 
Action: Mouse scrolled (754, 499) with delta (0, 0)
Screenshot: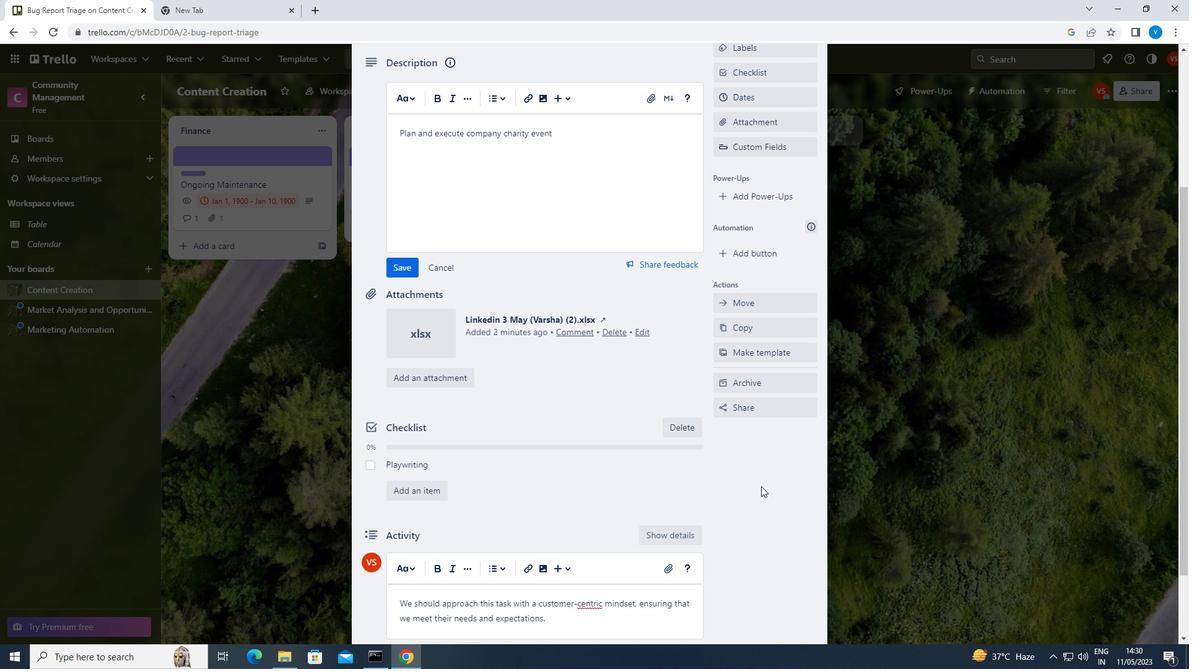 
Action: Mouse moved to (753, 500)
Screenshot: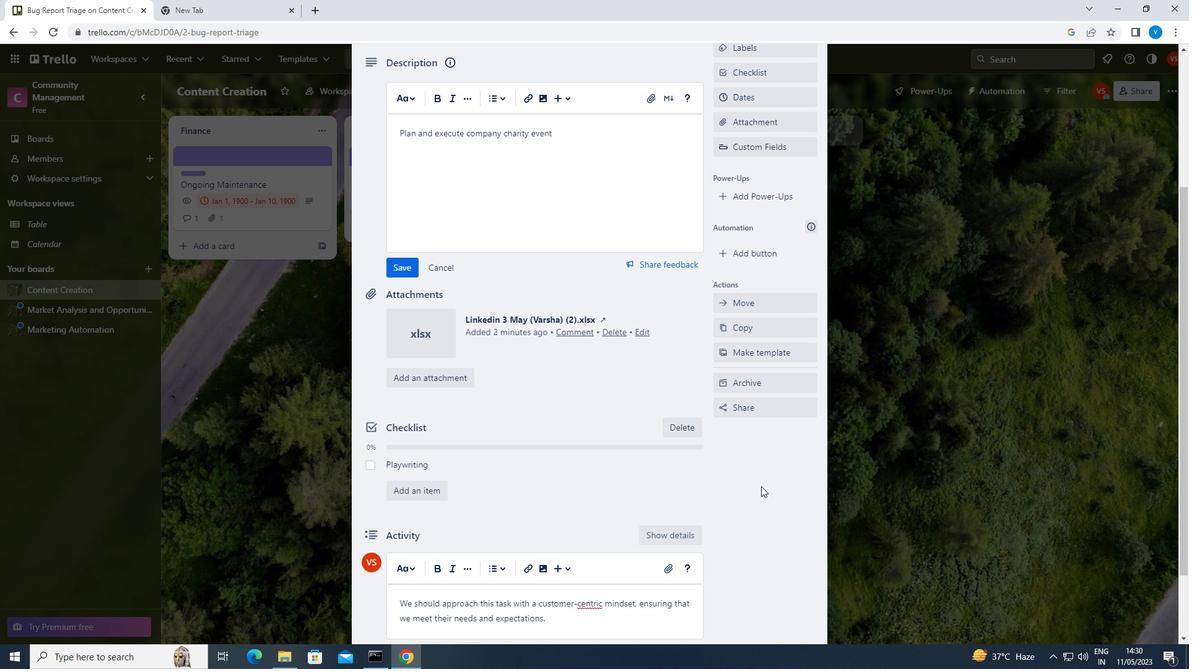 
Action: Mouse scrolled (753, 500) with delta (0, 0)
Screenshot: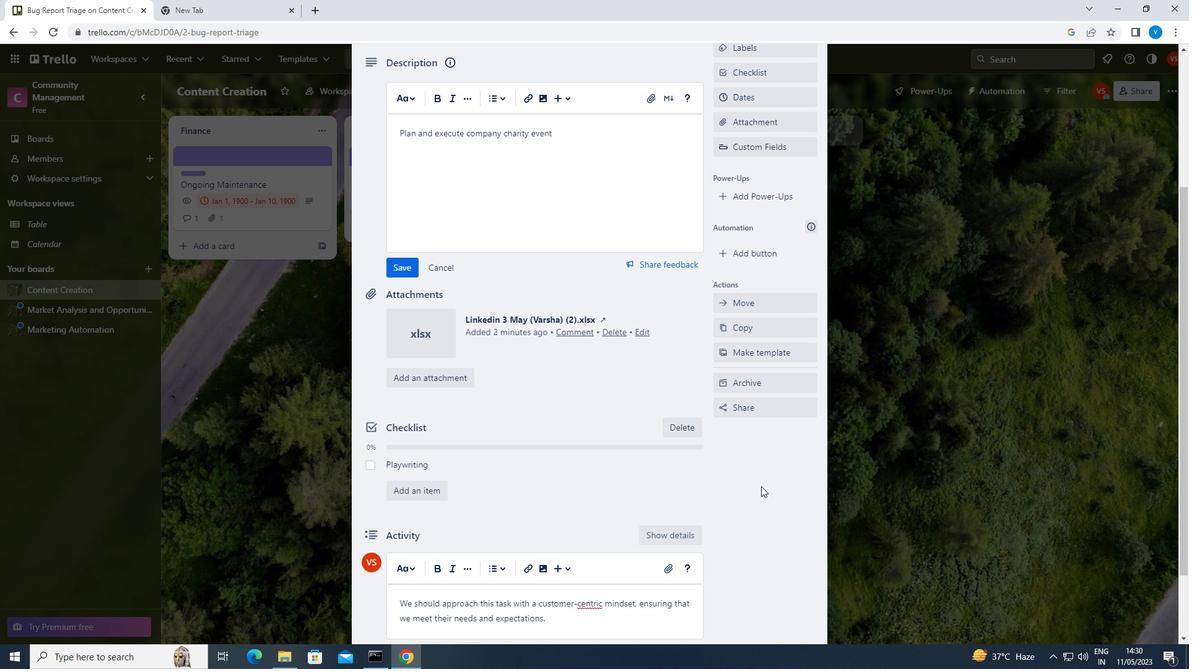
Action: Mouse moved to (407, 567)
Screenshot: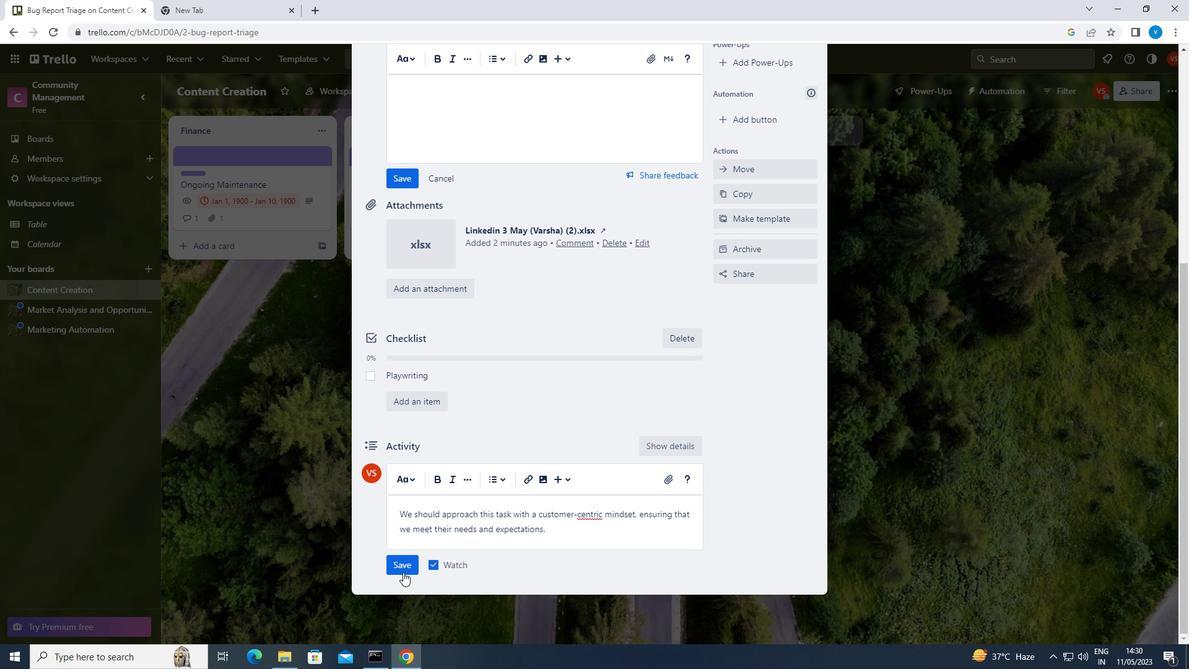 
Action: Mouse pressed left at (407, 567)
Screenshot: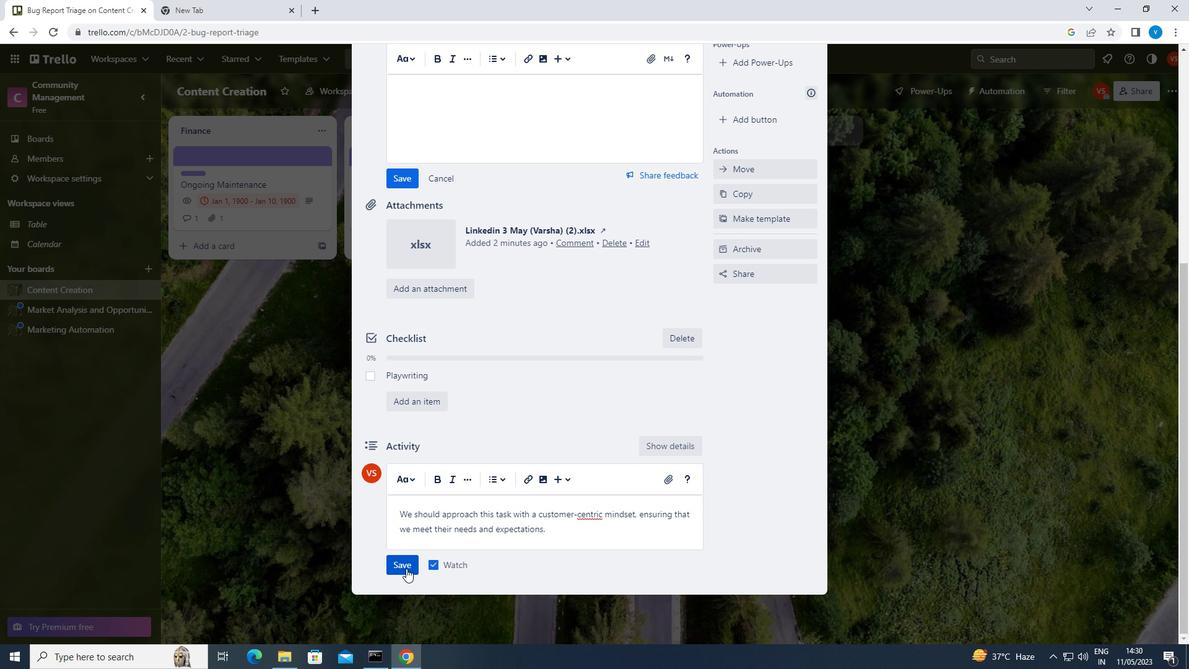 
Action: Mouse moved to (407, 567)
Screenshot: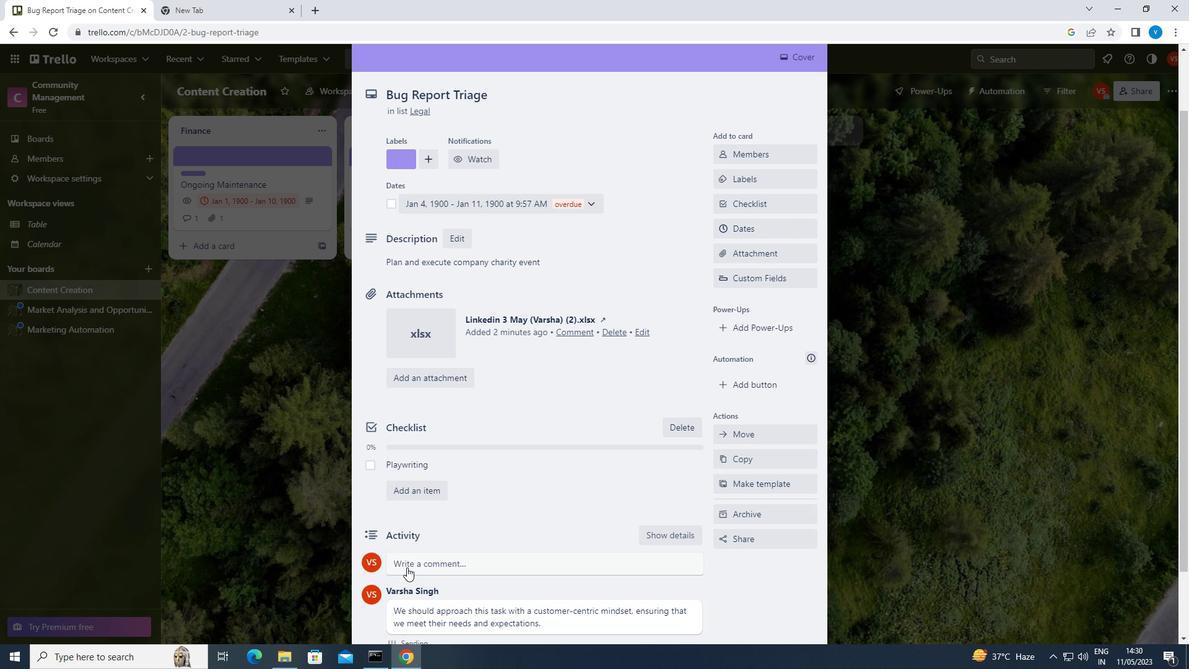 
